 Task: Add an event with the title Second Monthly Sales Review and Goal Setting Session, date ''2023/10/27'', time 8:30 AM to 10:30 AMand add a description: The problem-solving activities will be designed with time constraints, simulating real-world pressure and the need for efficient decision-making. This encourages teams to prioritize tasks, manage their time effectively, and remain focused on achieving their goals.Select event color  Grape . Add location for the event as: 321 Ancient Agora of Athens, Athens, Greece, logged in from the account softage.10@softage.netand send the event invitation to softage.5@softage.net and softage.6@softage.net. Set a reminder for the event Doesn''t repeat
Action: Mouse moved to (75, 106)
Screenshot: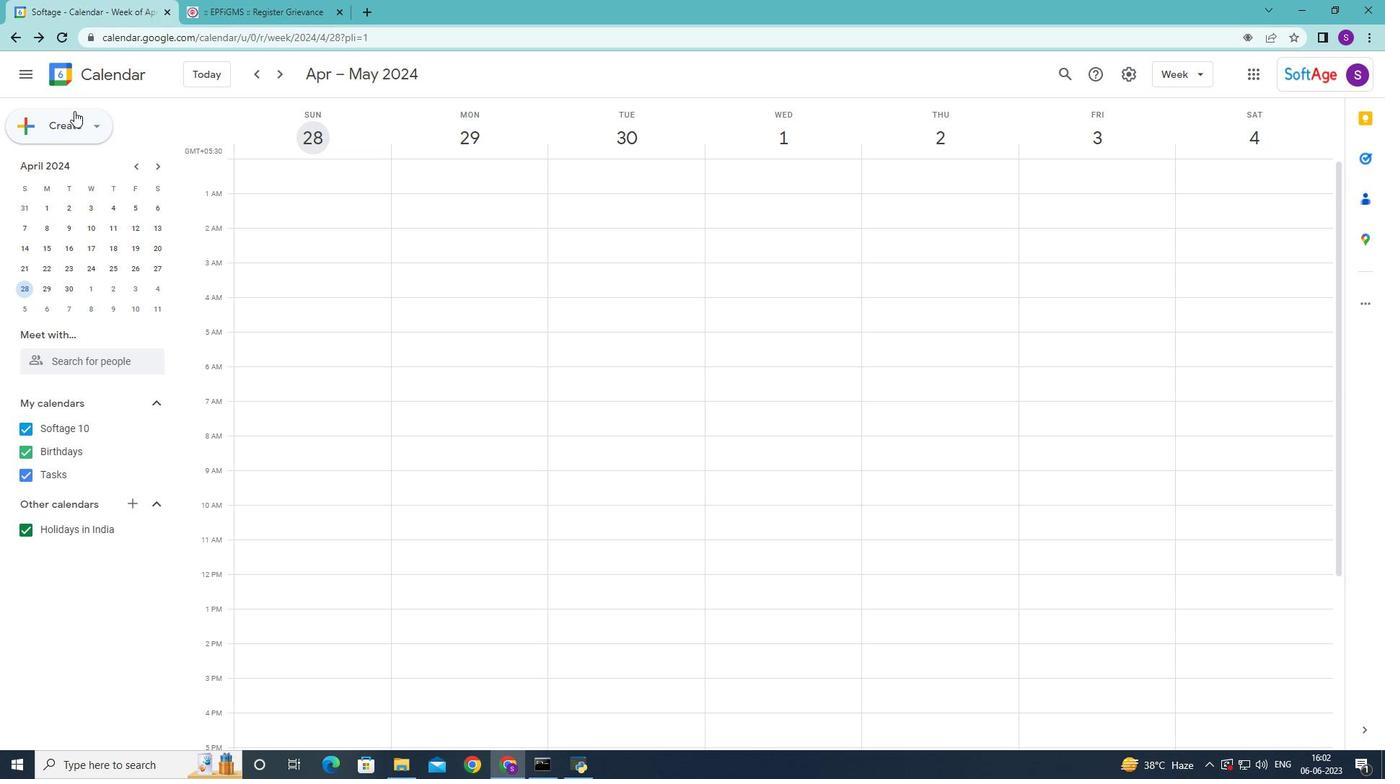 
Action: Mouse pressed left at (75, 106)
Screenshot: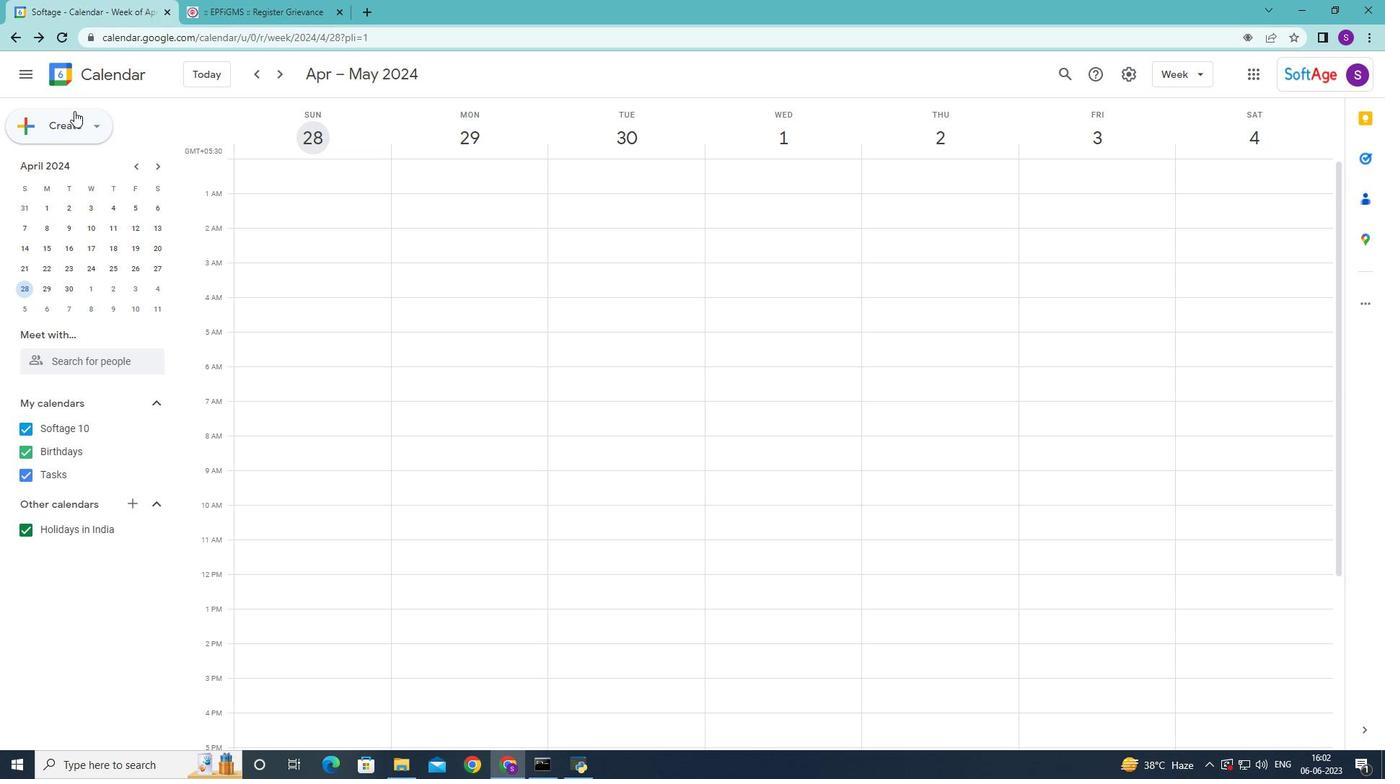 
Action: Mouse moved to (73, 119)
Screenshot: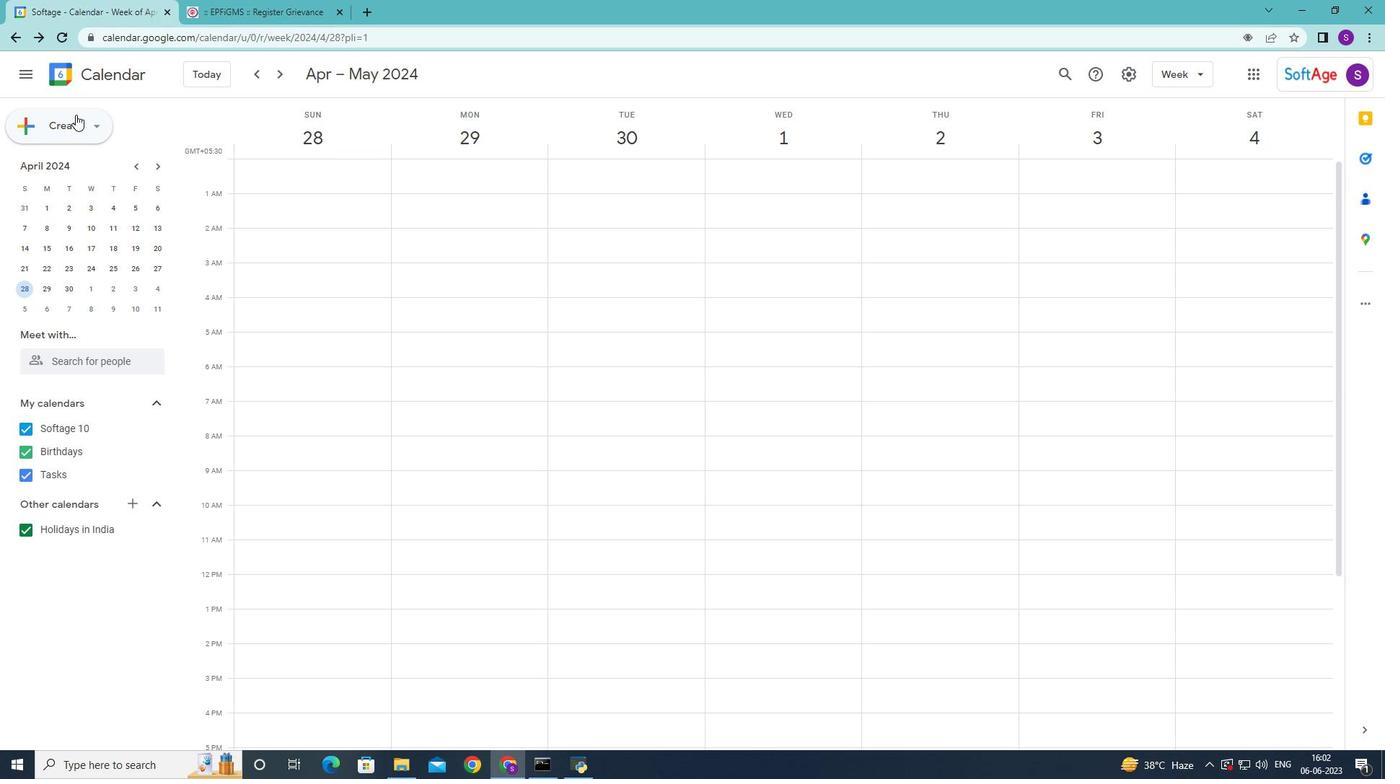 
Action: Mouse pressed left at (73, 119)
Screenshot: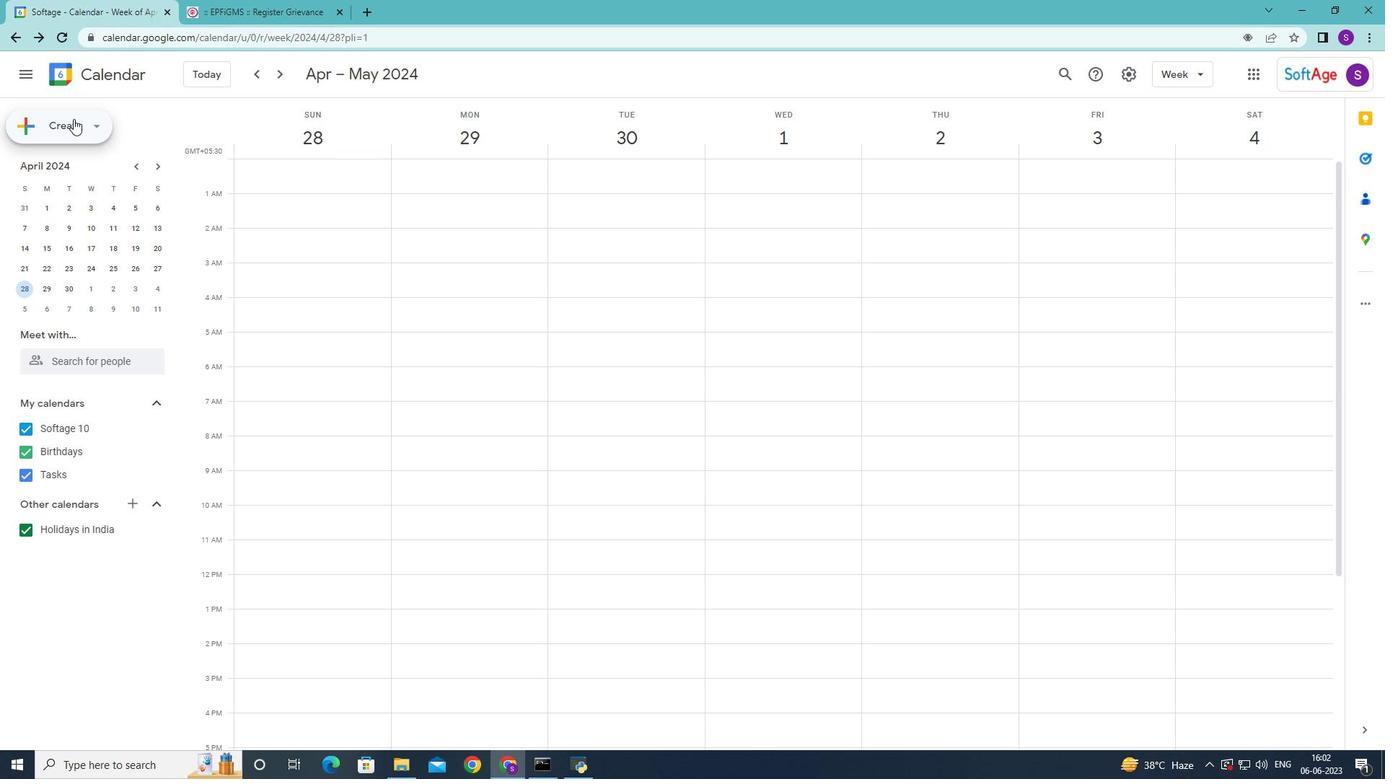 
Action: Mouse moved to (70, 155)
Screenshot: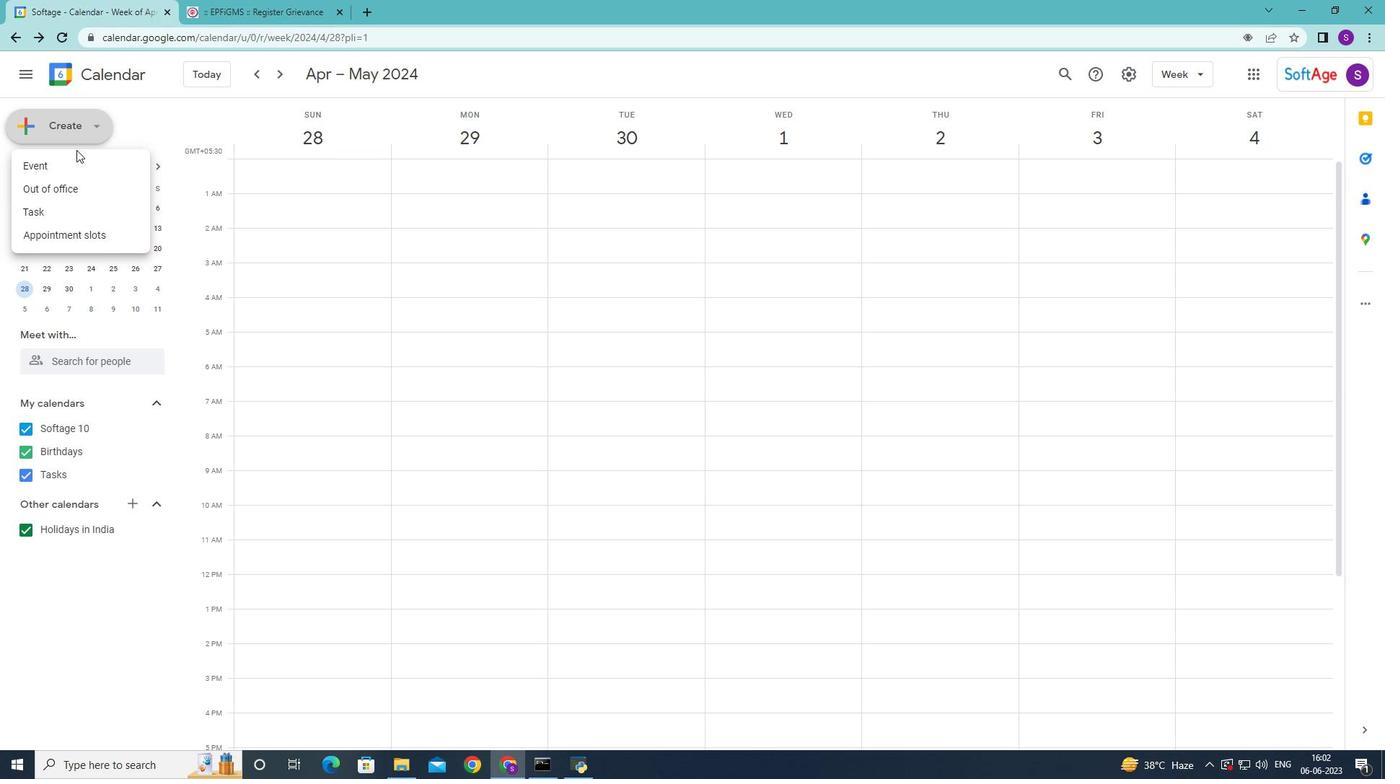 
Action: Mouse pressed left at (70, 155)
Screenshot: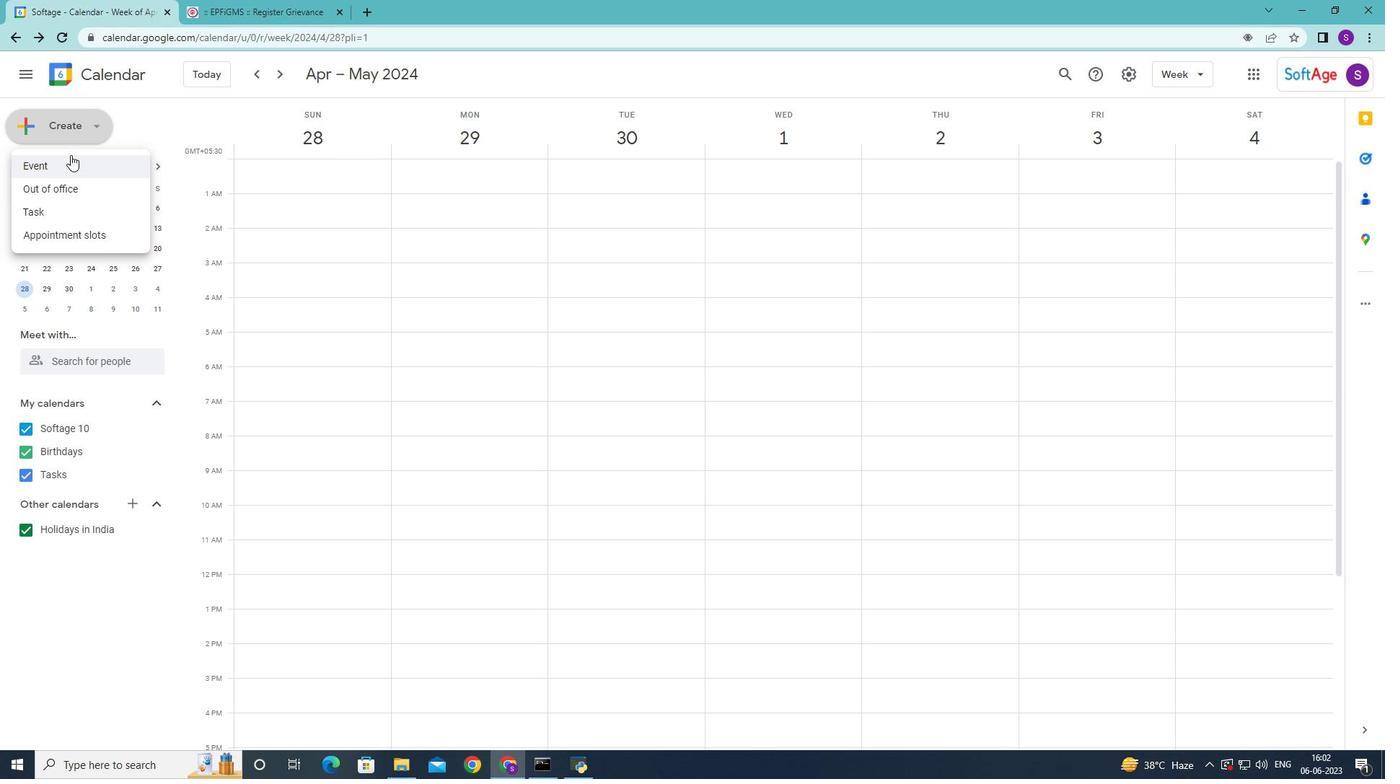 
Action: Mouse moved to (546, 390)
Screenshot: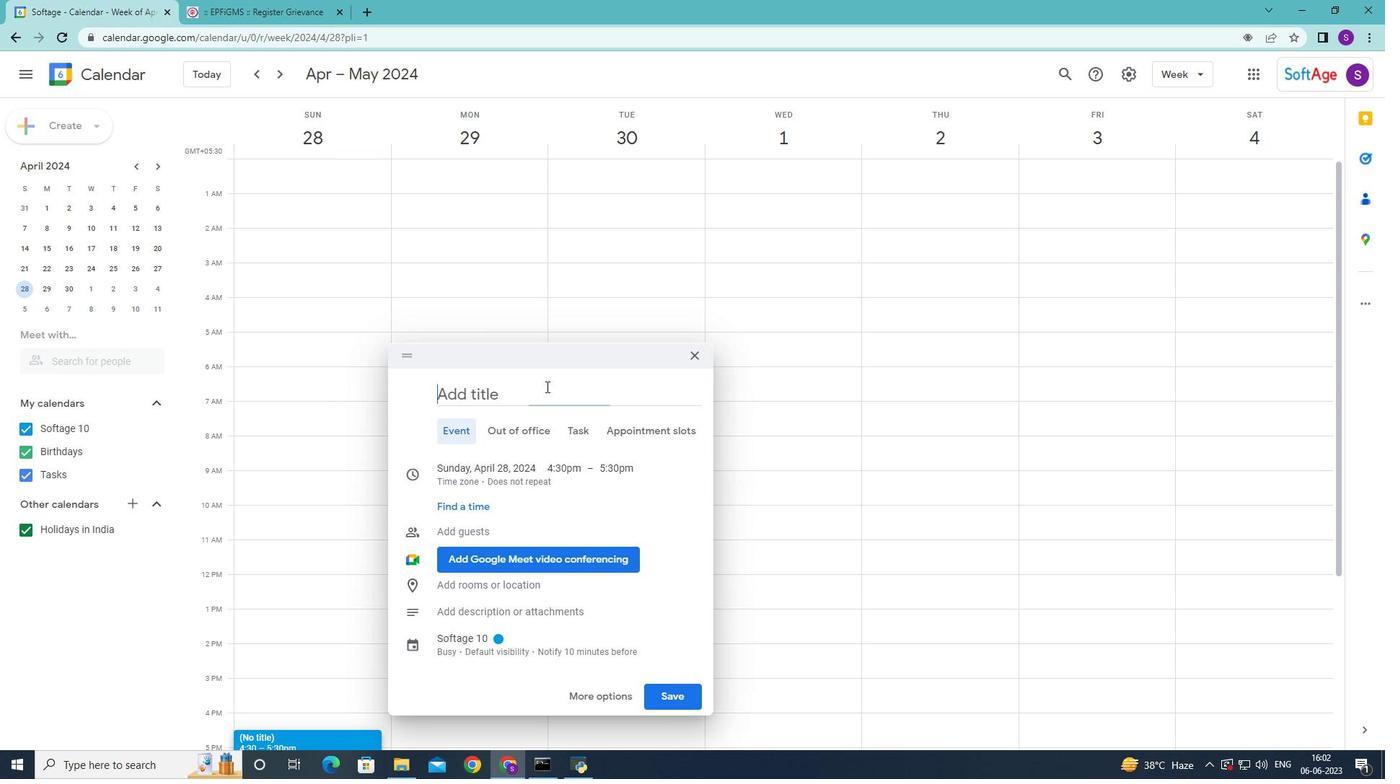 
Action: Mouse pressed left at (546, 390)
Screenshot: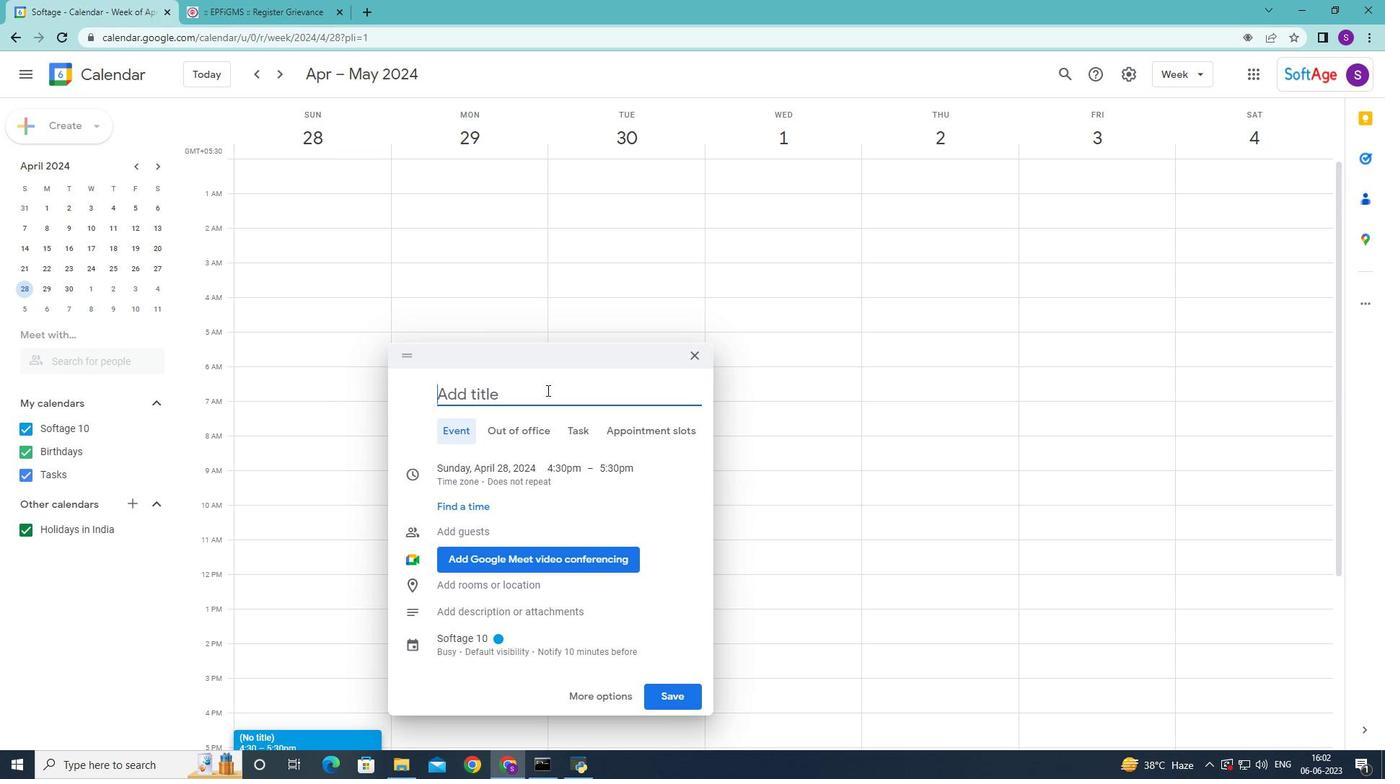 
Action: Mouse moved to (545, 390)
Screenshot: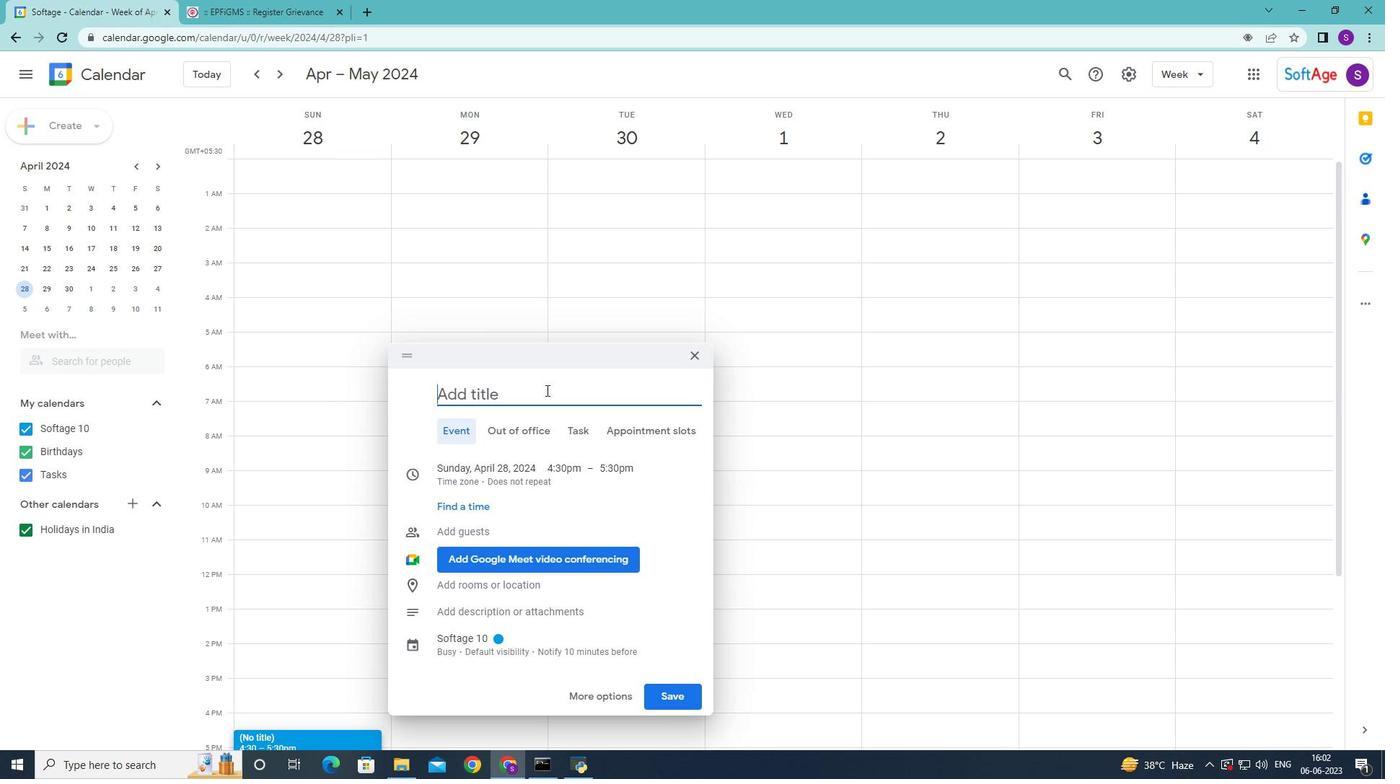 
Action: Key pressed <Key.shift>Second<Key.space><Key.shift>Monthly<Key.space><Key.shift>Sales<Key.space><Key.shift>review<Key.space>and<Key.space><Key.shift>goal<Key.space><Key.shift>setting<Key.space><Key.shift>Session<Key.space>
Screenshot: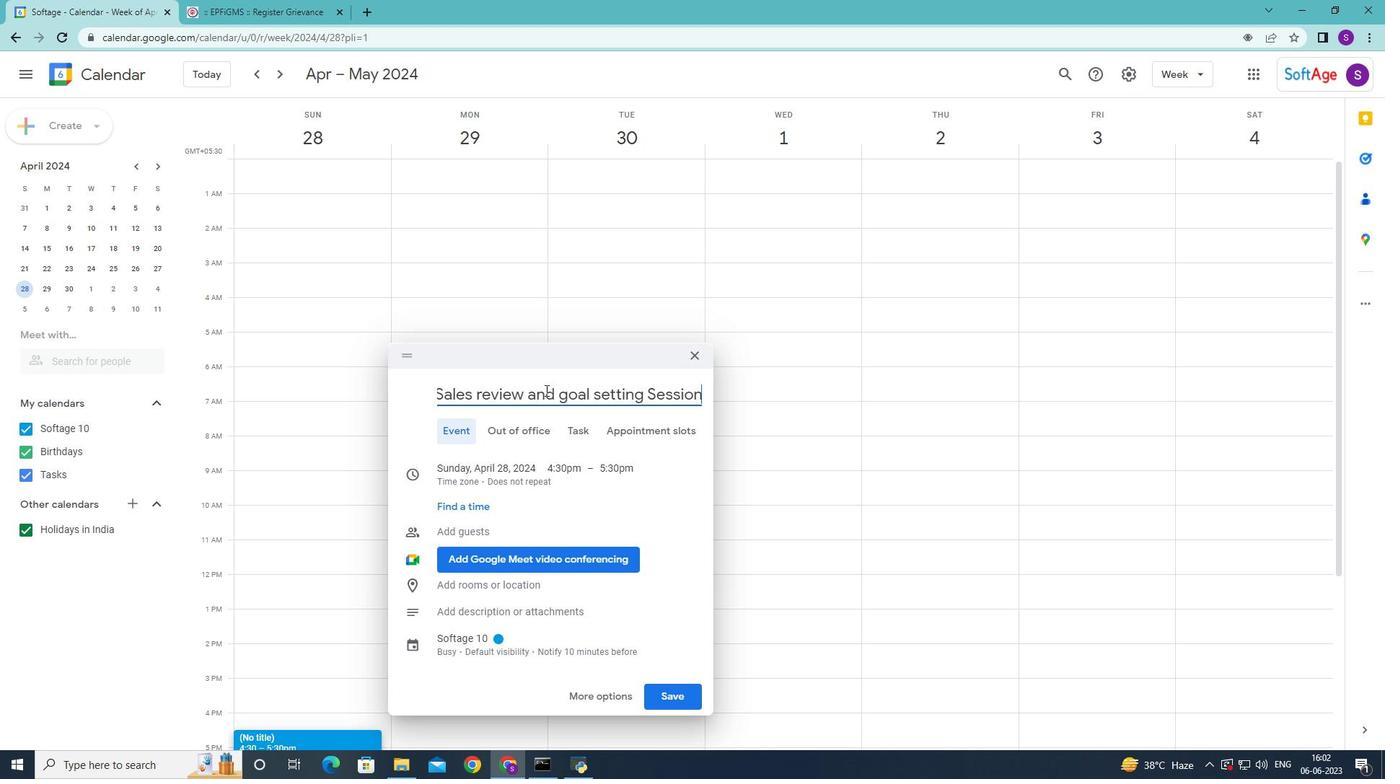 
Action: Mouse moved to (476, 477)
Screenshot: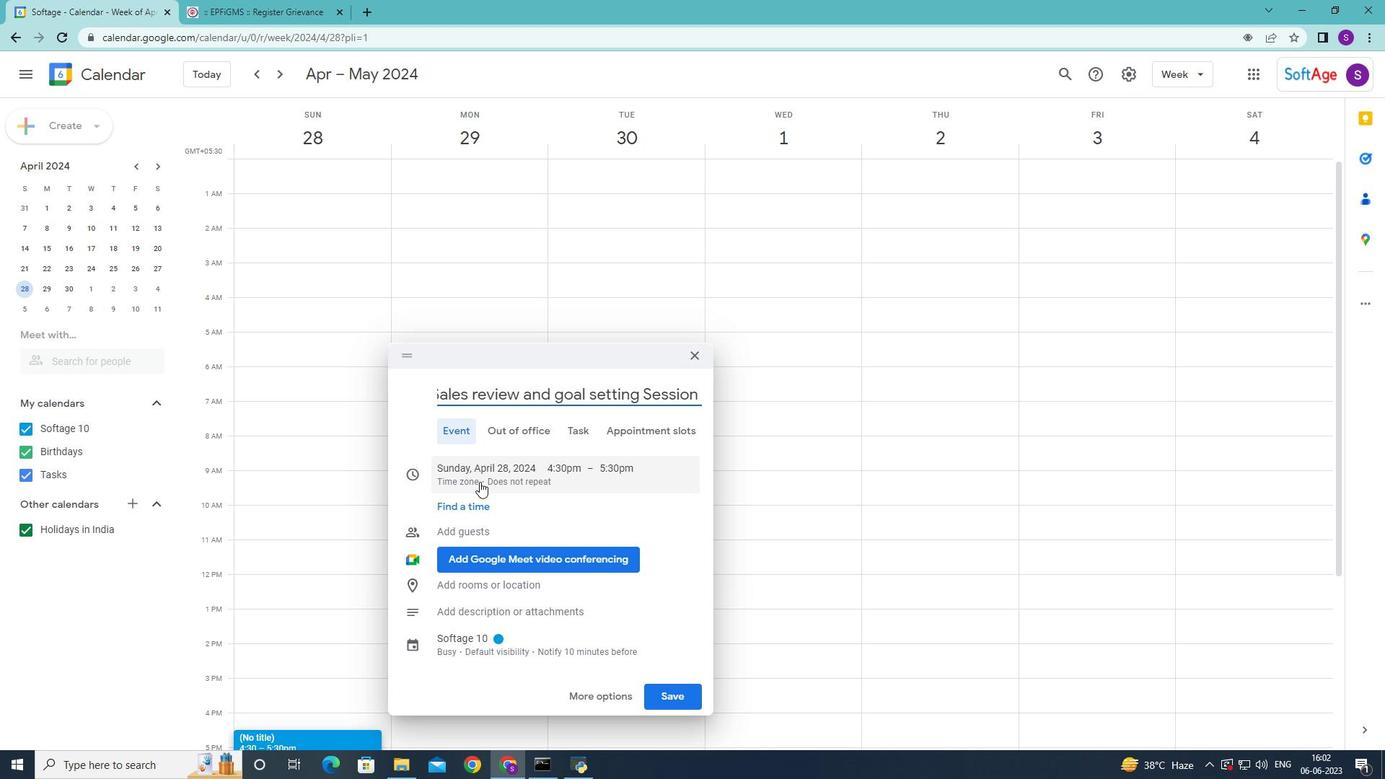 
Action: Mouse pressed left at (476, 477)
Screenshot: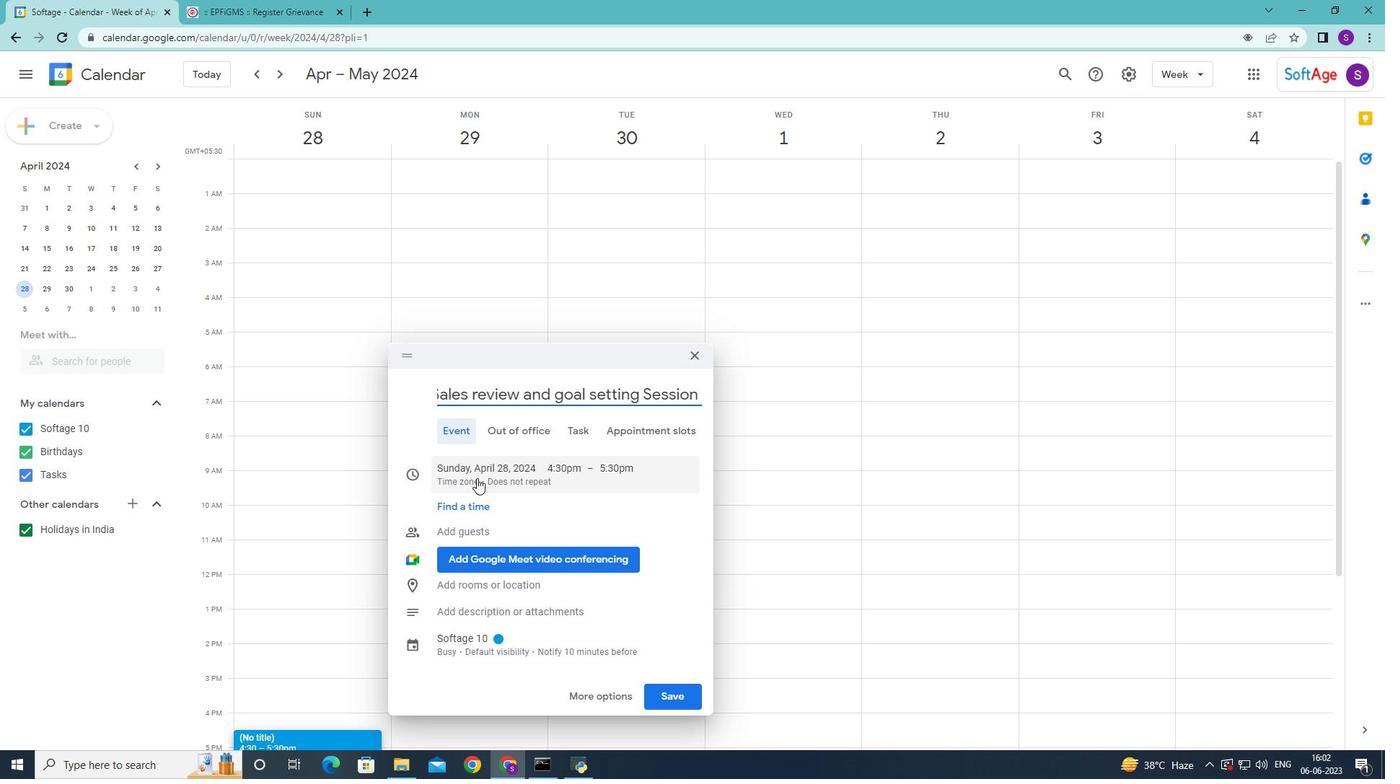 
Action: Mouse moved to (448, 428)
Screenshot: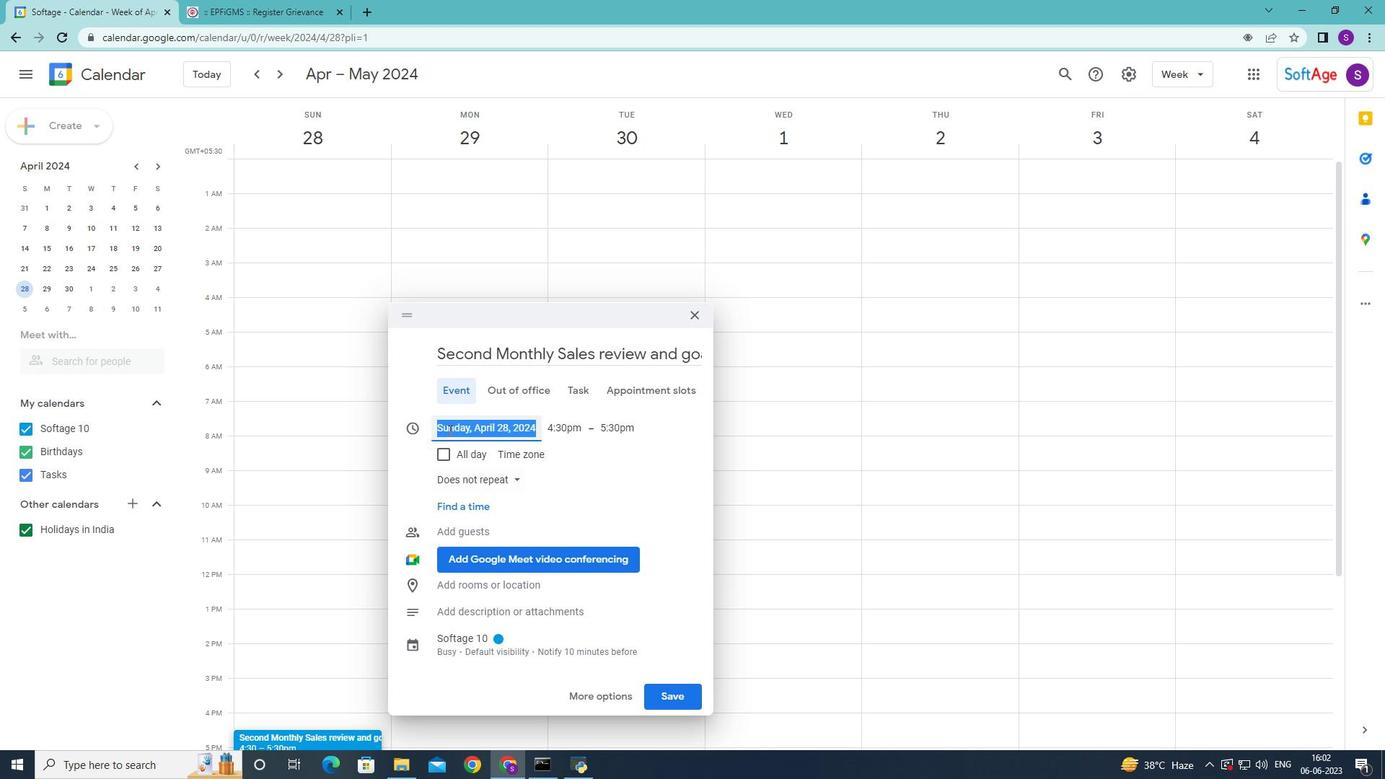 
Action: Mouse pressed left at (448, 428)
Screenshot: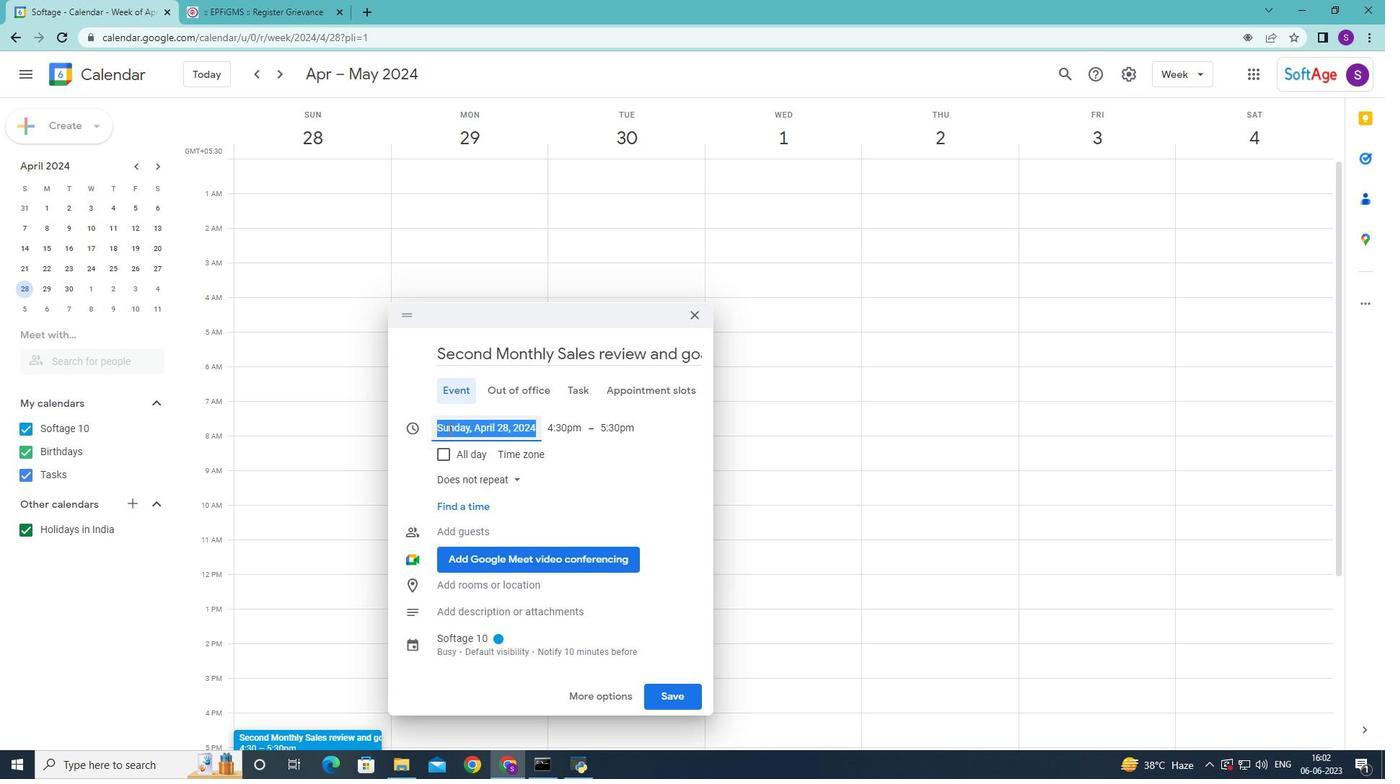 
Action: Mouse moved to (588, 455)
Screenshot: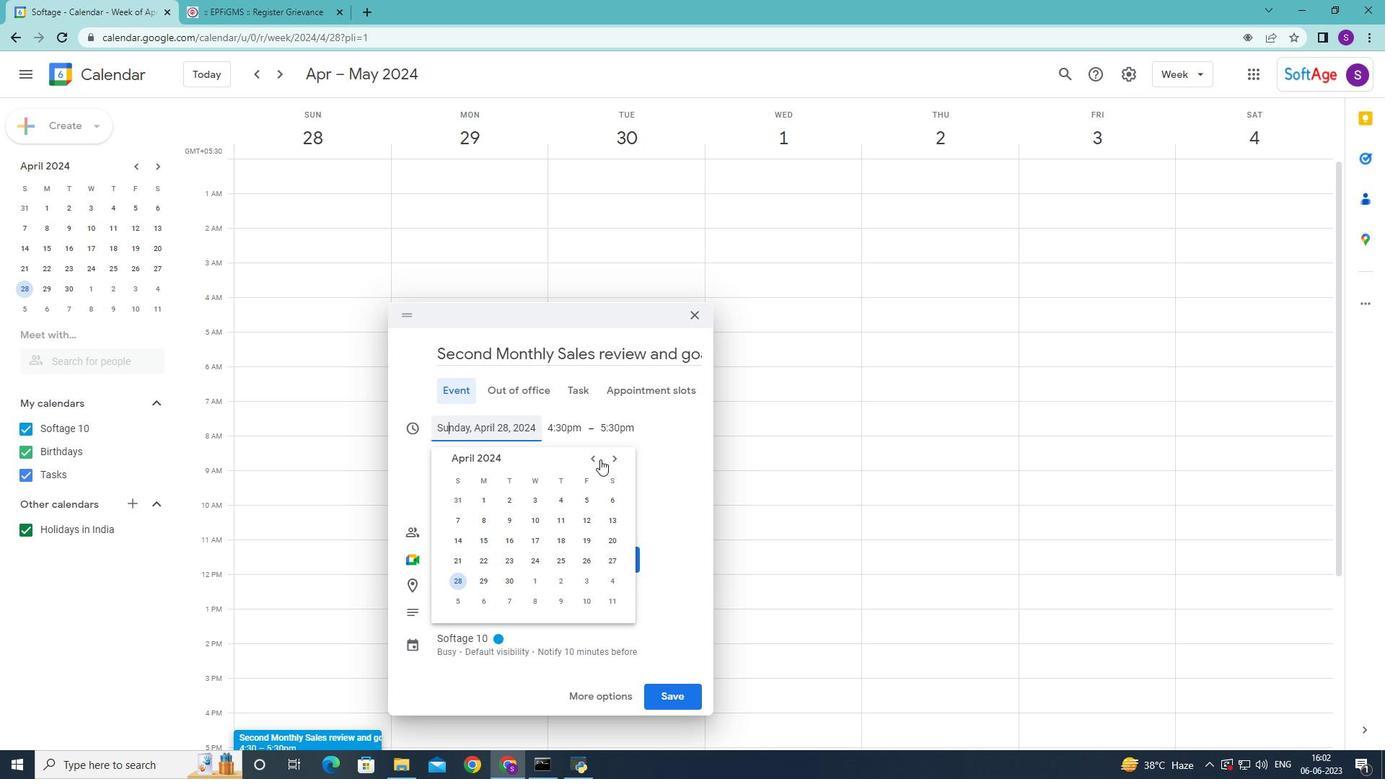 
Action: Mouse pressed left at (588, 455)
Screenshot: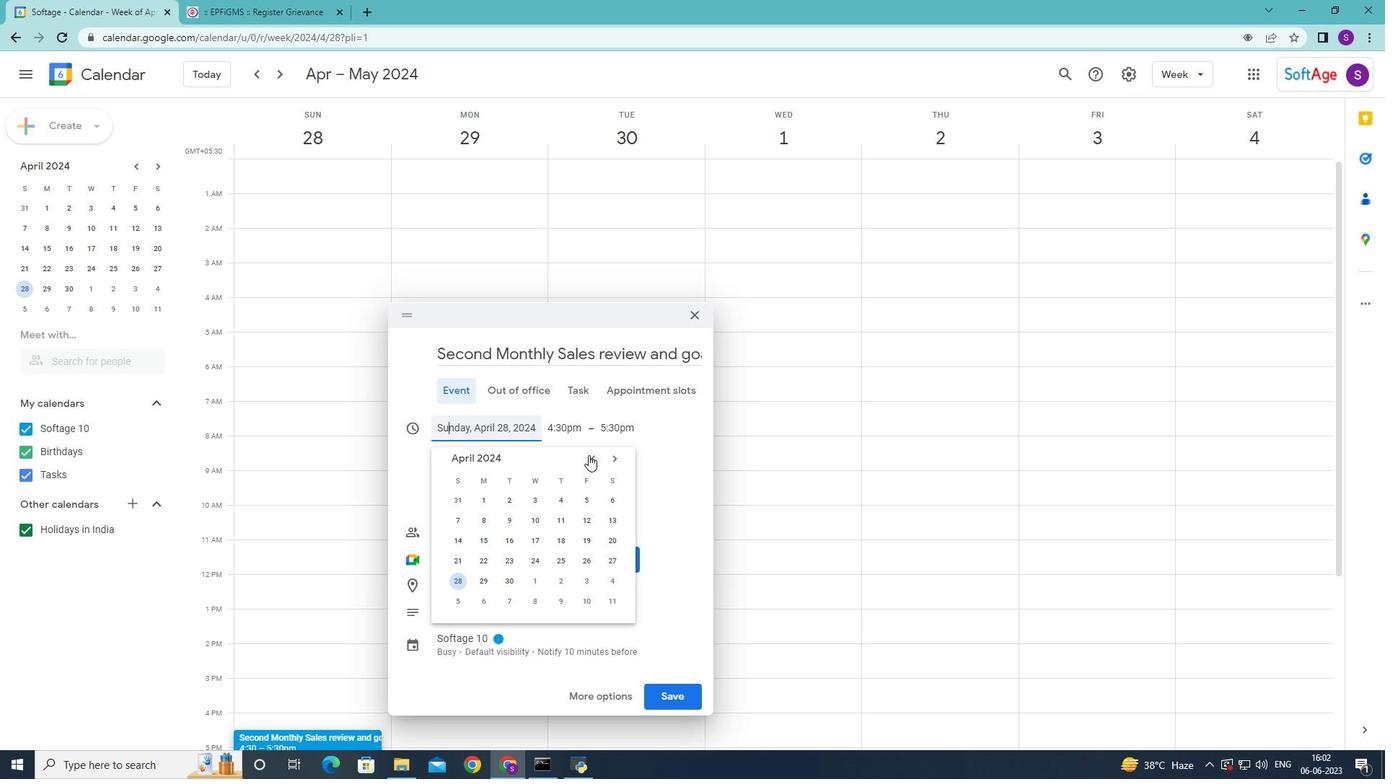 
Action: Mouse pressed left at (588, 455)
Screenshot: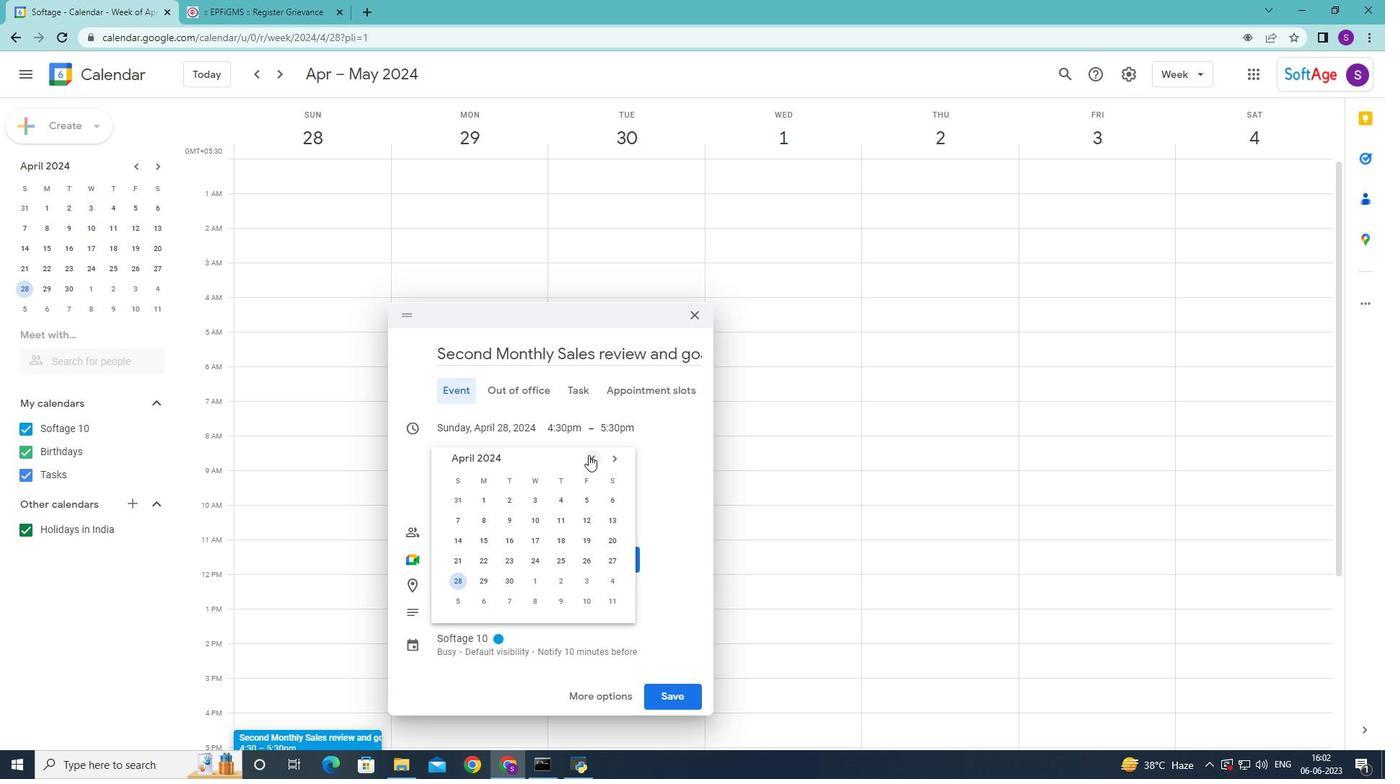 
Action: Mouse pressed left at (588, 455)
Screenshot: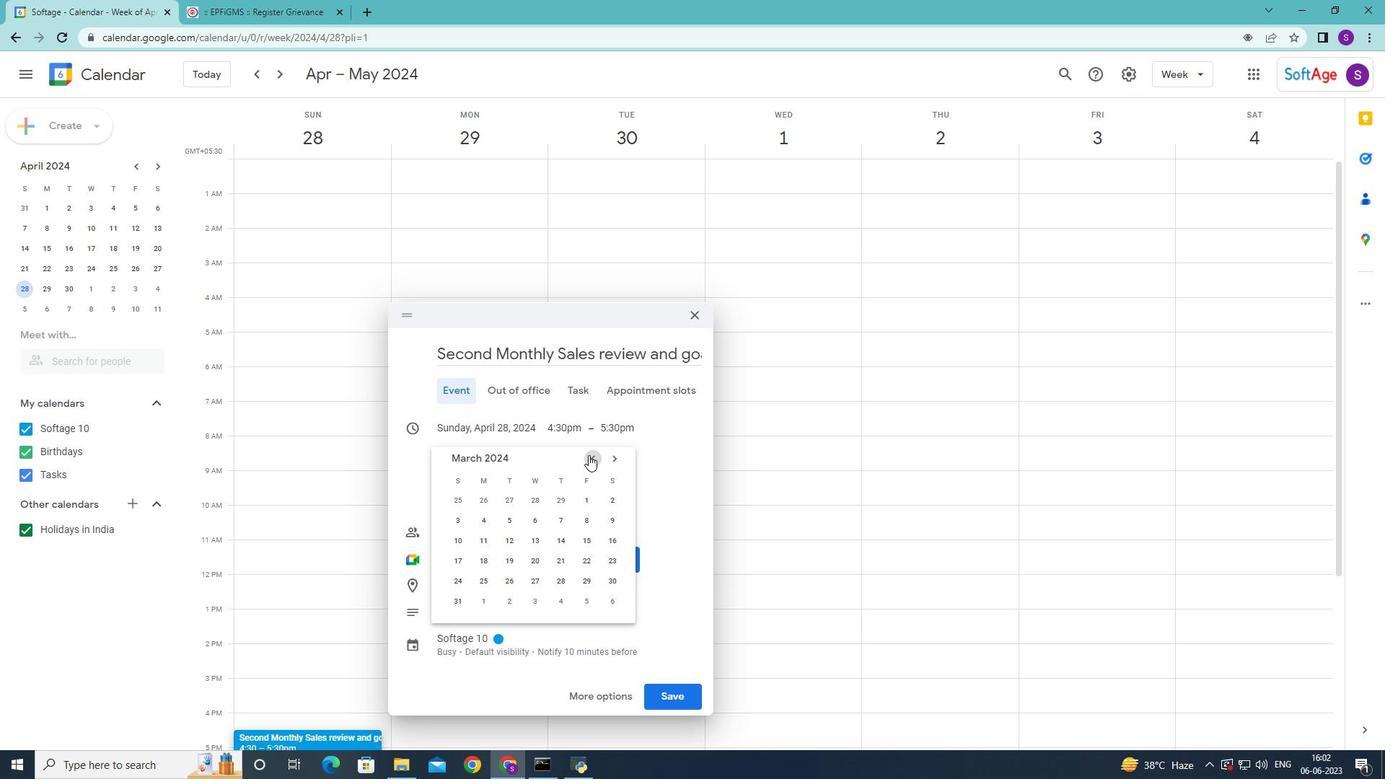 
Action: Mouse pressed left at (588, 455)
Screenshot: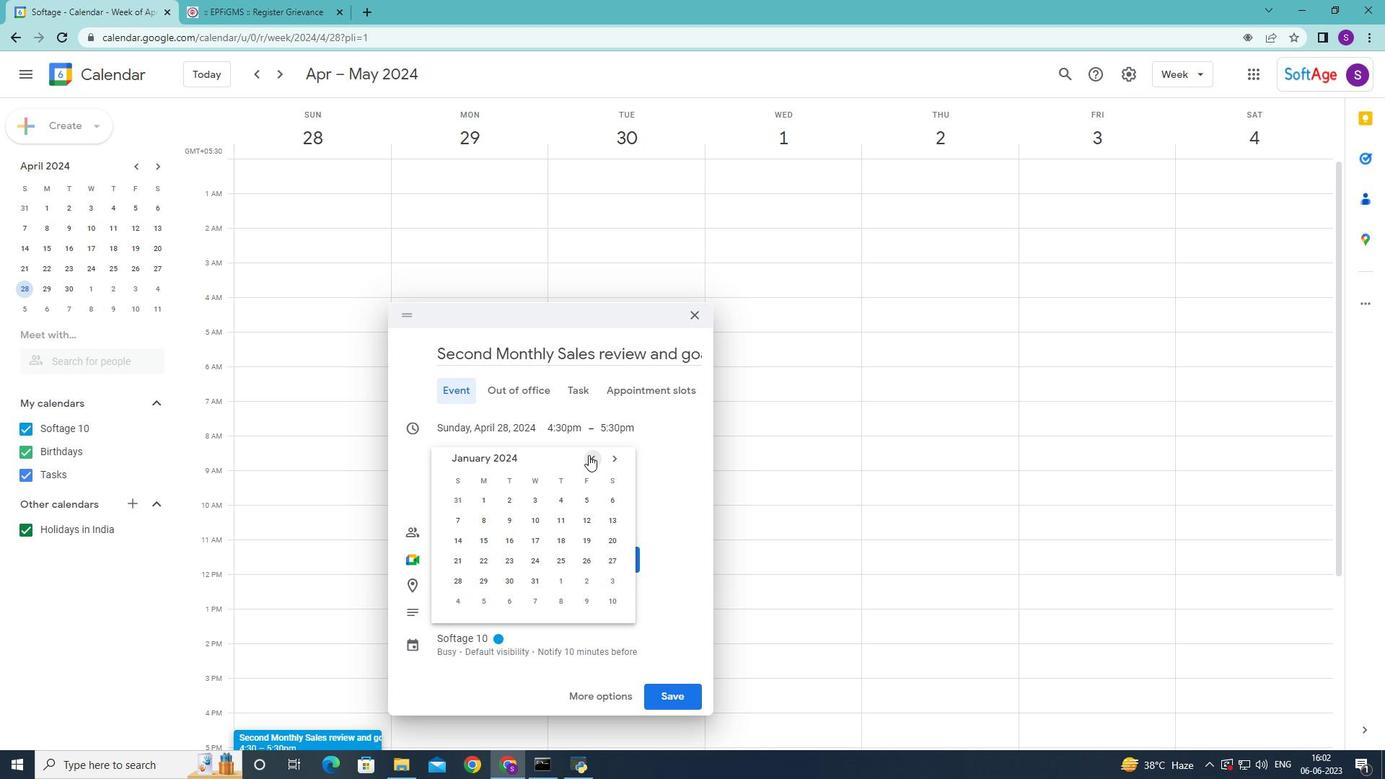 
Action: Mouse pressed left at (588, 455)
Screenshot: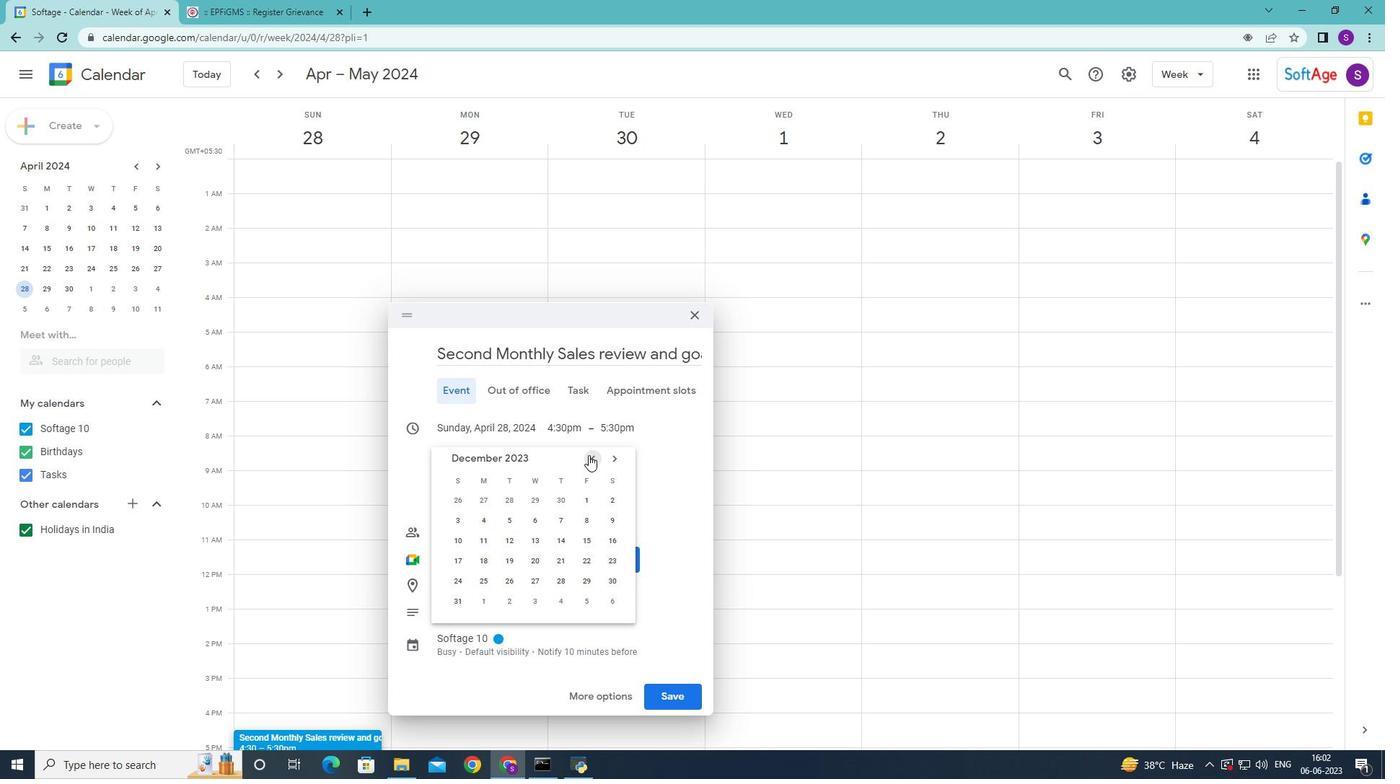 
Action: Mouse moved to (588, 454)
Screenshot: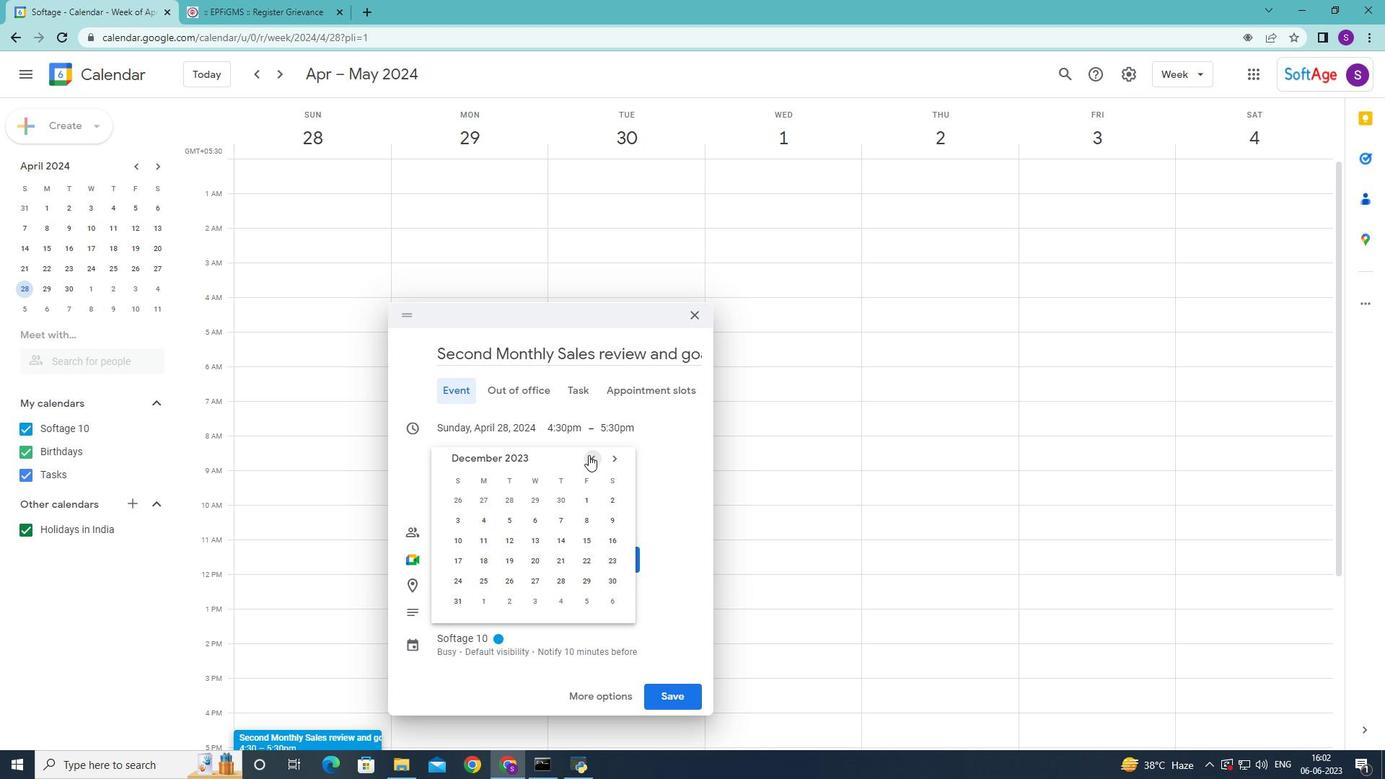 
Action: Mouse pressed left at (588, 454)
Screenshot: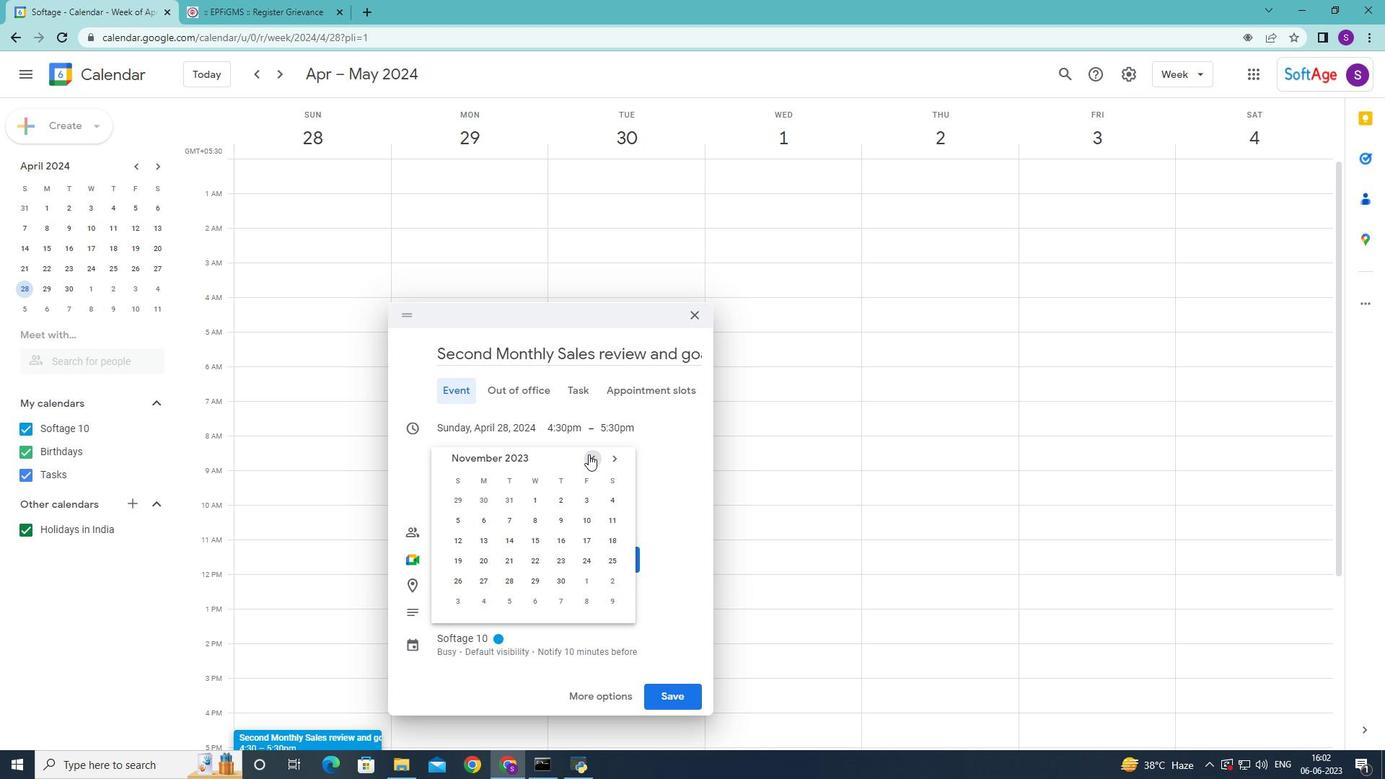 
Action: Mouse moved to (588, 561)
Screenshot: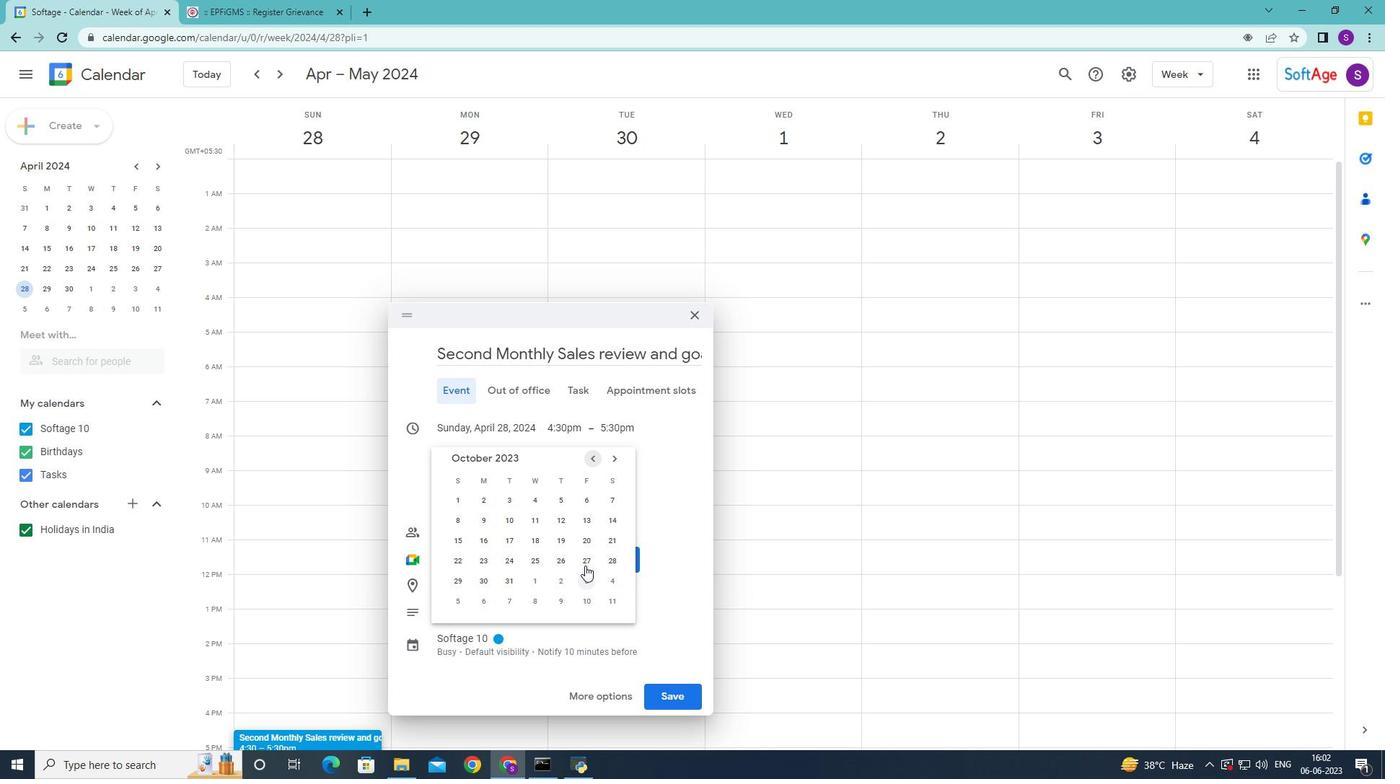 
Action: Mouse pressed left at (588, 561)
Screenshot: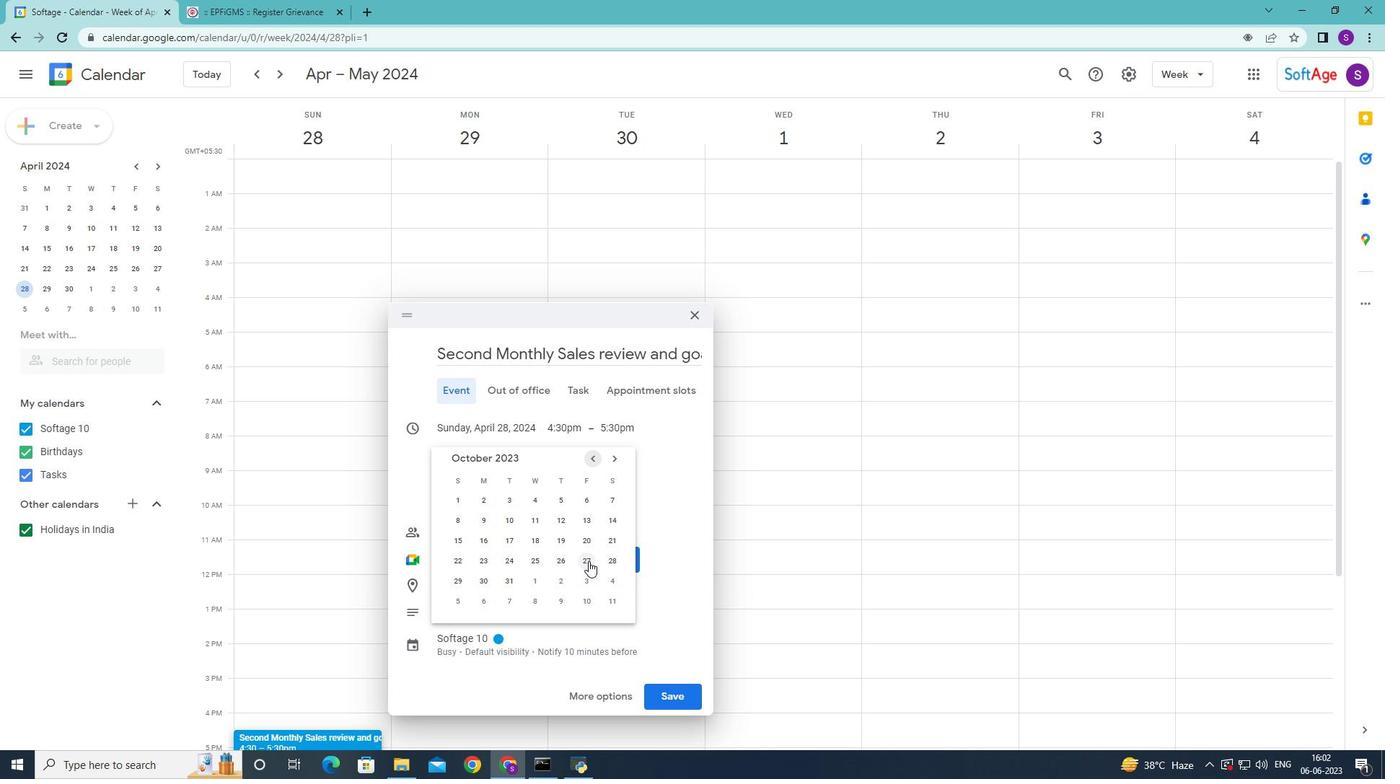 
Action: Mouse moved to (839, 429)
Screenshot: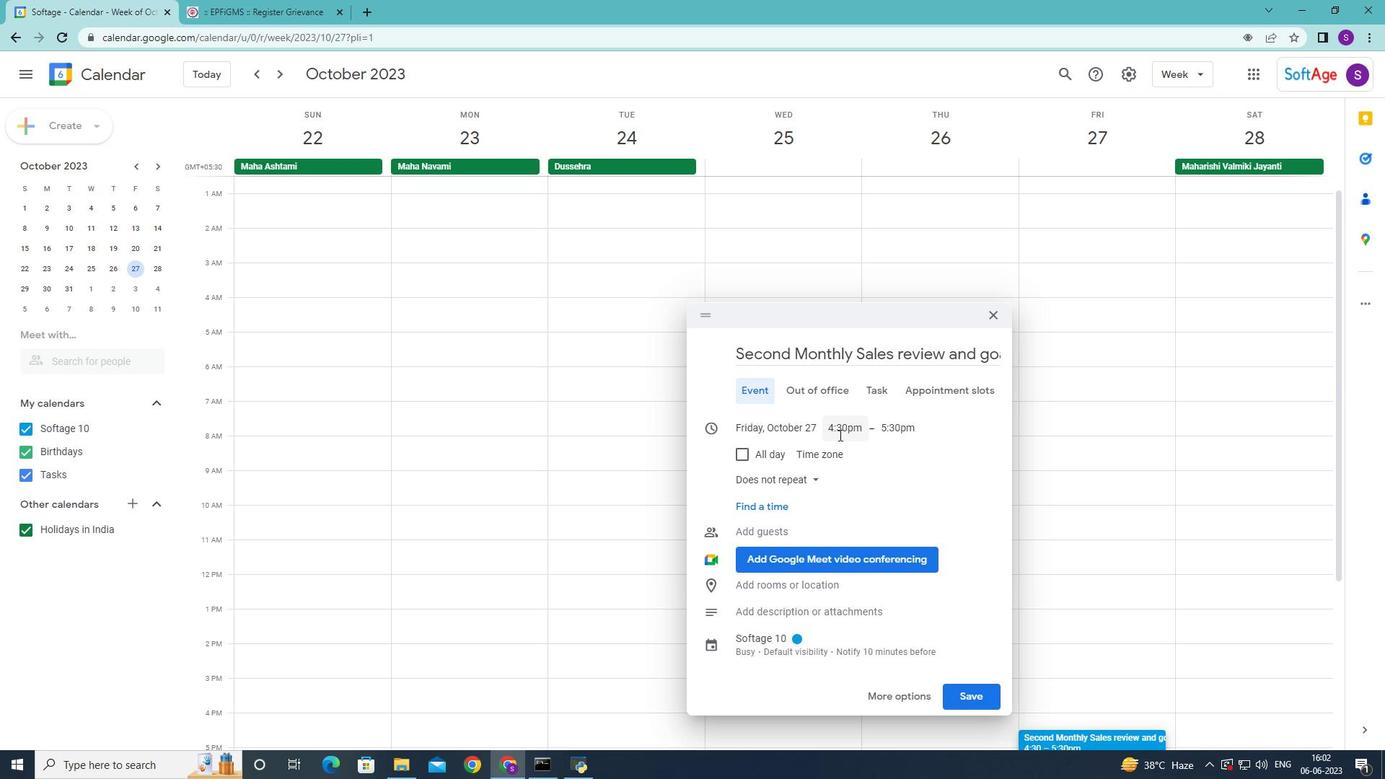 
Action: Mouse pressed left at (839, 429)
Screenshot: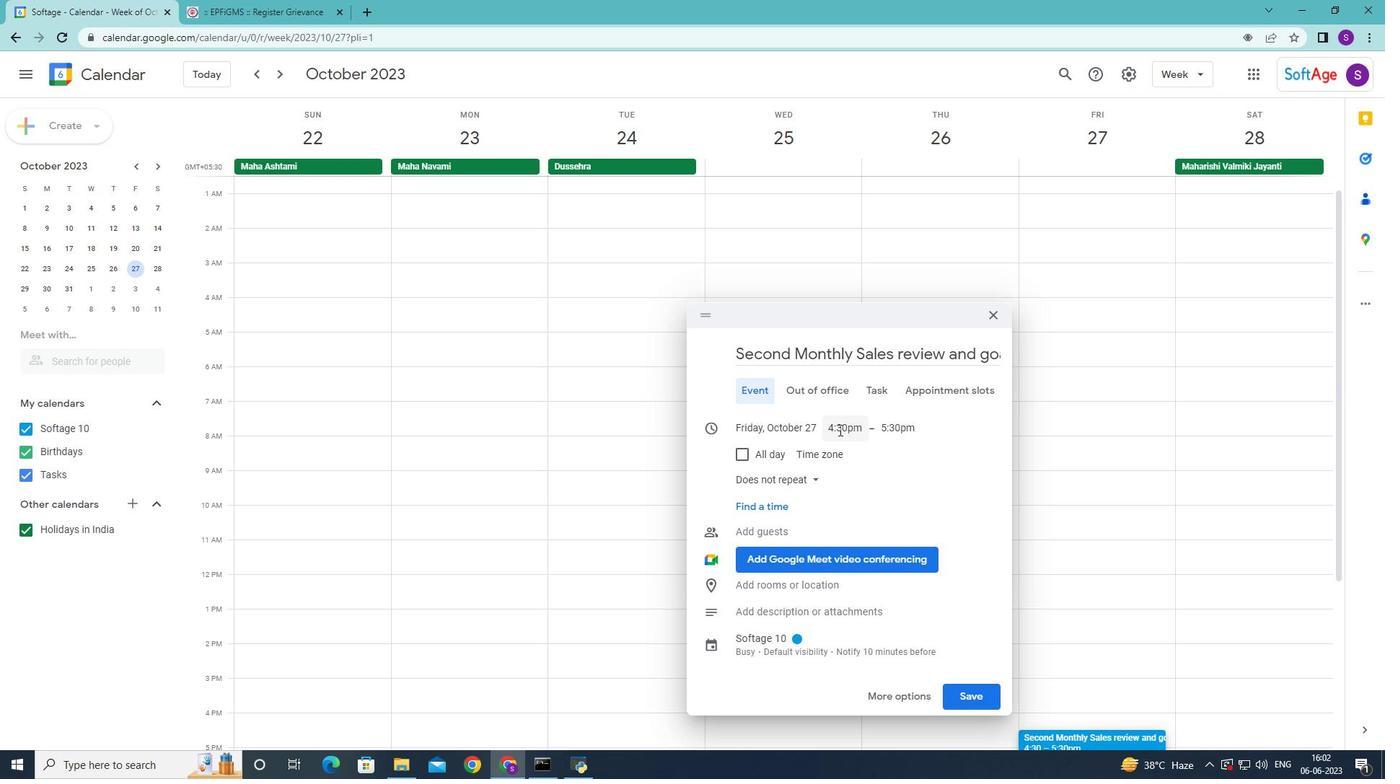 
Action: Mouse moved to (874, 536)
Screenshot: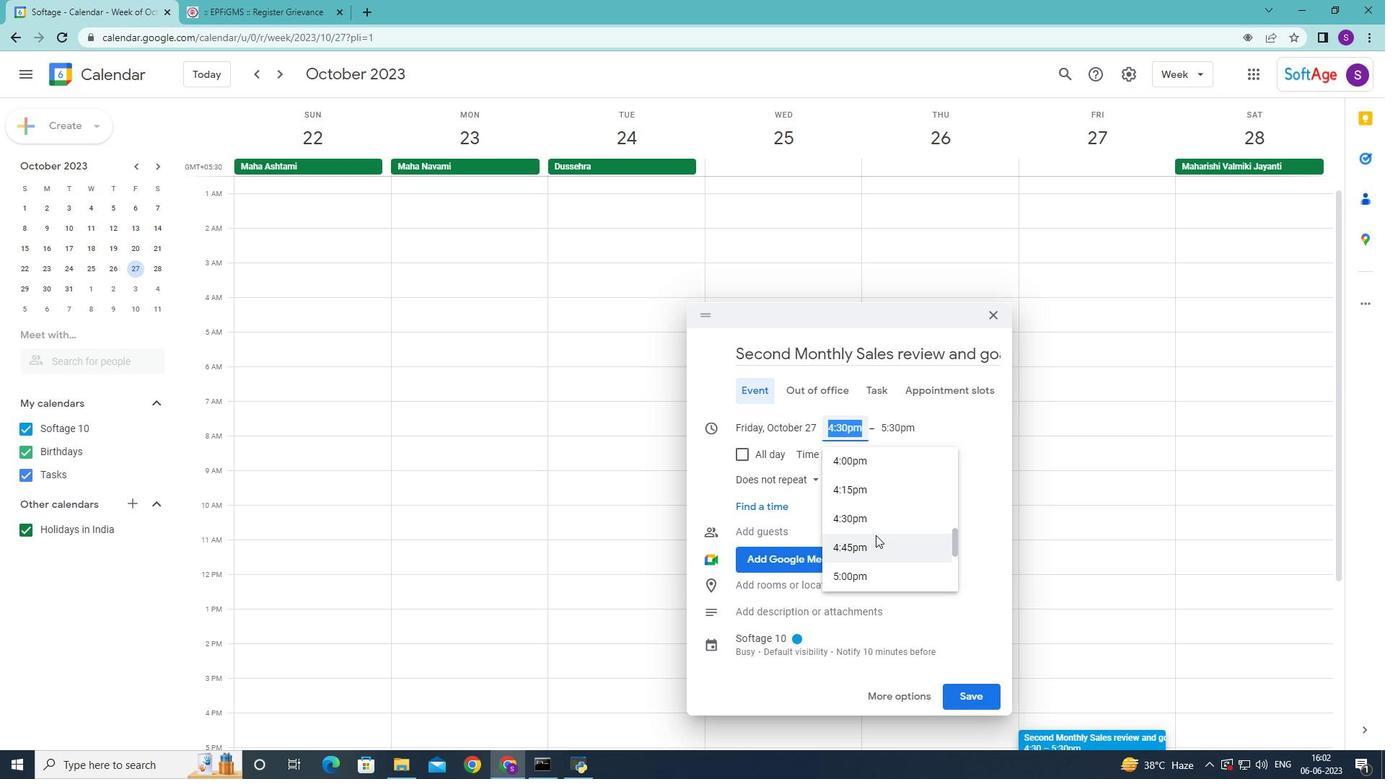 
Action: Mouse scrolled (874, 536) with delta (0, 0)
Screenshot: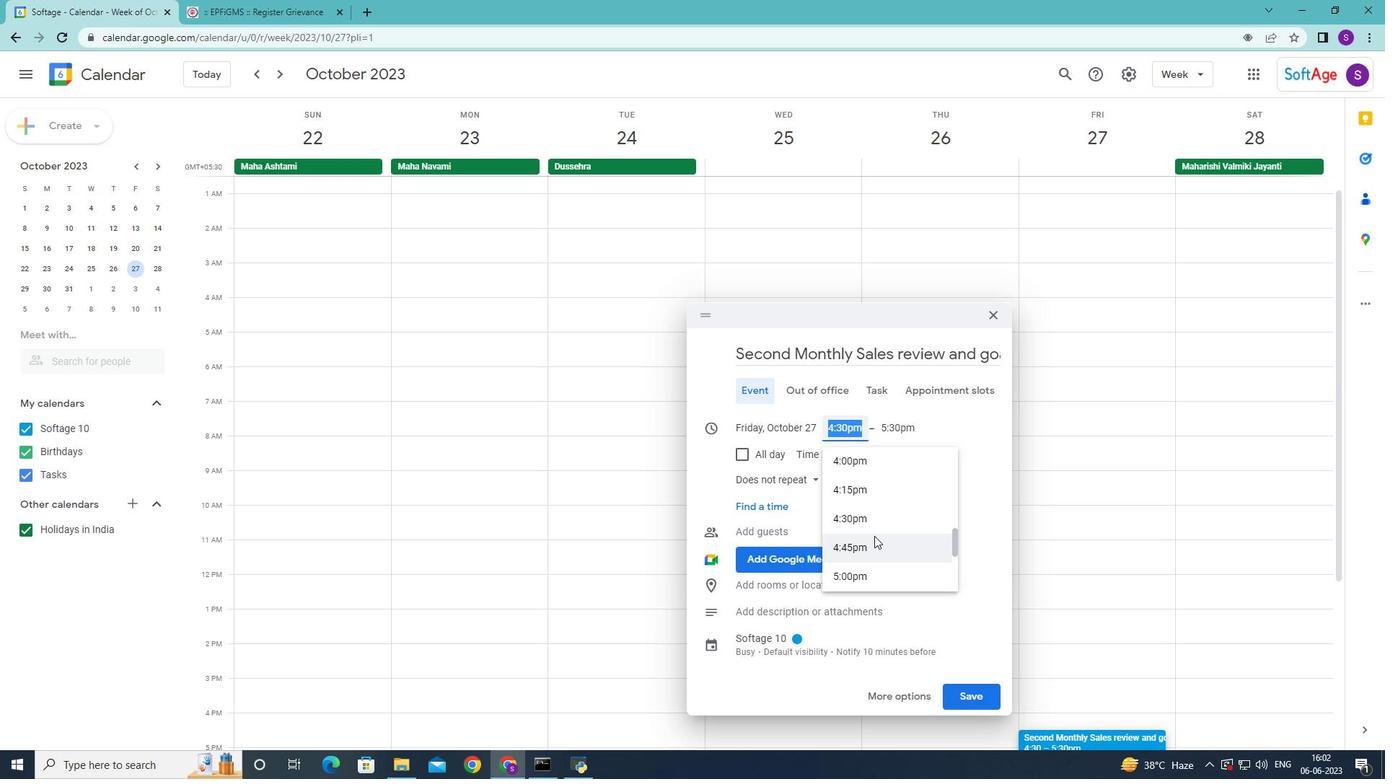 
Action: Mouse scrolled (874, 536) with delta (0, 0)
Screenshot: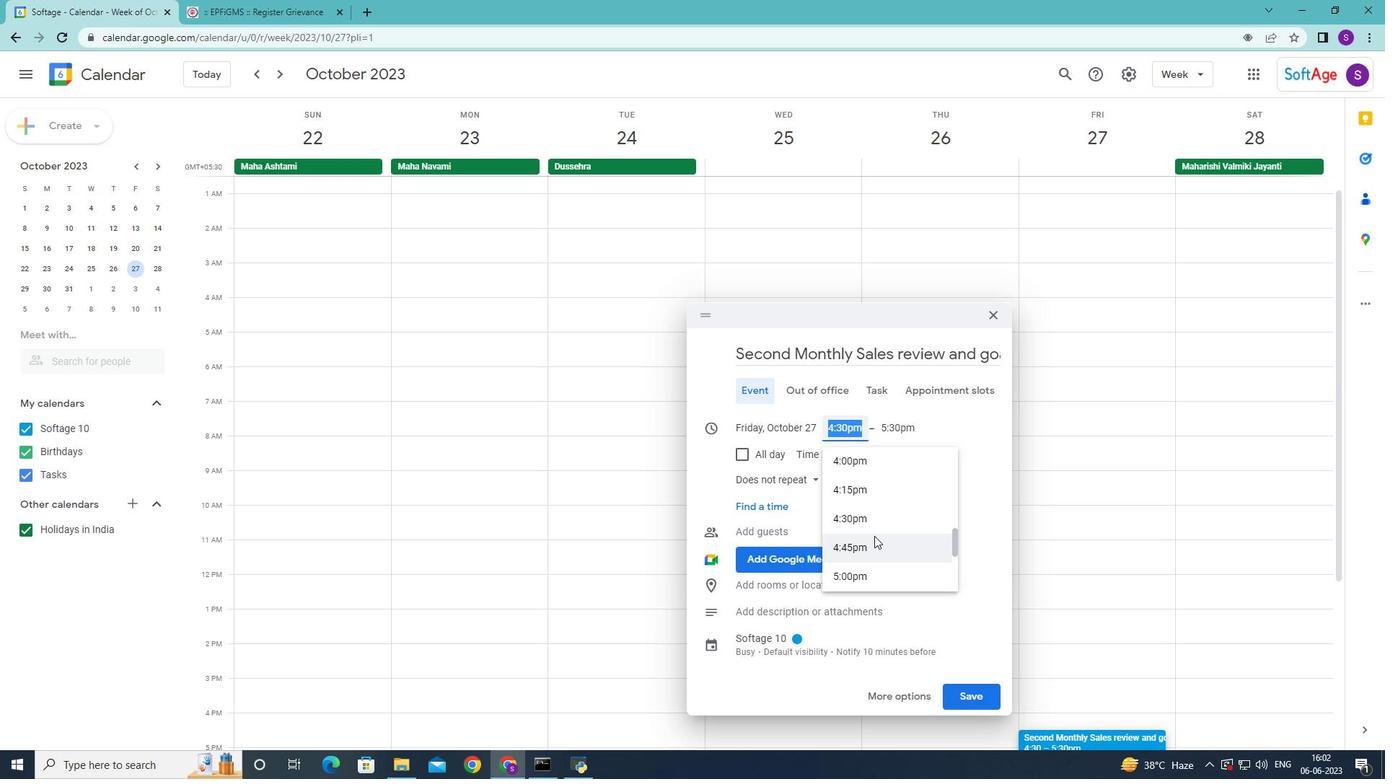 
Action: Mouse scrolled (874, 536) with delta (0, 0)
Screenshot: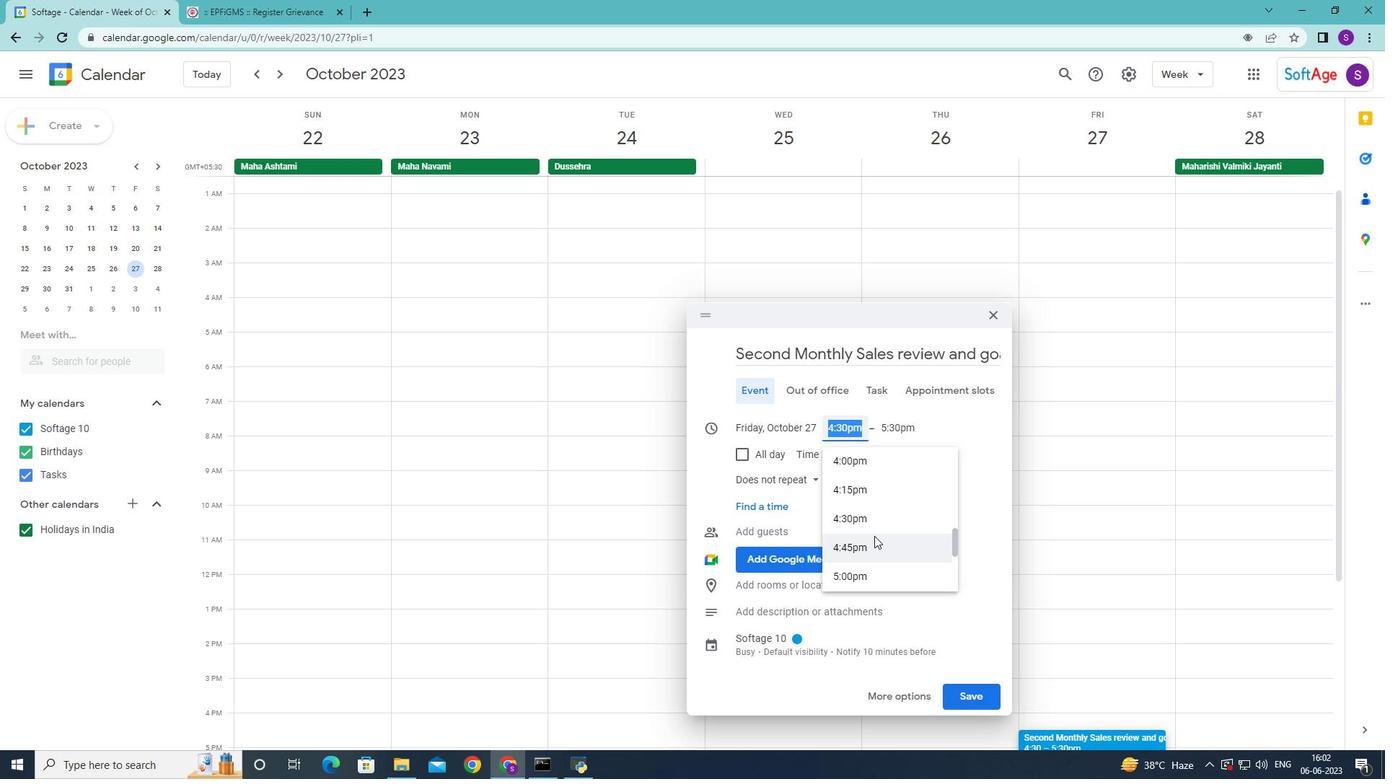 
Action: Mouse moved to (874, 536)
Screenshot: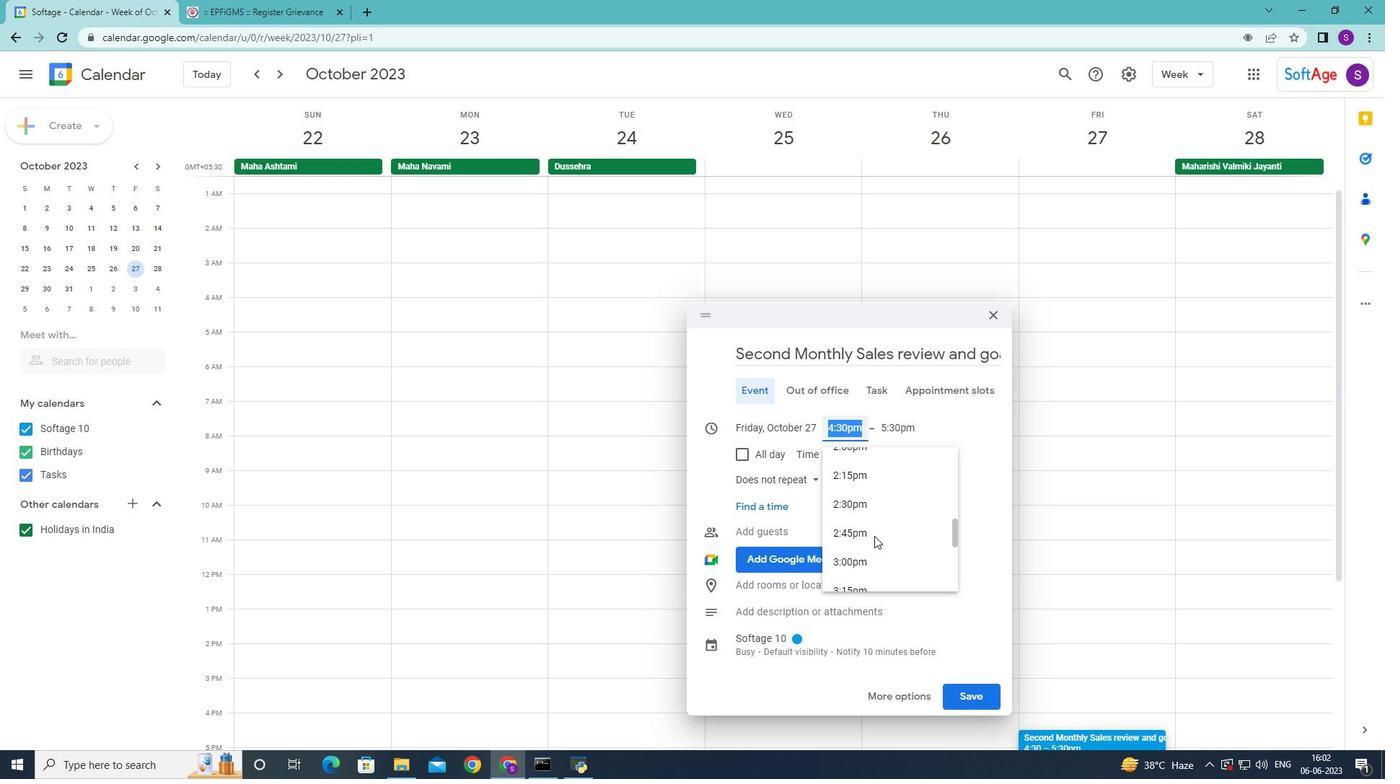 
Action: Mouse scrolled (874, 536) with delta (0, 0)
Screenshot: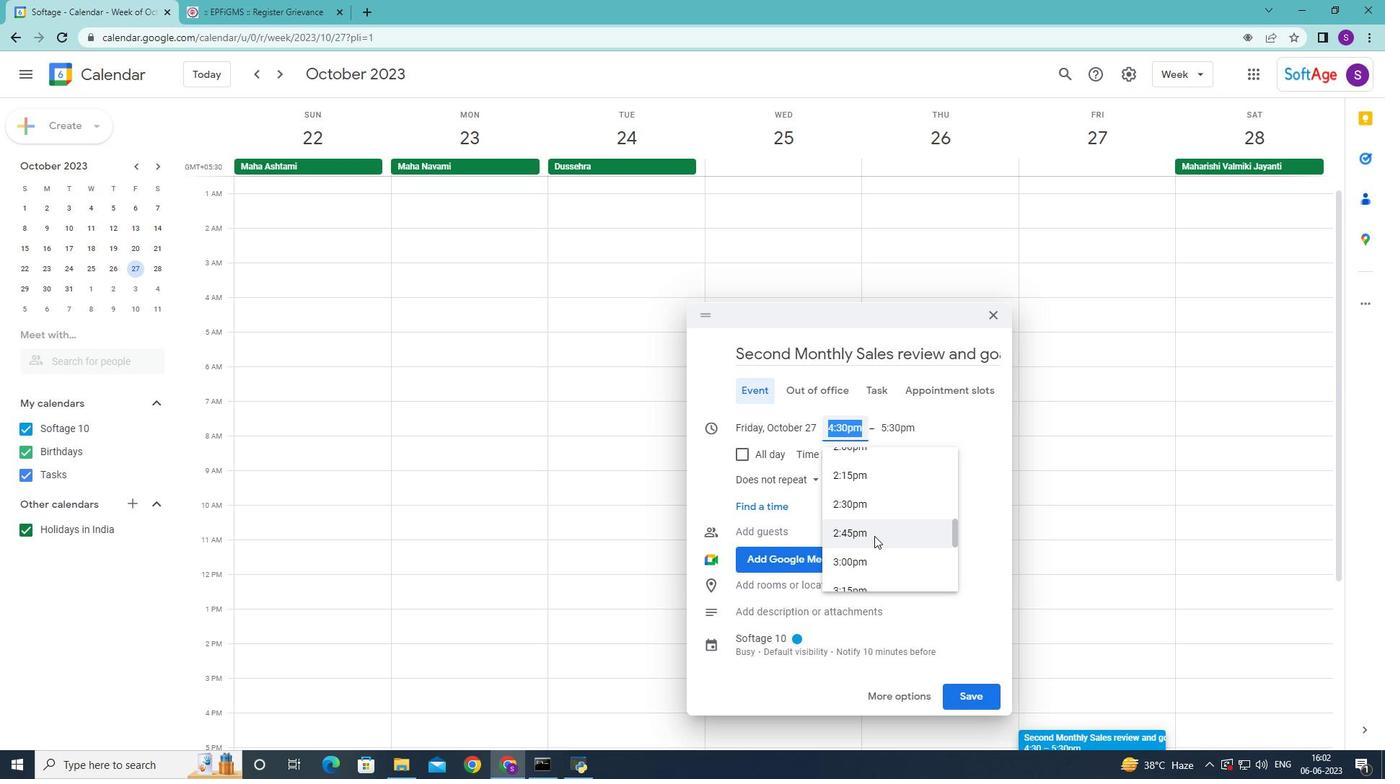
Action: Mouse scrolled (874, 536) with delta (0, 0)
Screenshot: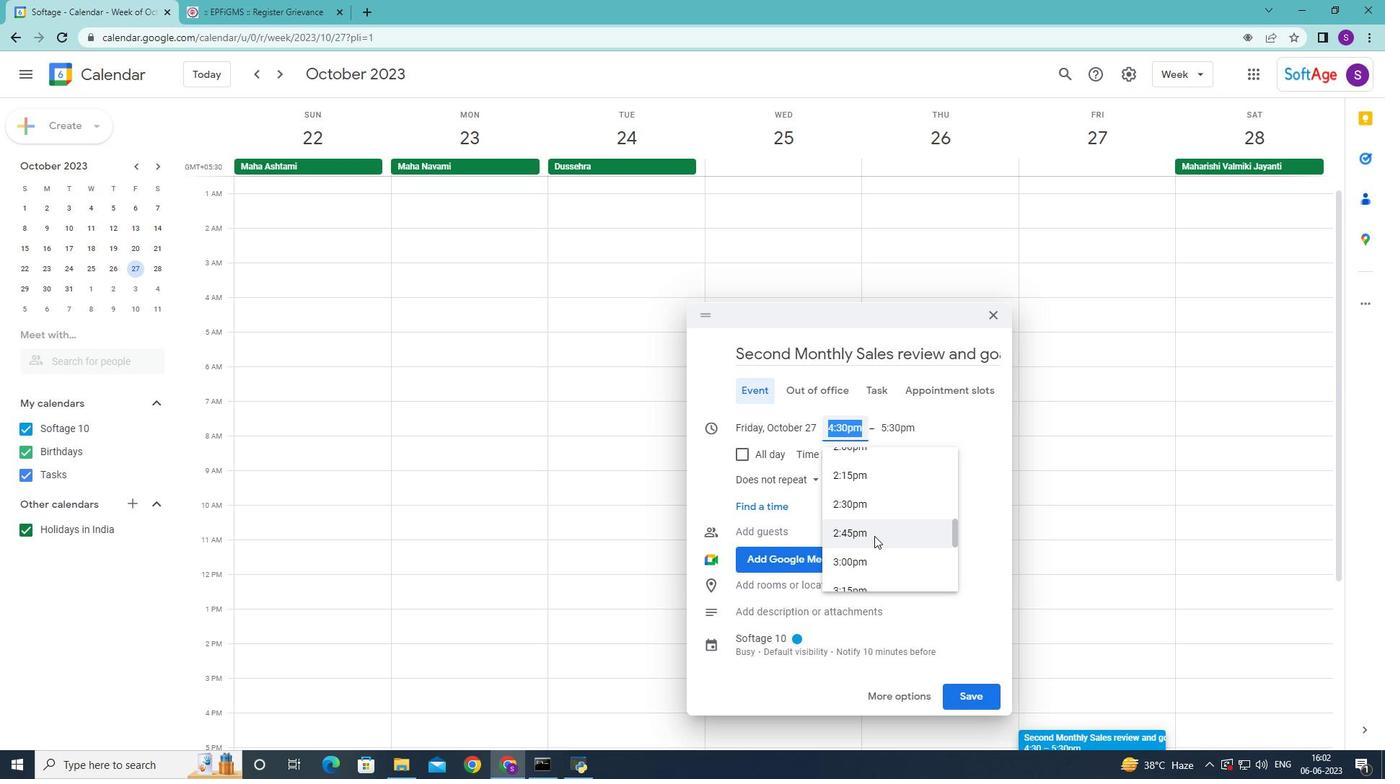 
Action: Mouse moved to (874, 536)
Screenshot: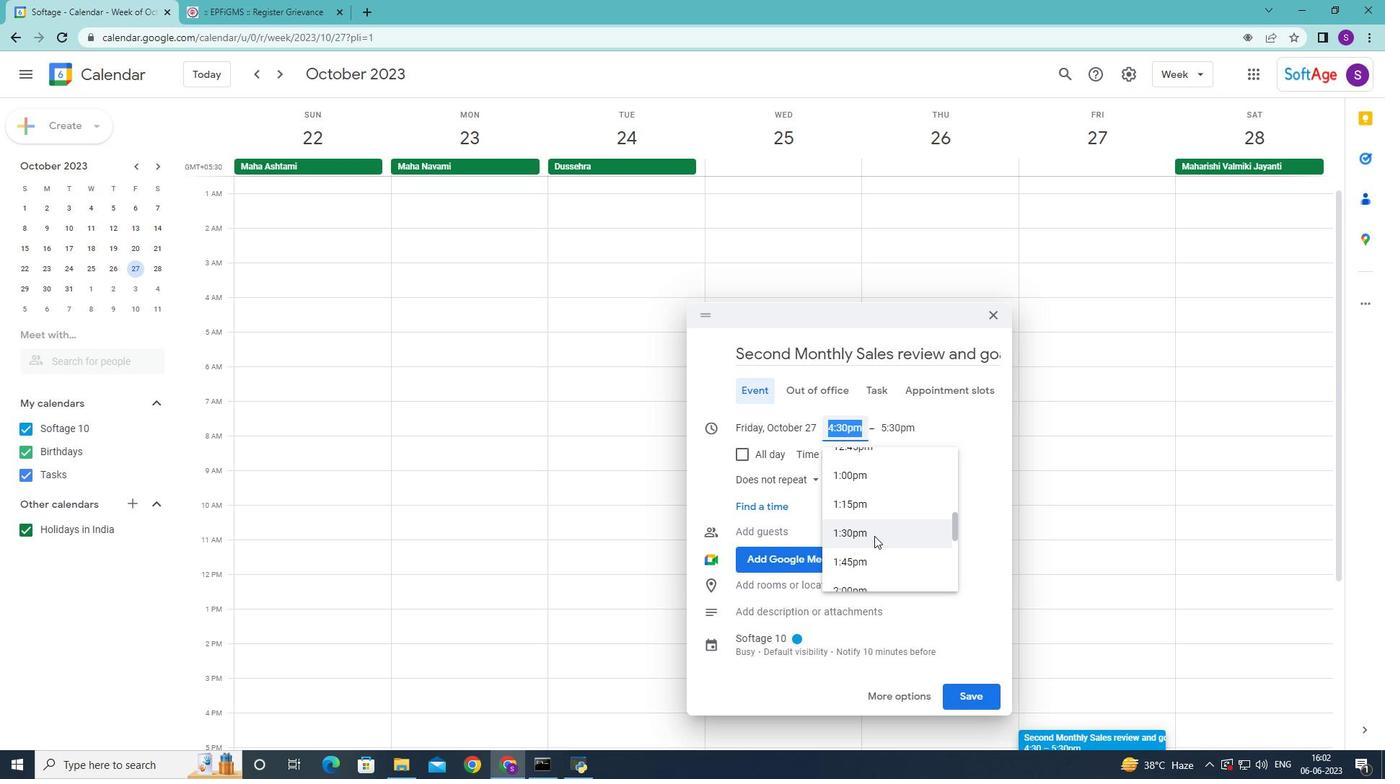 
Action: Mouse scrolled (874, 536) with delta (0, 0)
Screenshot: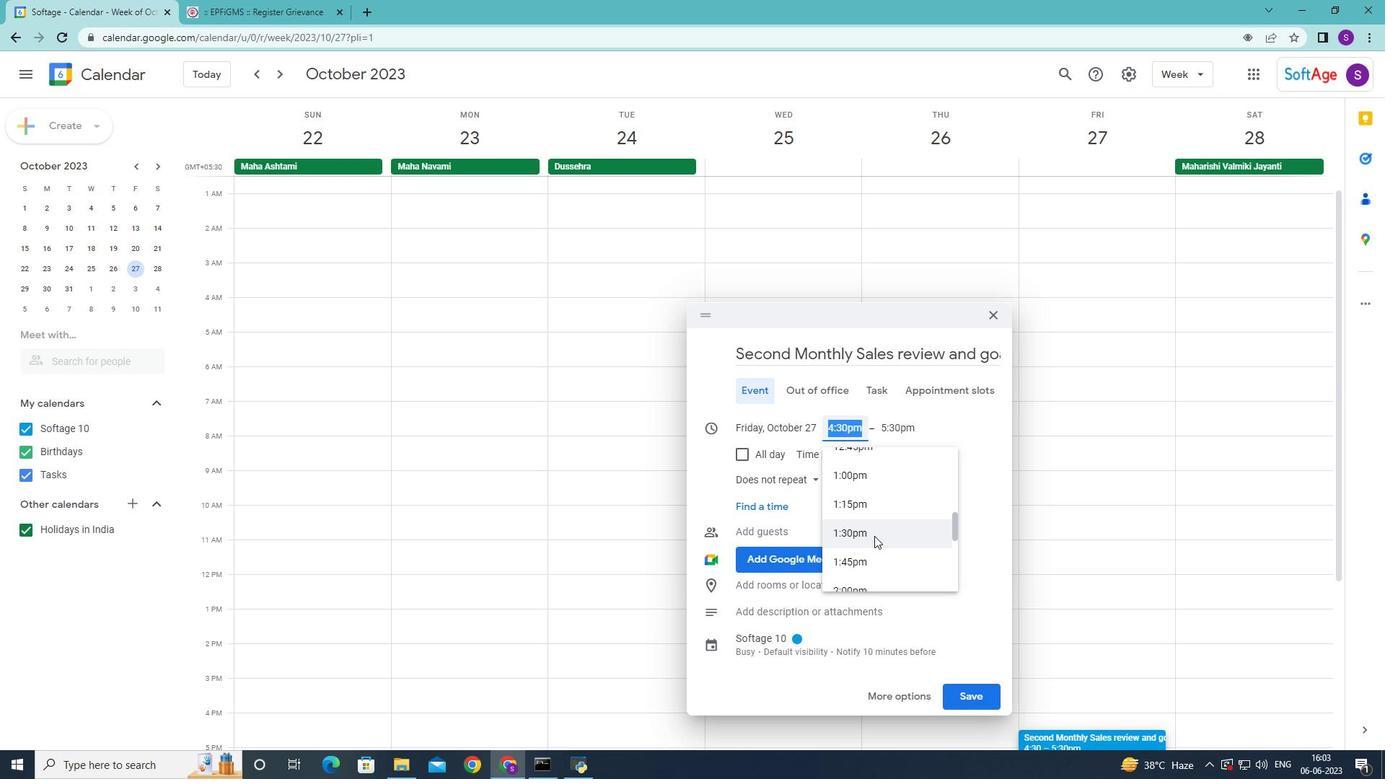 
Action: Mouse moved to (874, 536)
Screenshot: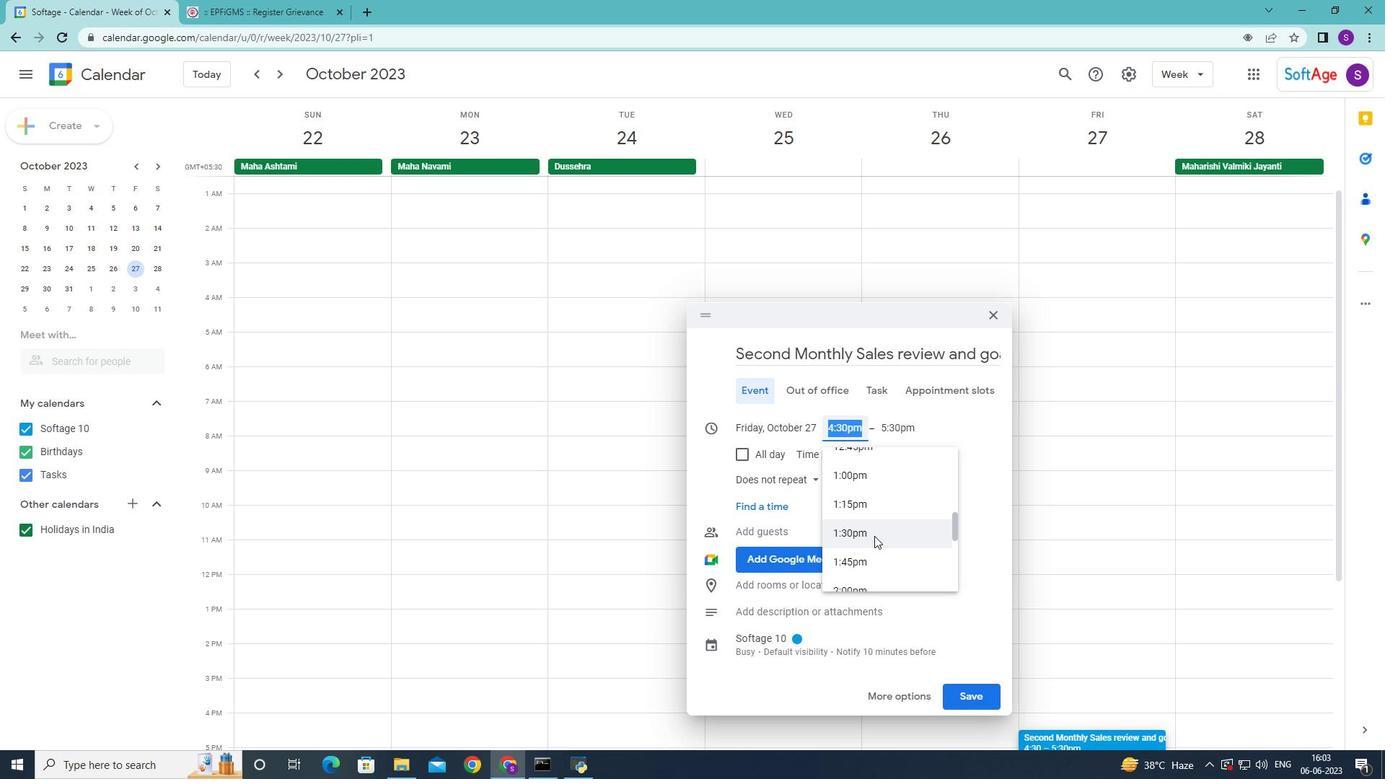 
Action: Mouse scrolled (874, 536) with delta (0, 0)
Screenshot: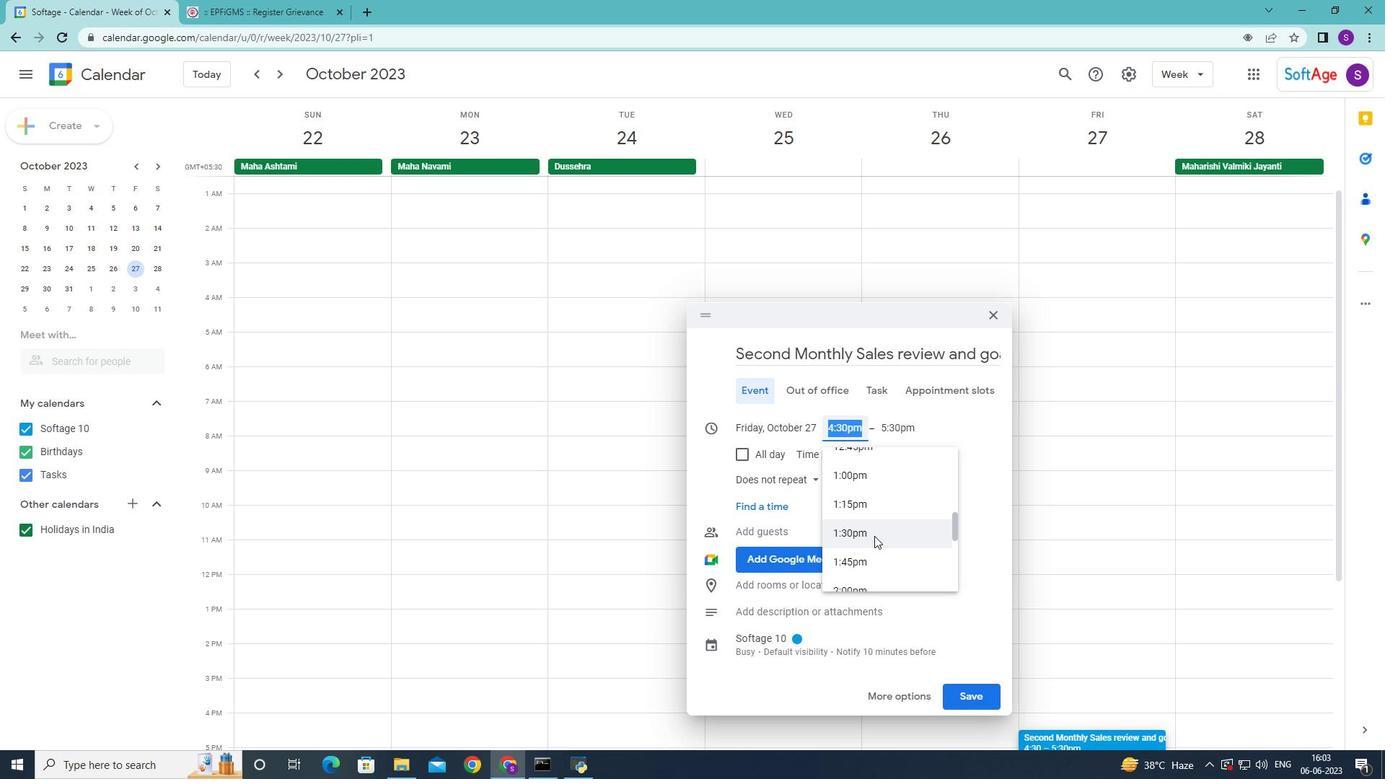 
Action: Mouse scrolled (874, 536) with delta (0, 0)
Screenshot: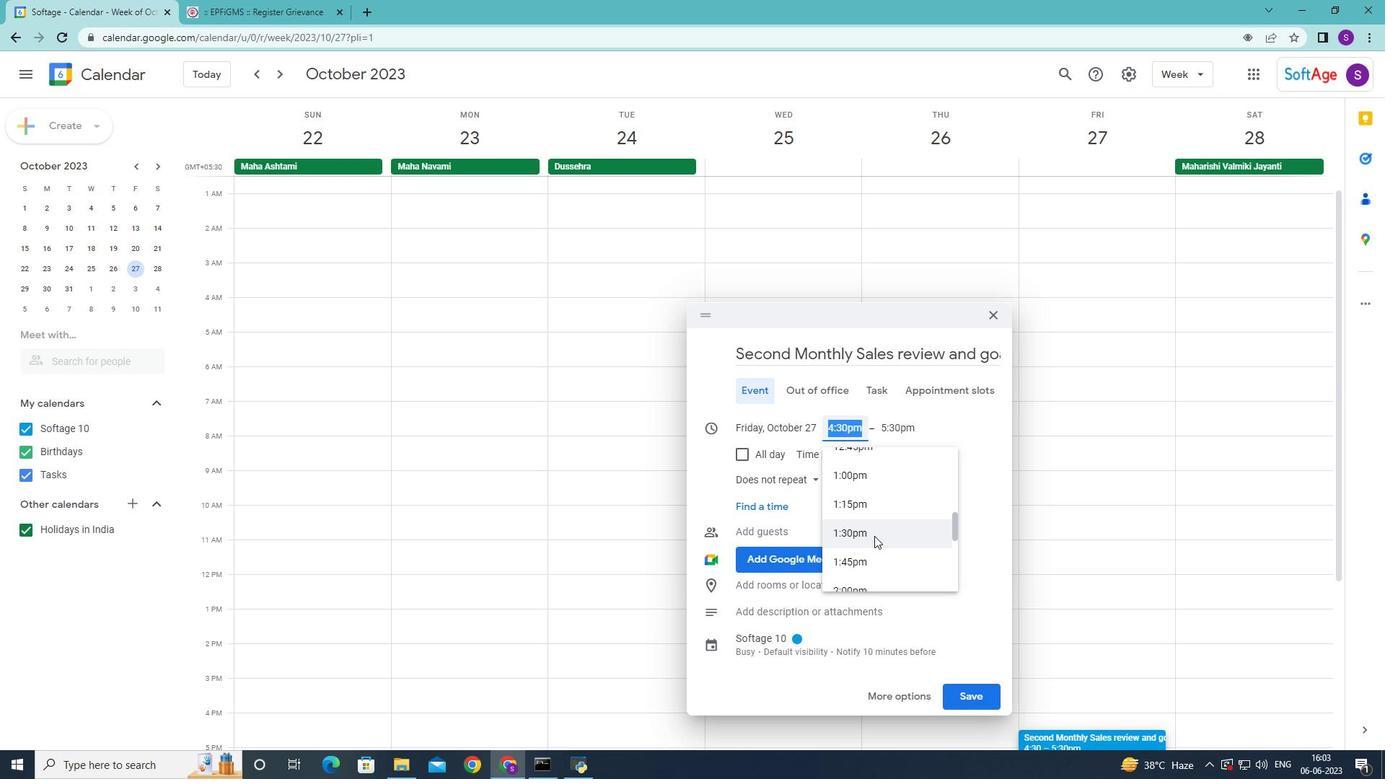 
Action: Mouse scrolled (874, 536) with delta (0, 0)
Screenshot: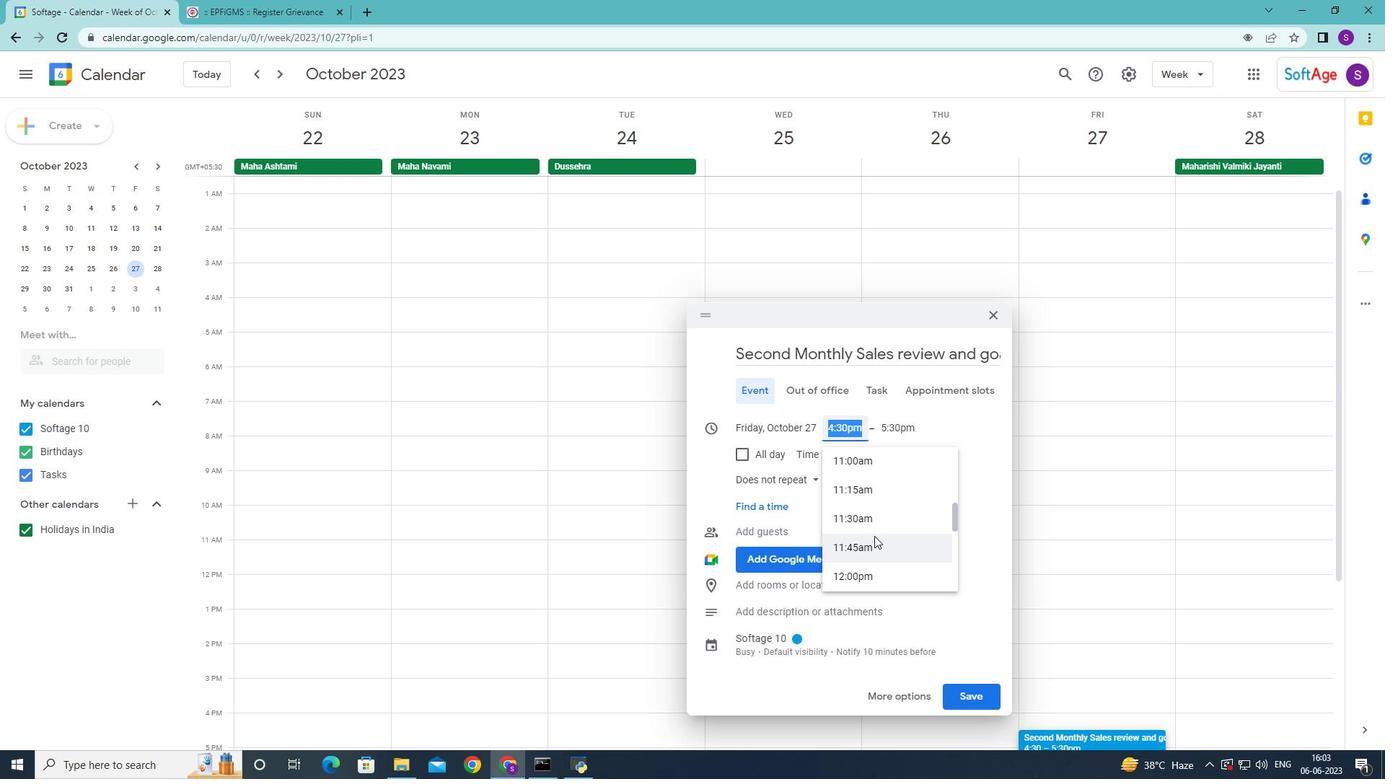 
Action: Mouse scrolled (874, 536) with delta (0, 0)
Screenshot: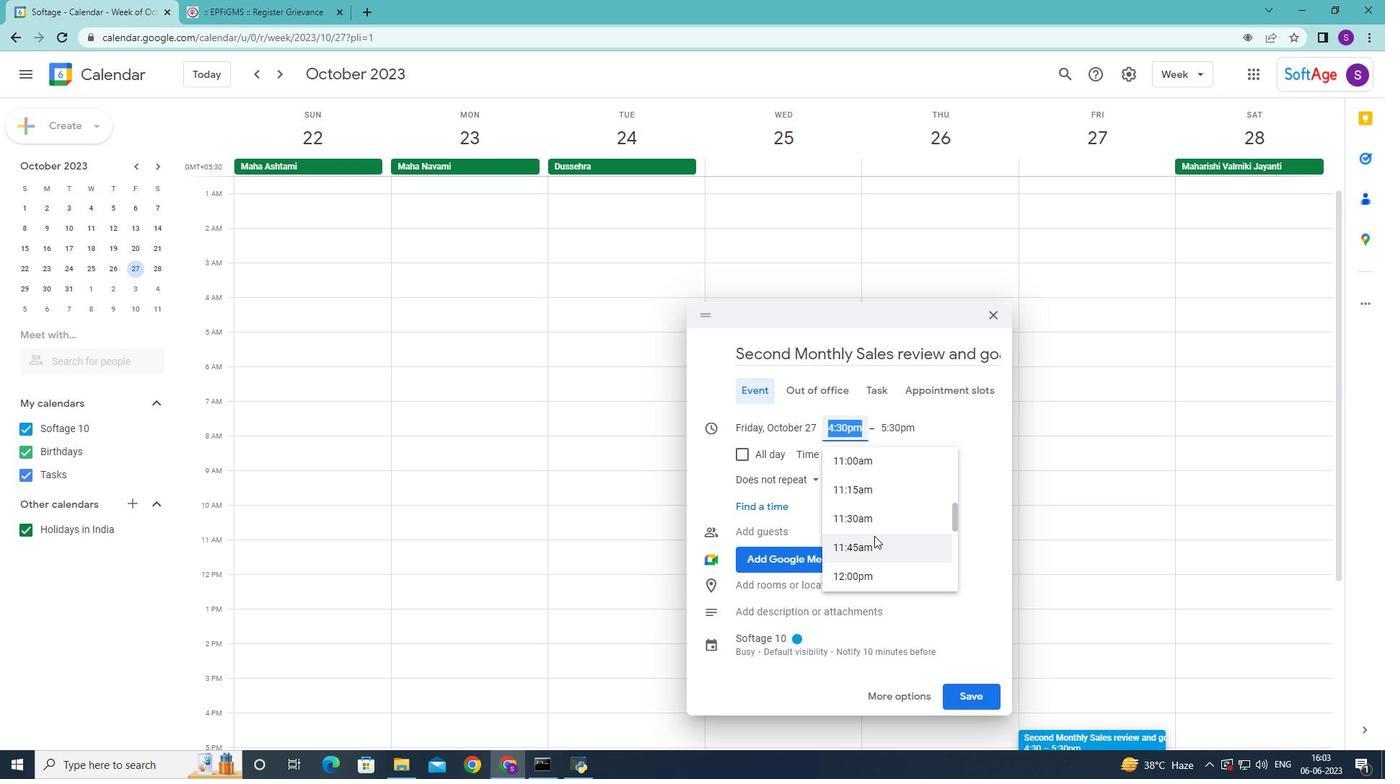 
Action: Mouse scrolled (874, 536) with delta (0, 0)
Screenshot: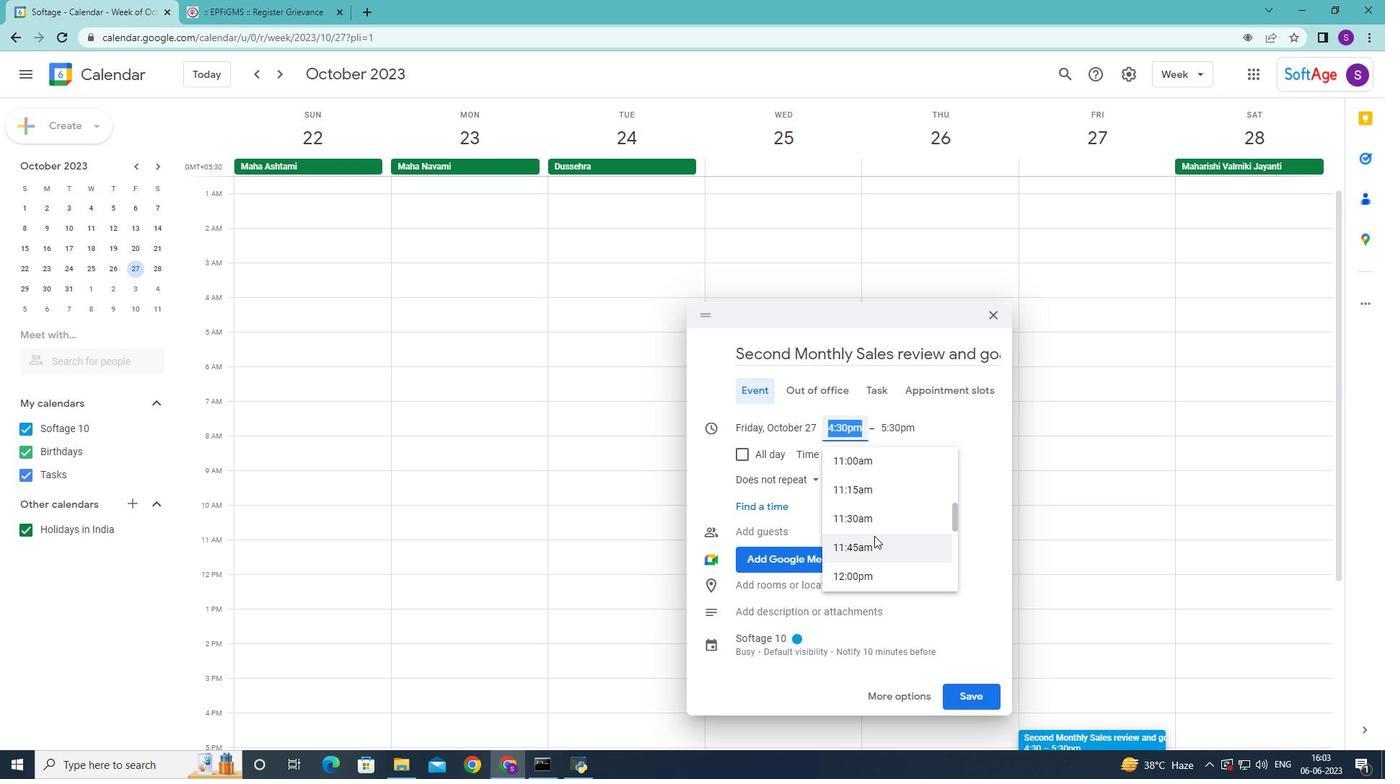 
Action: Mouse scrolled (874, 536) with delta (0, 0)
Screenshot: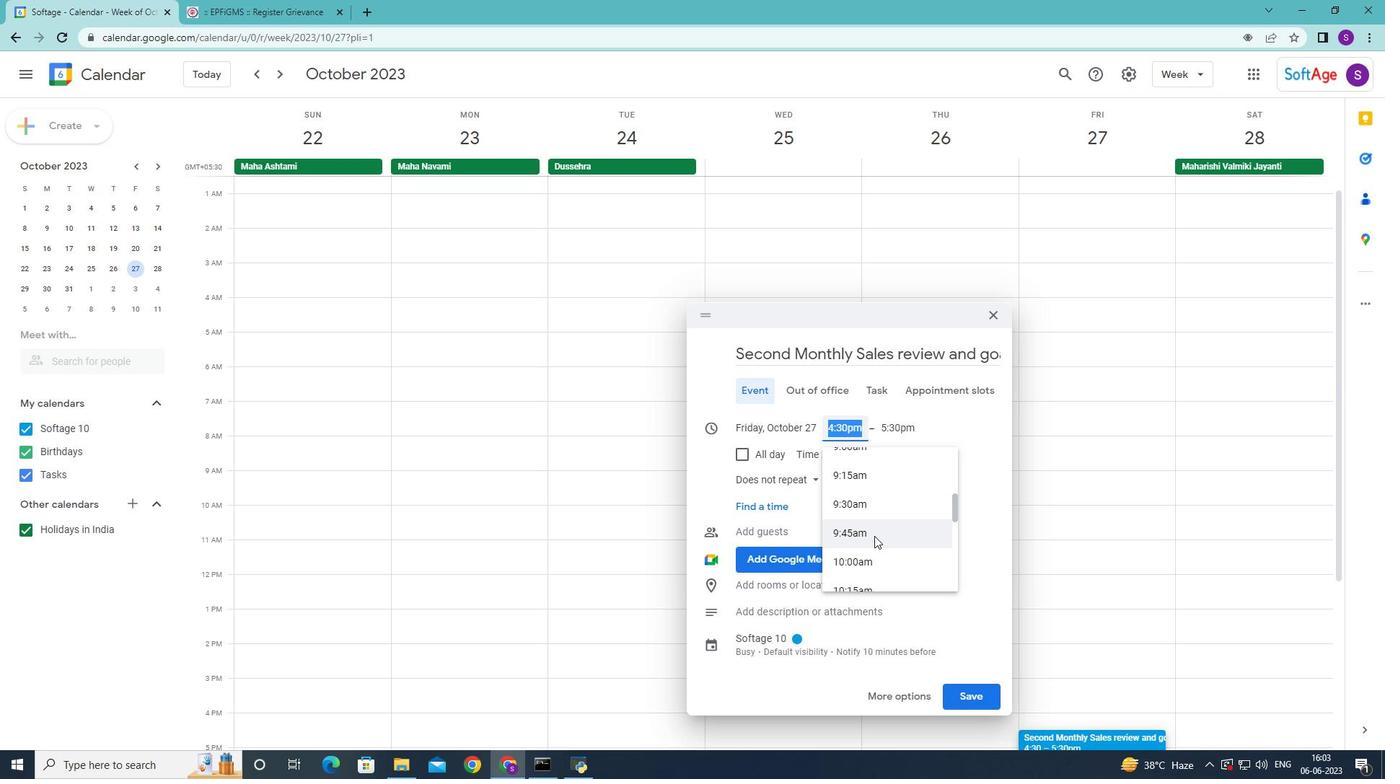 
Action: Mouse moved to (861, 467)
Screenshot: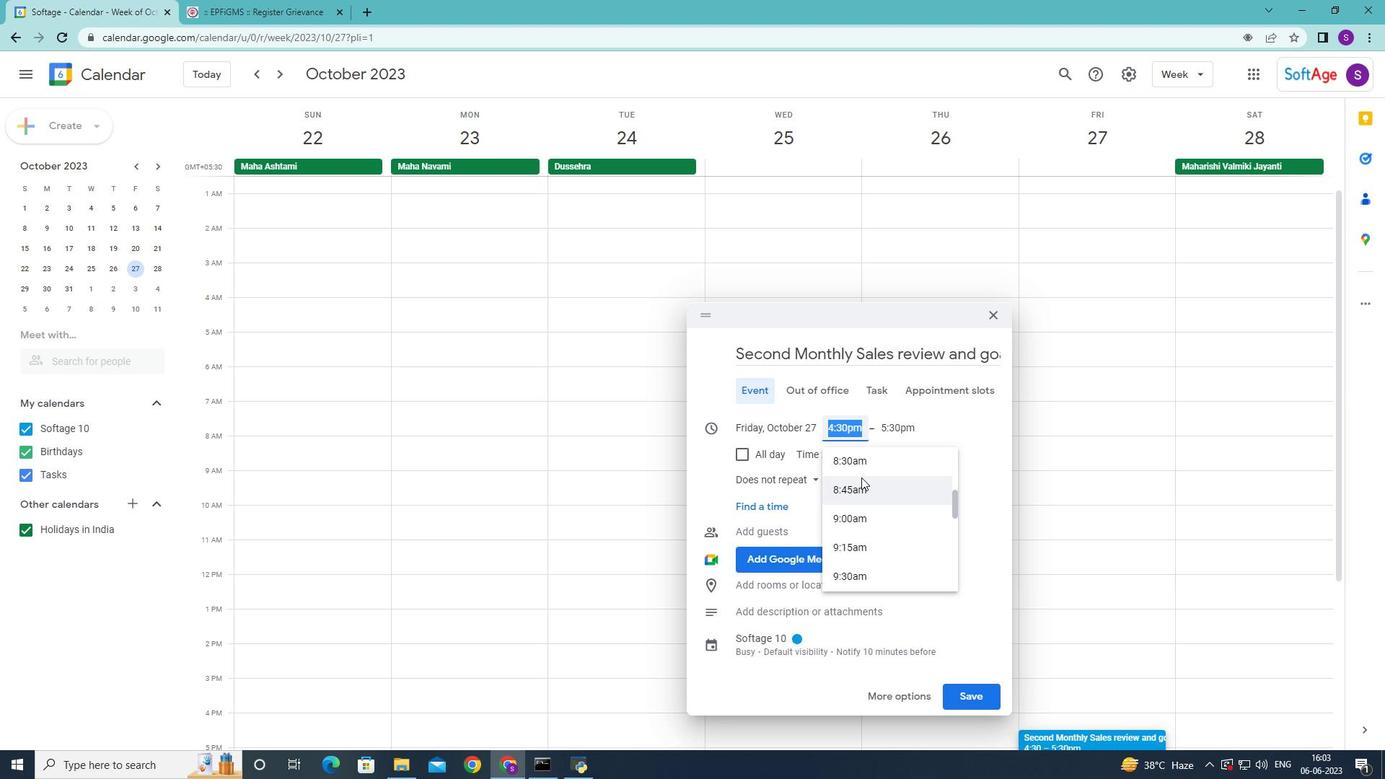
Action: Mouse pressed left at (861, 467)
Screenshot: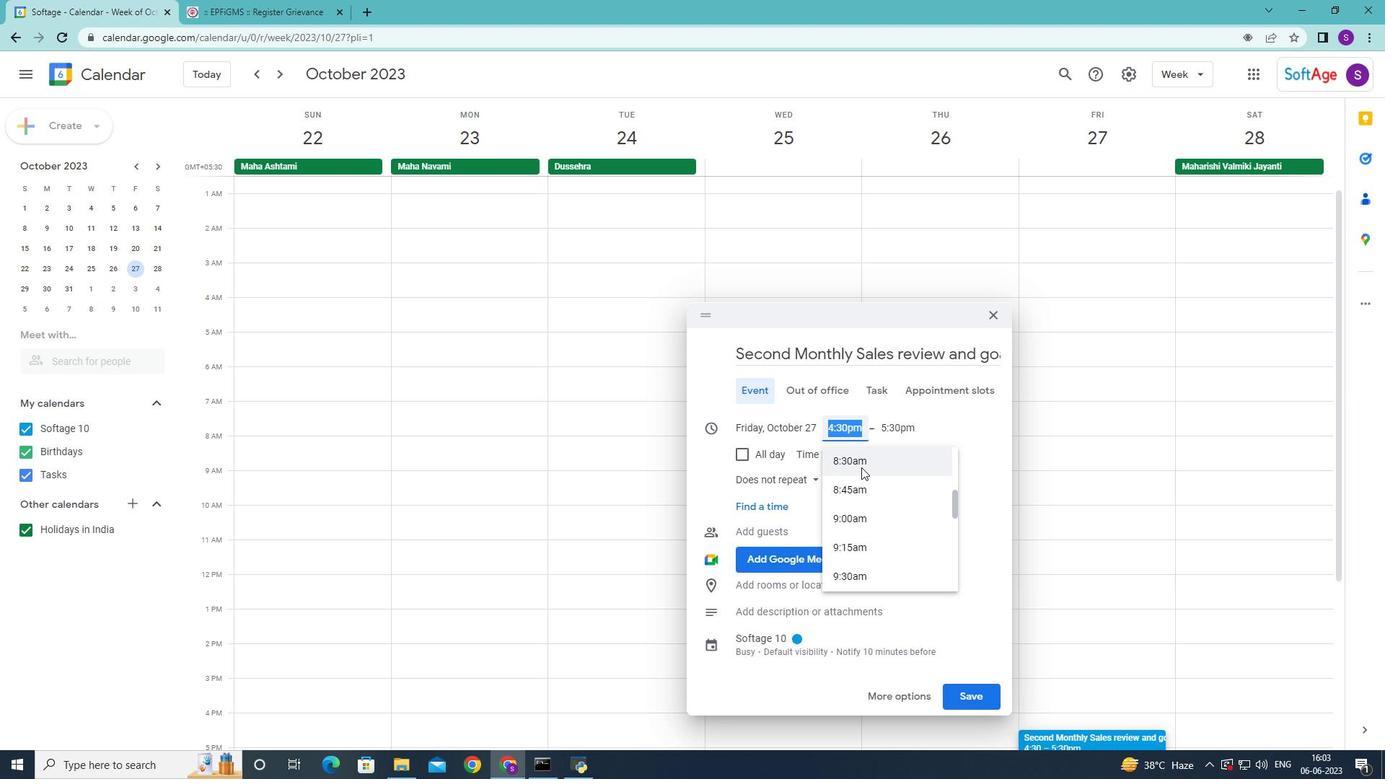 
Action: Mouse moved to (899, 341)
Screenshot: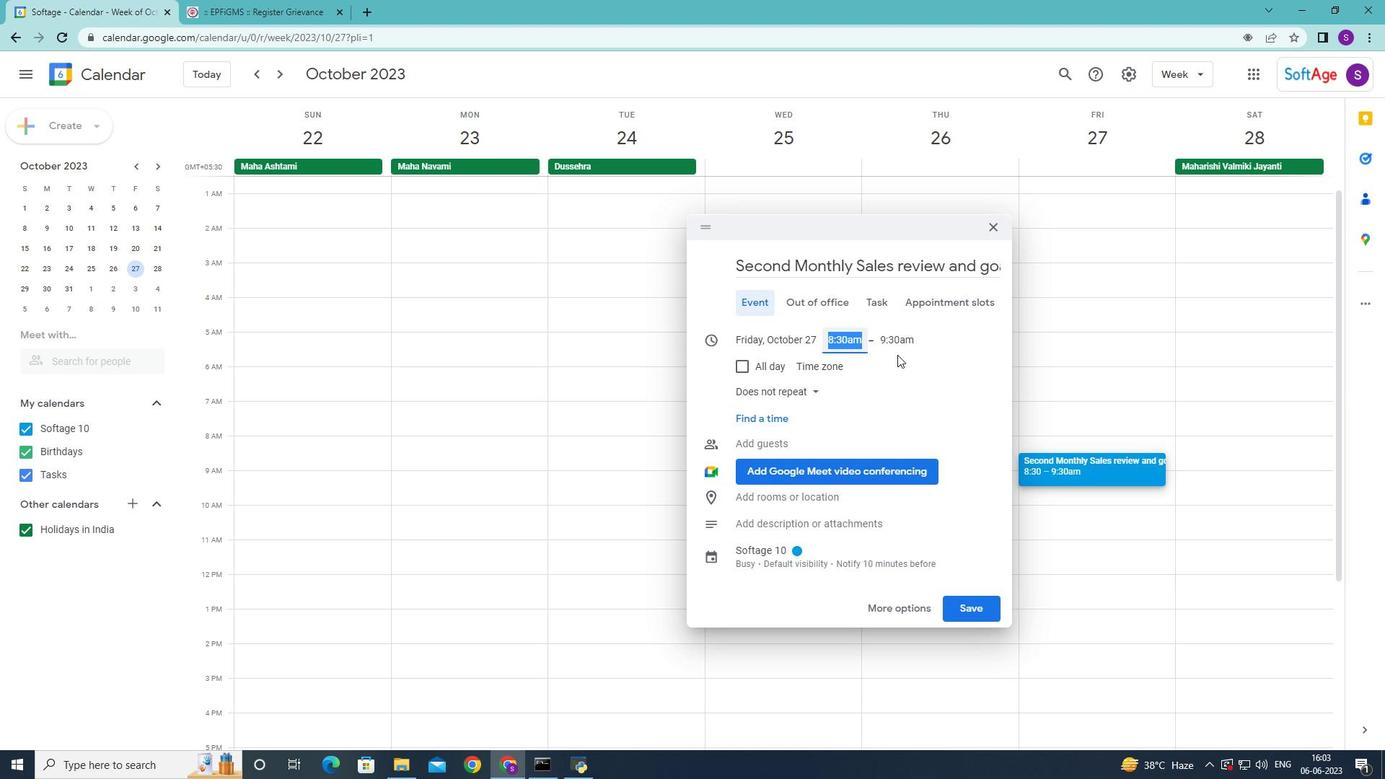 
Action: Mouse pressed left at (899, 341)
Screenshot: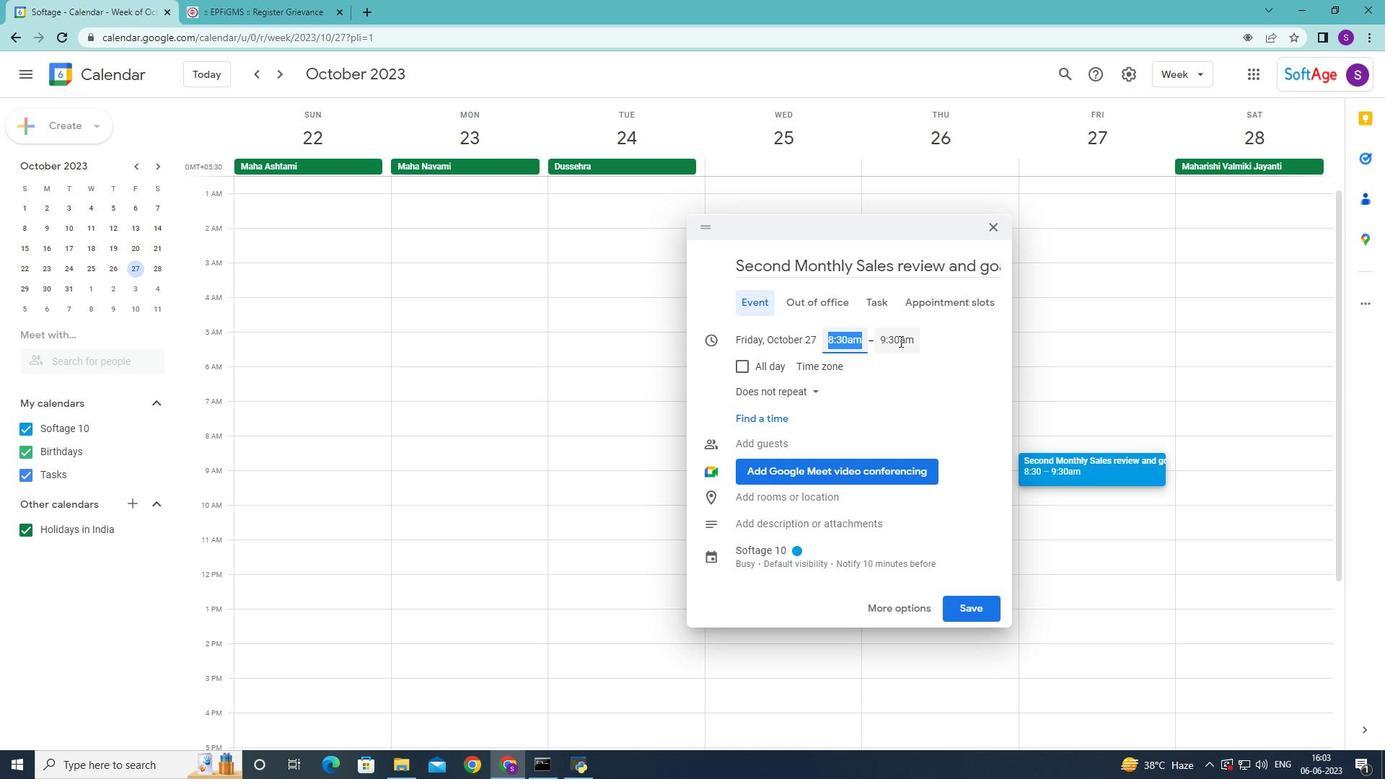 
Action: Mouse moved to (917, 487)
Screenshot: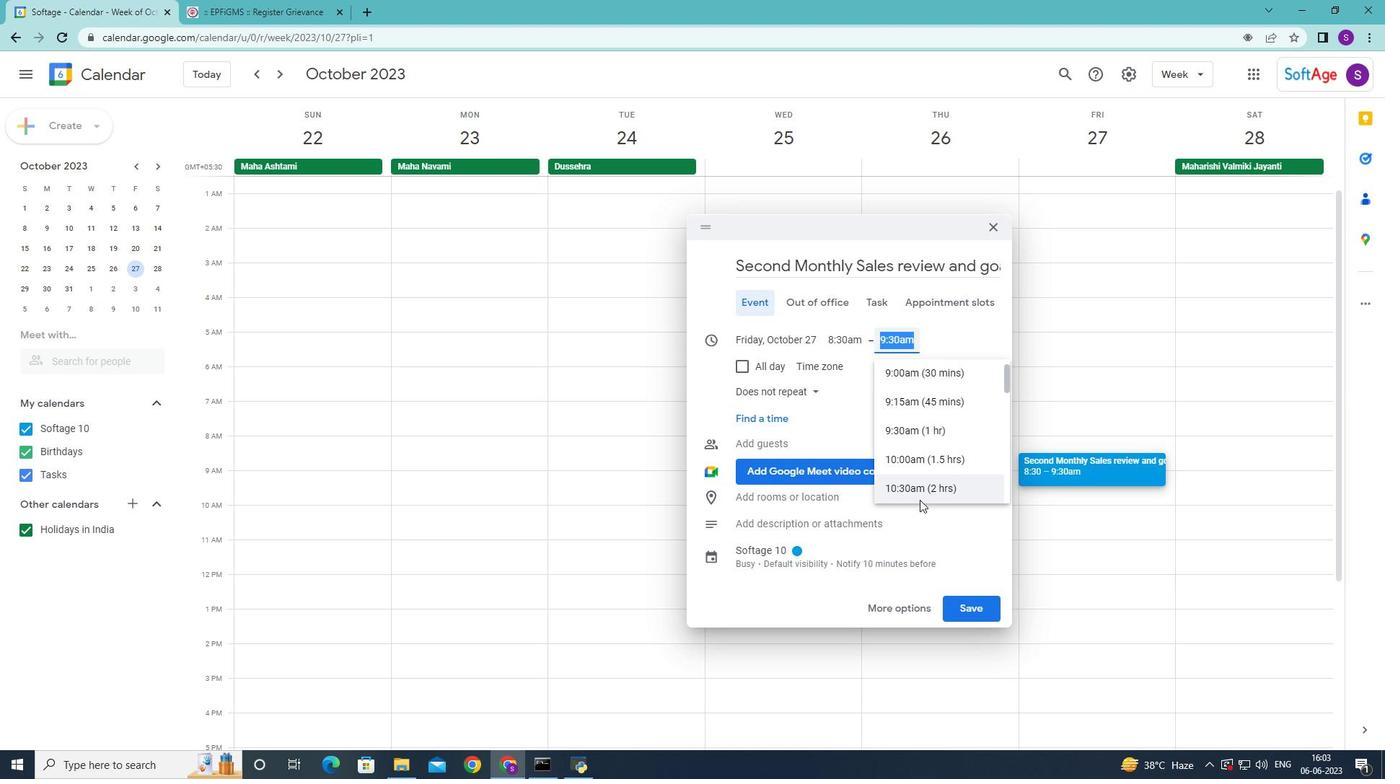 
Action: Mouse pressed left at (917, 487)
Screenshot: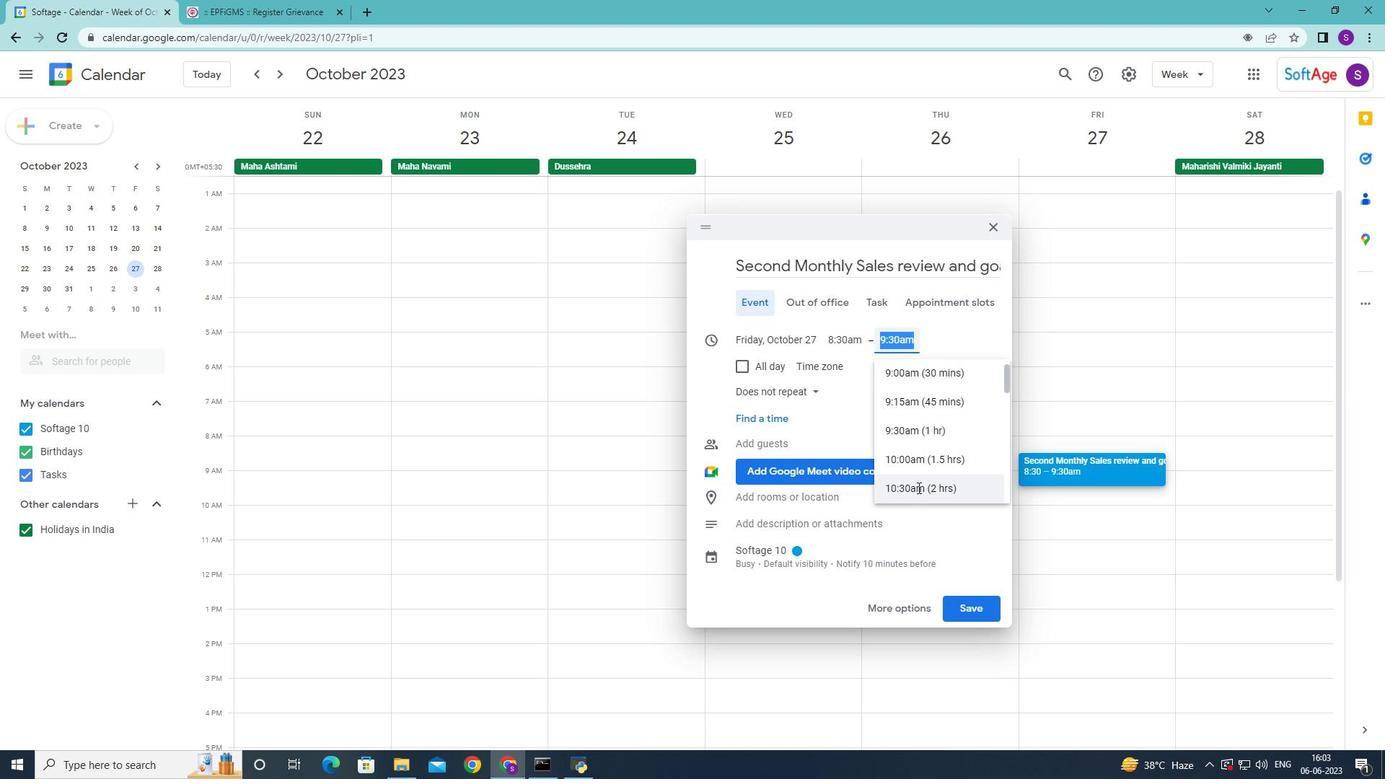
Action: Mouse moved to (891, 611)
Screenshot: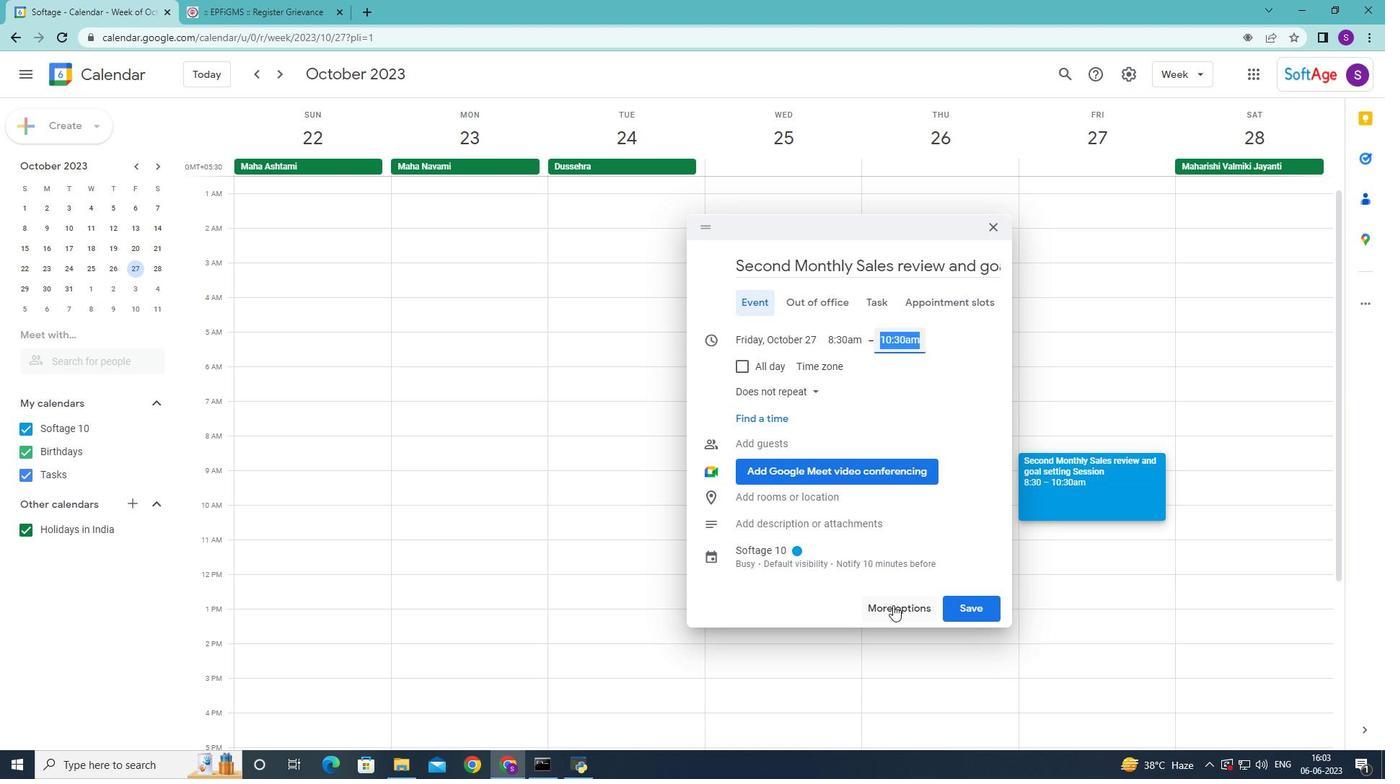 
Action: Mouse pressed left at (891, 611)
Screenshot: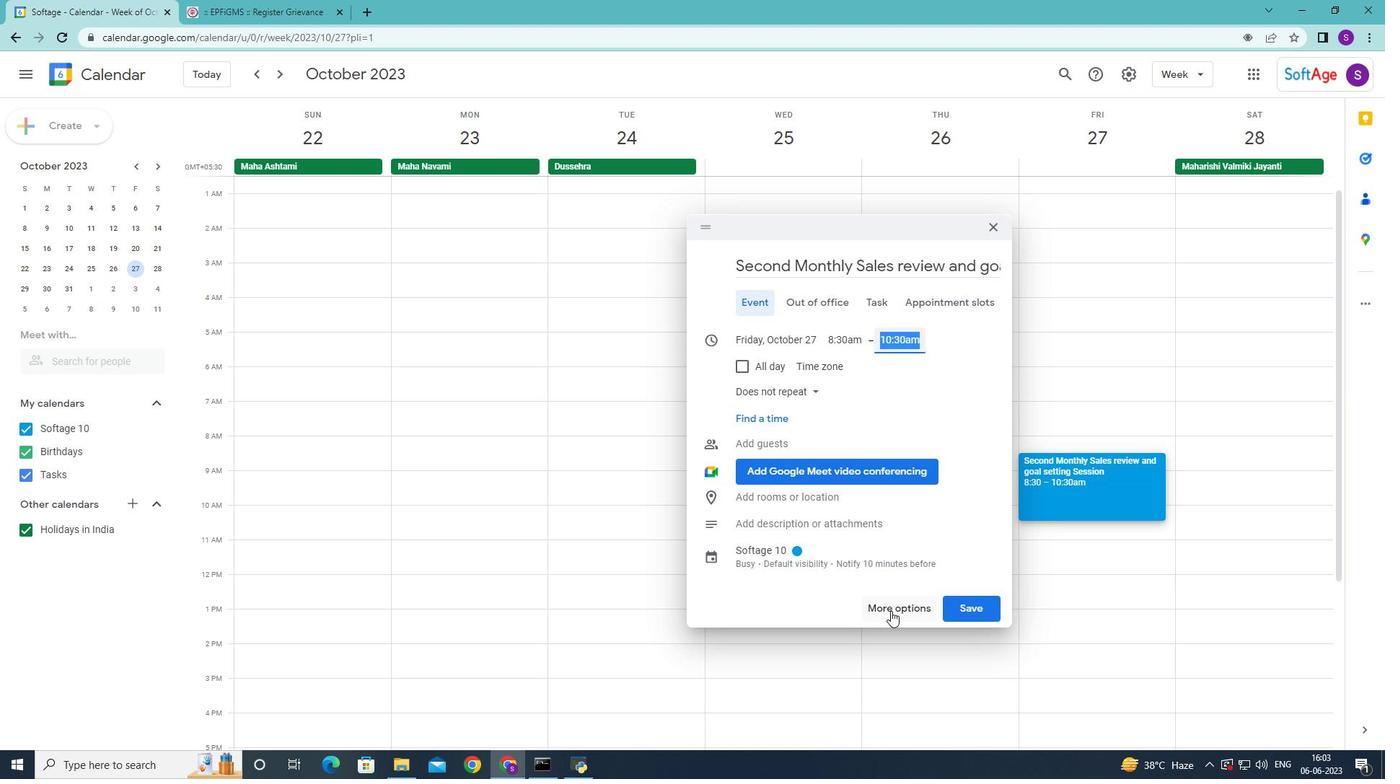 
Action: Mouse moved to (246, 511)
Screenshot: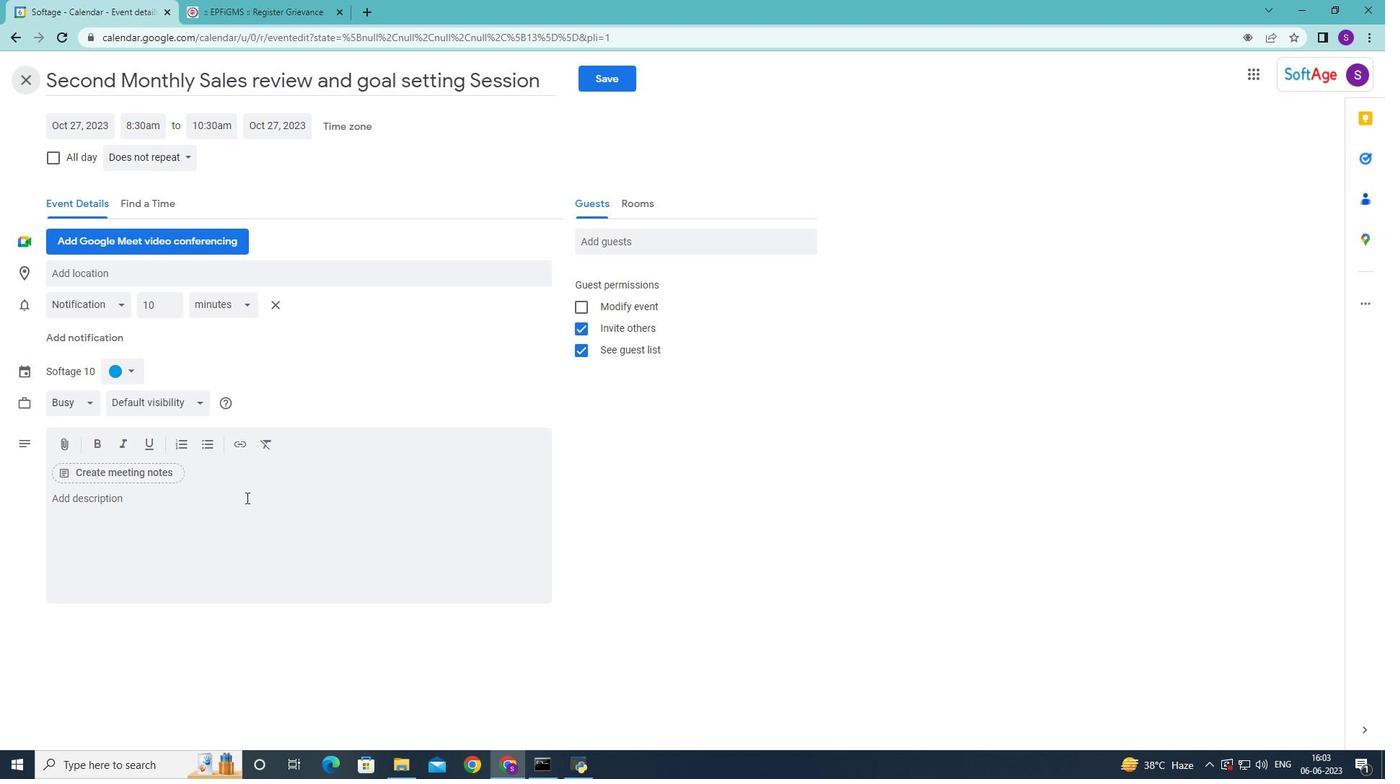
Action: Mouse pressed left at (246, 511)
Screenshot: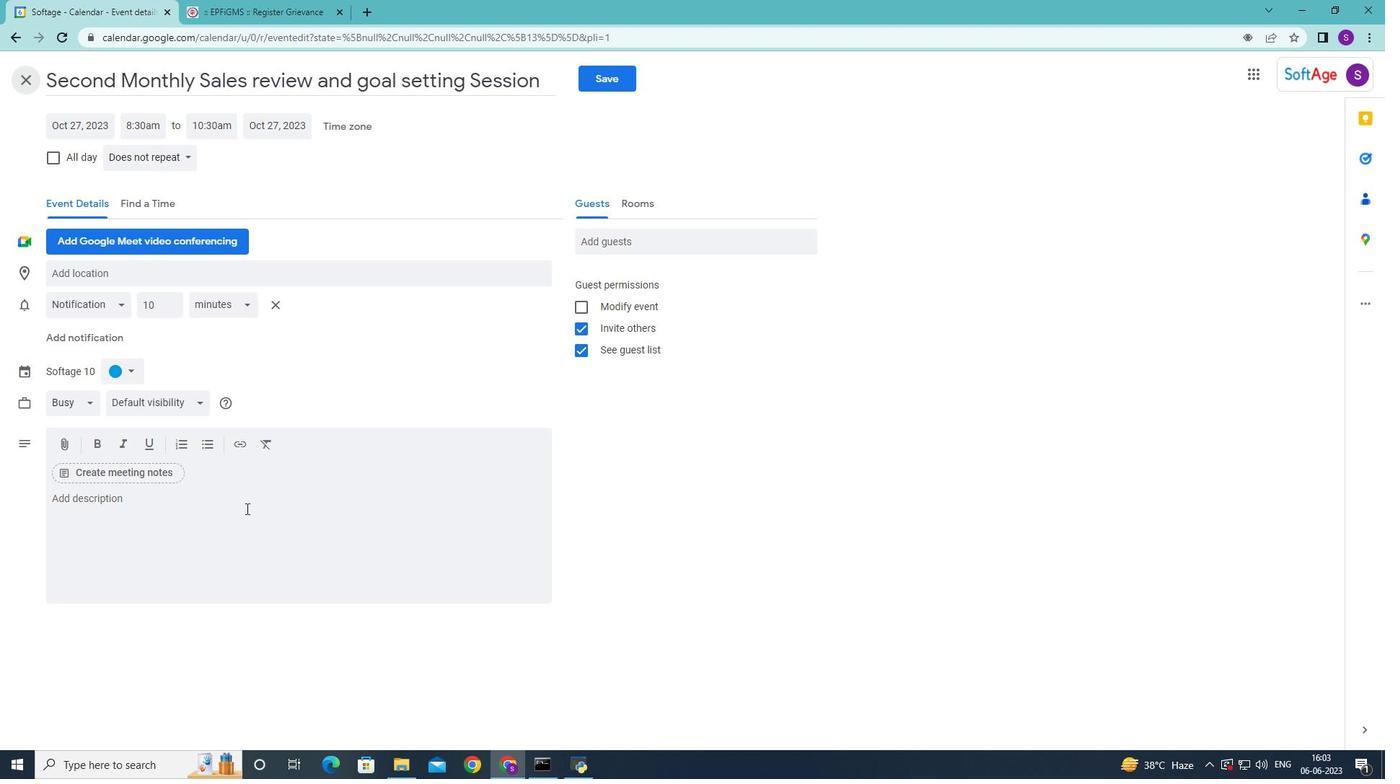 
Action: Key pressed <Key.shift>The<Key.space><Key.shift>Problem<Key.space><Key.backspace>-<Key.space>solving<Key.space>activities
Screenshot: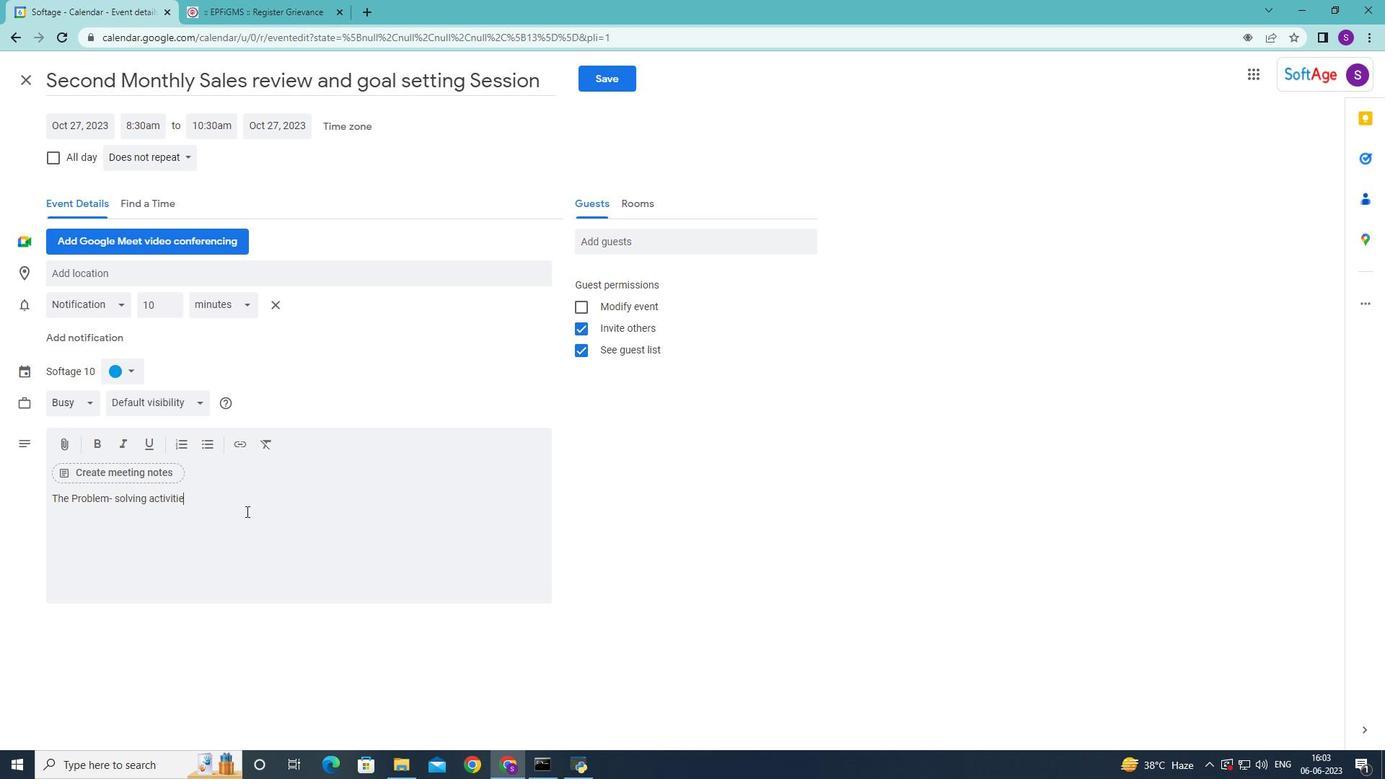 
Action: Mouse moved to (246, 511)
Screenshot: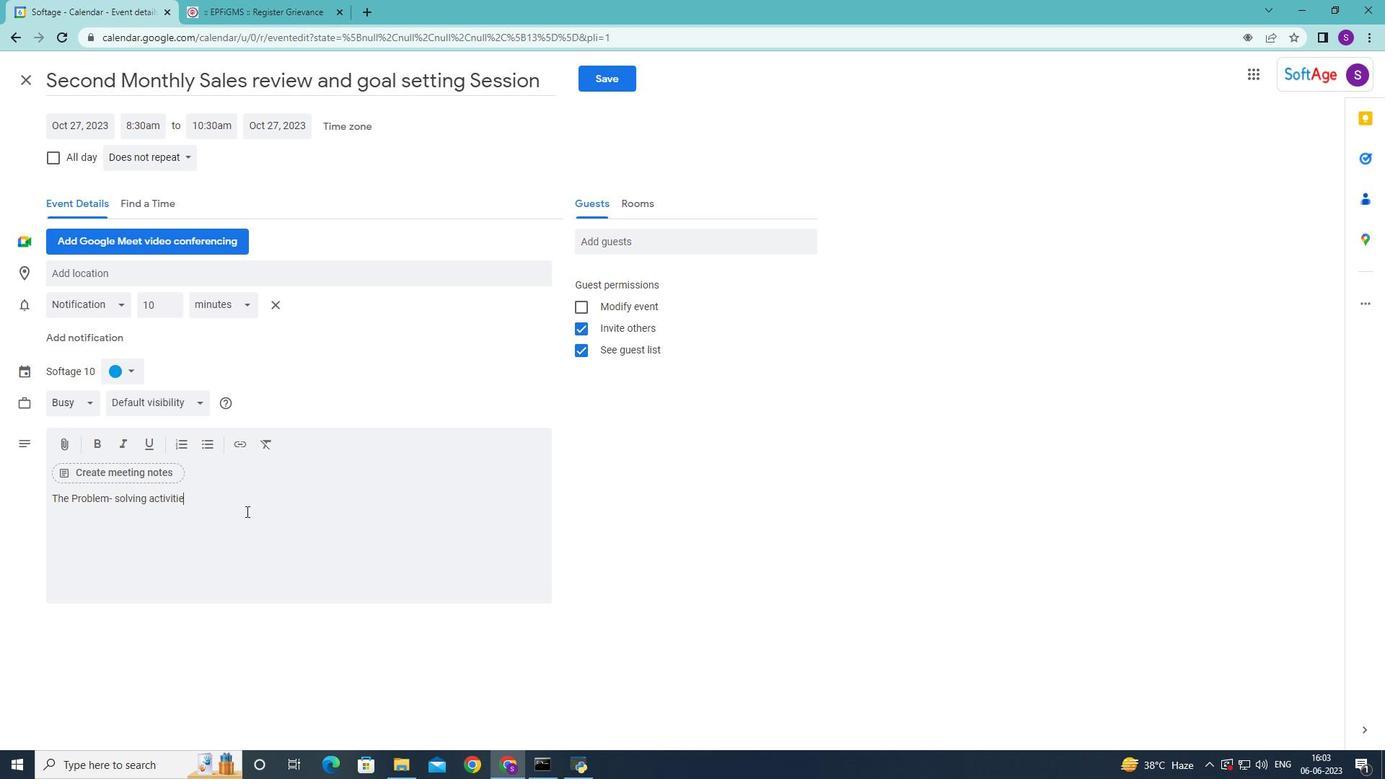 
Action: Key pressed <Key.space>will<Key.space>be<Key.space>designed<Key.space>with<Key.space>ime<Key.space><Key.backspace><Key.backspace><Key.backspace><Key.backspace>time<Key.space>constraints,<Key.space>simulating<Key.space>realo<Key.backspace>-world<Key.space>pressure<Key.space>and<Key.space>the<Key.space>need<Key.space>for<Key.space>effiv<Key.backspace>cient<Key.space>decision-making<Key.space><Key.backspace>.<Key.space><Key.shift>This<Key.space>encourages<Key.space>team<Key.space>to<Key.space>priortize<Key.space>tasks<Key.space>=<Key.backspace>
Screenshot: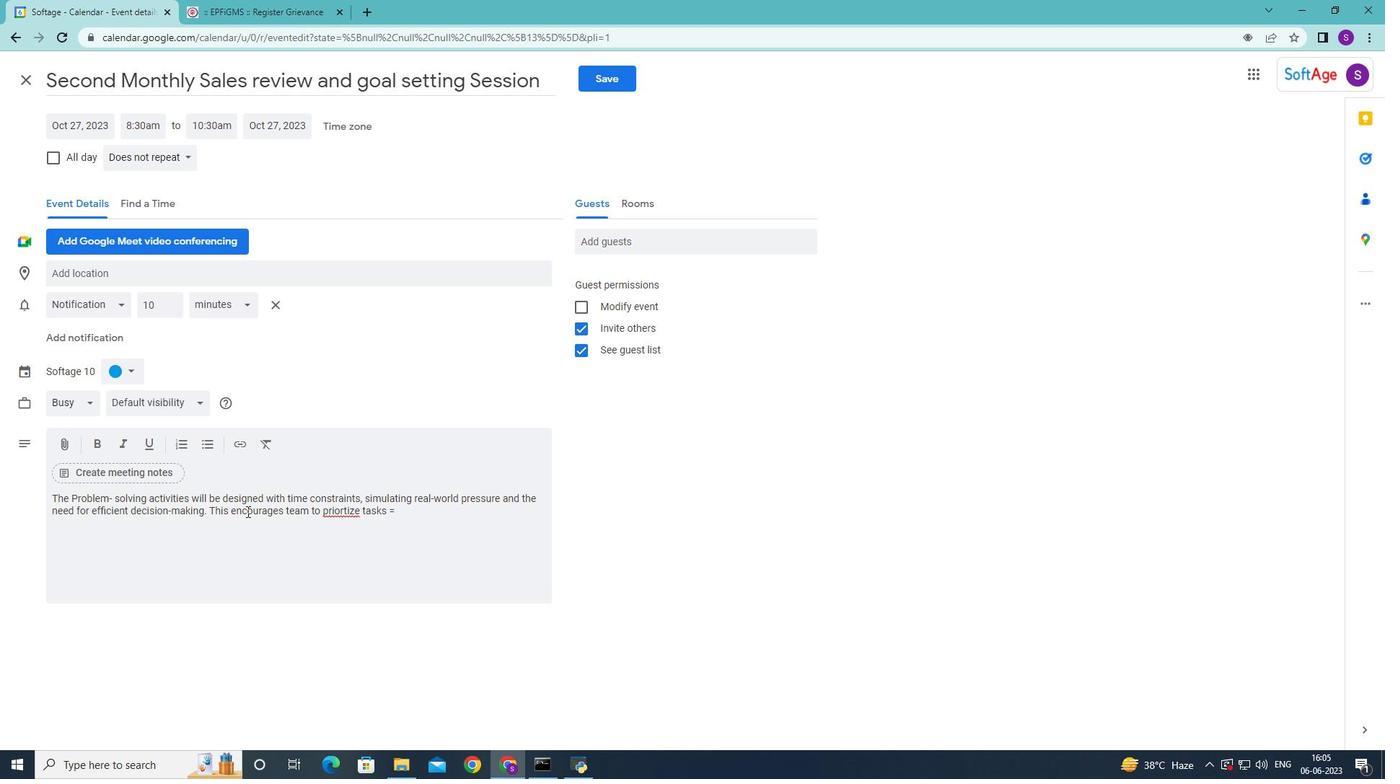 
Action: Mouse moved to (344, 517)
Screenshot: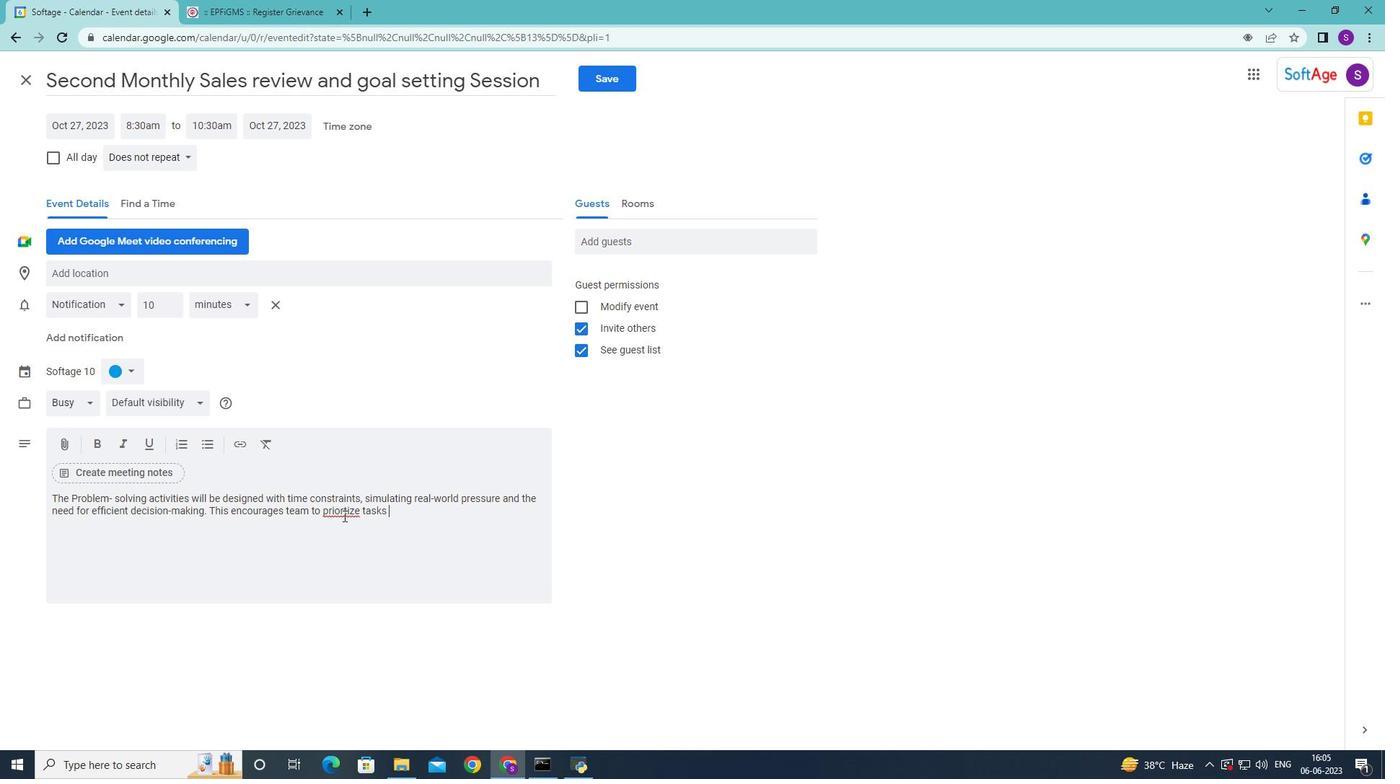
Action: Mouse pressed left at (344, 517)
Screenshot: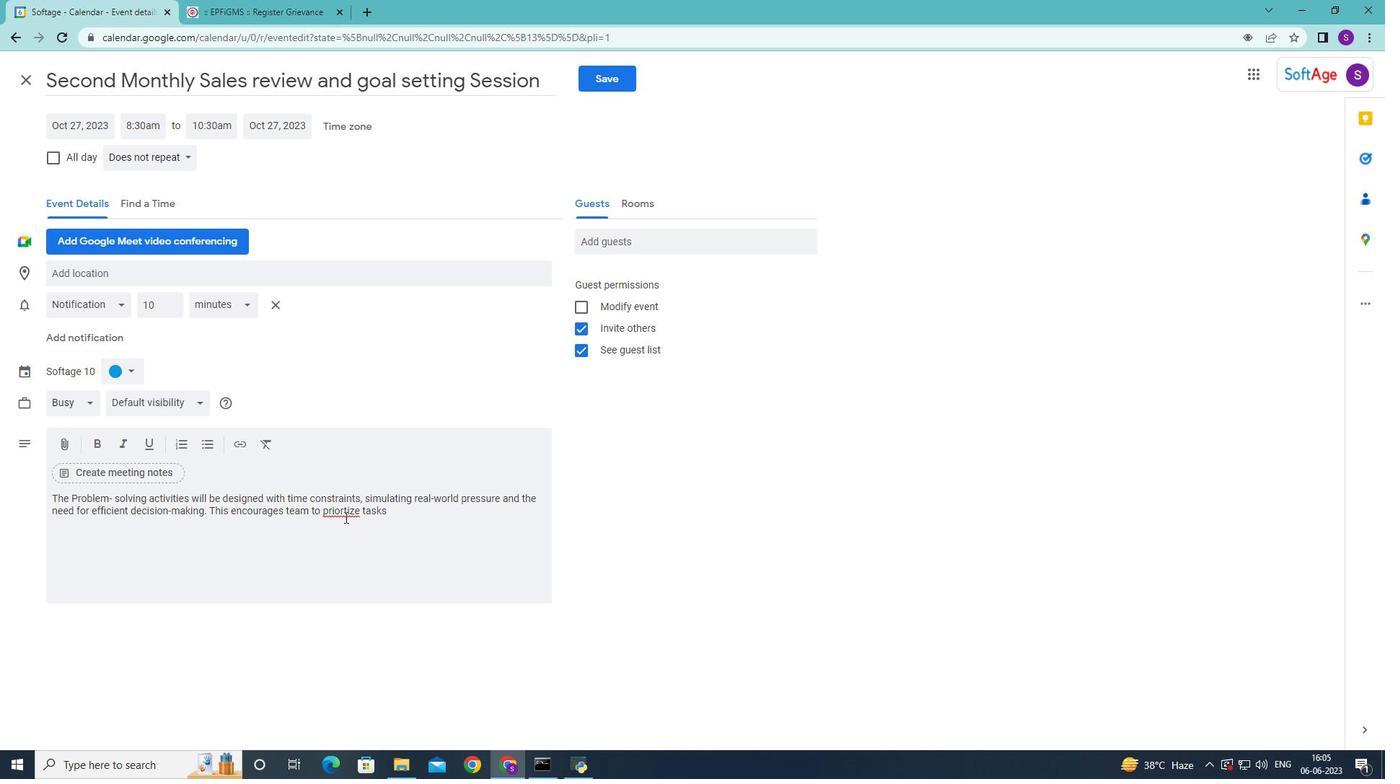 
Action: Mouse moved to (350, 527)
Screenshot: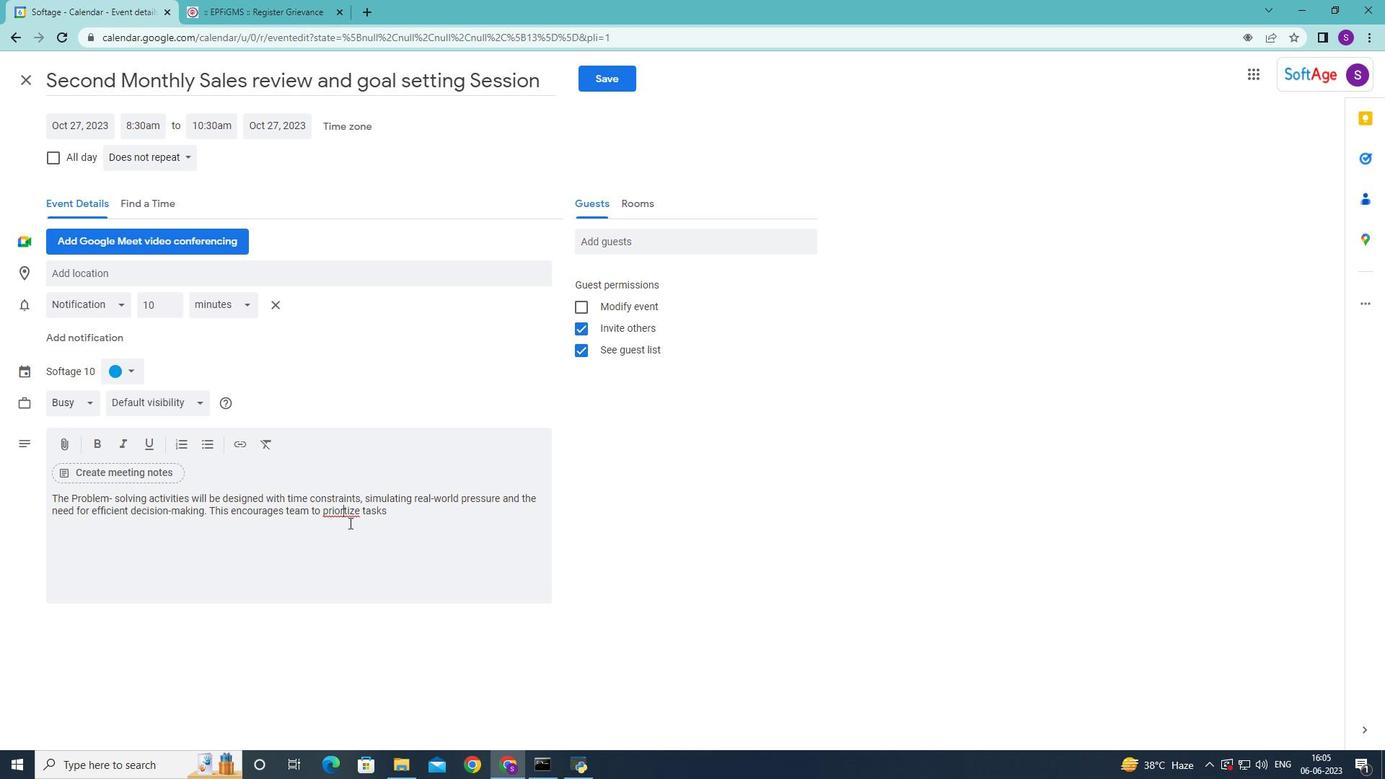 
Action: Key pressed i
Screenshot: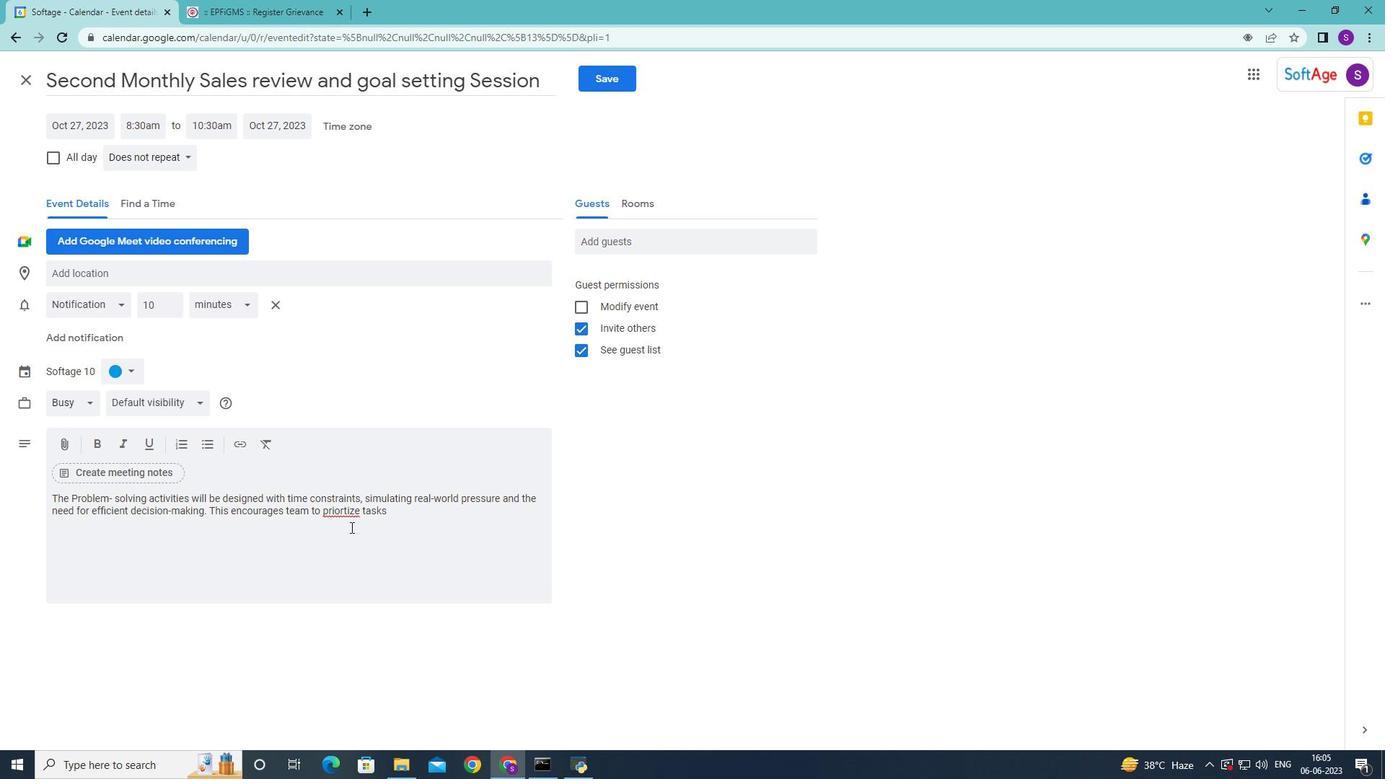 
Action: Mouse moved to (388, 510)
Screenshot: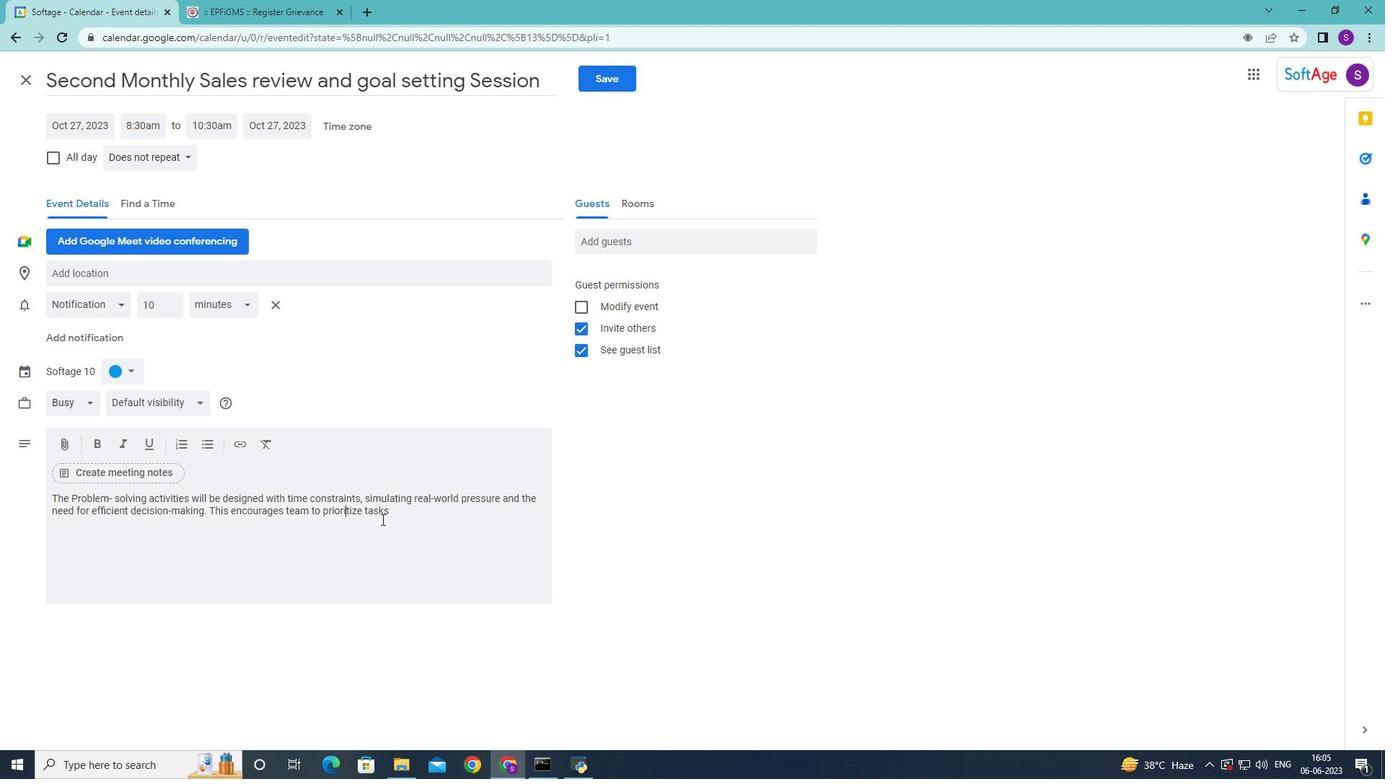 
Action: Mouse pressed left at (388, 510)
Screenshot: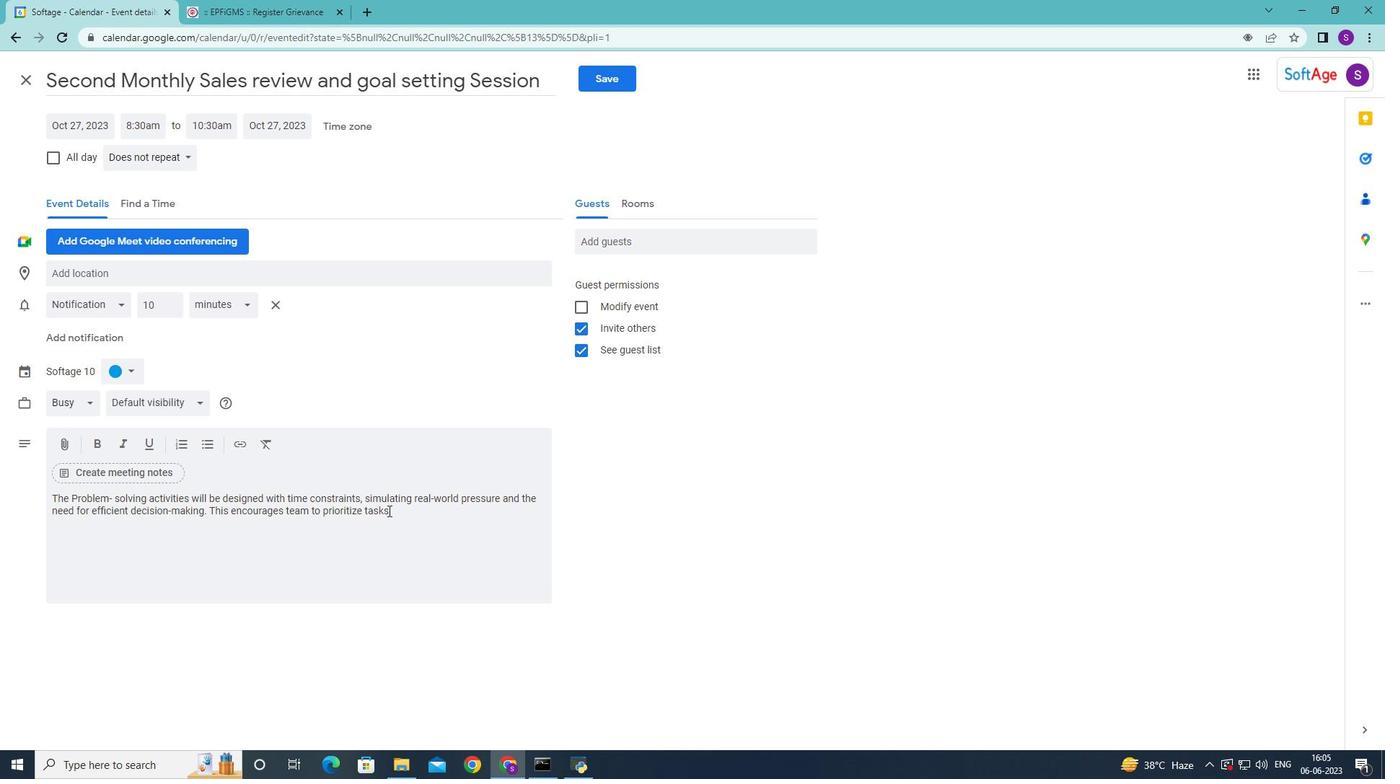 
Action: Mouse moved to (397, 513)
Screenshot: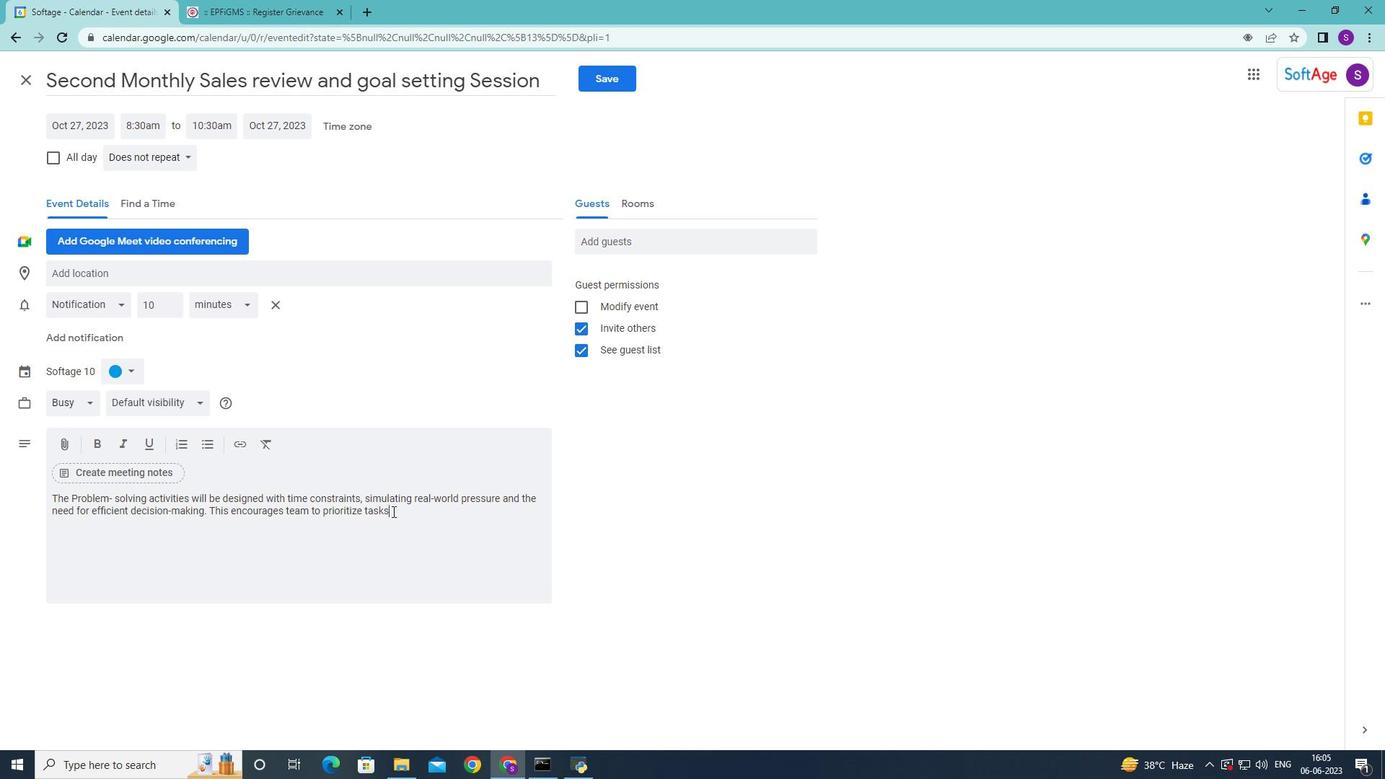 
Action: Mouse pressed left at (397, 513)
Screenshot: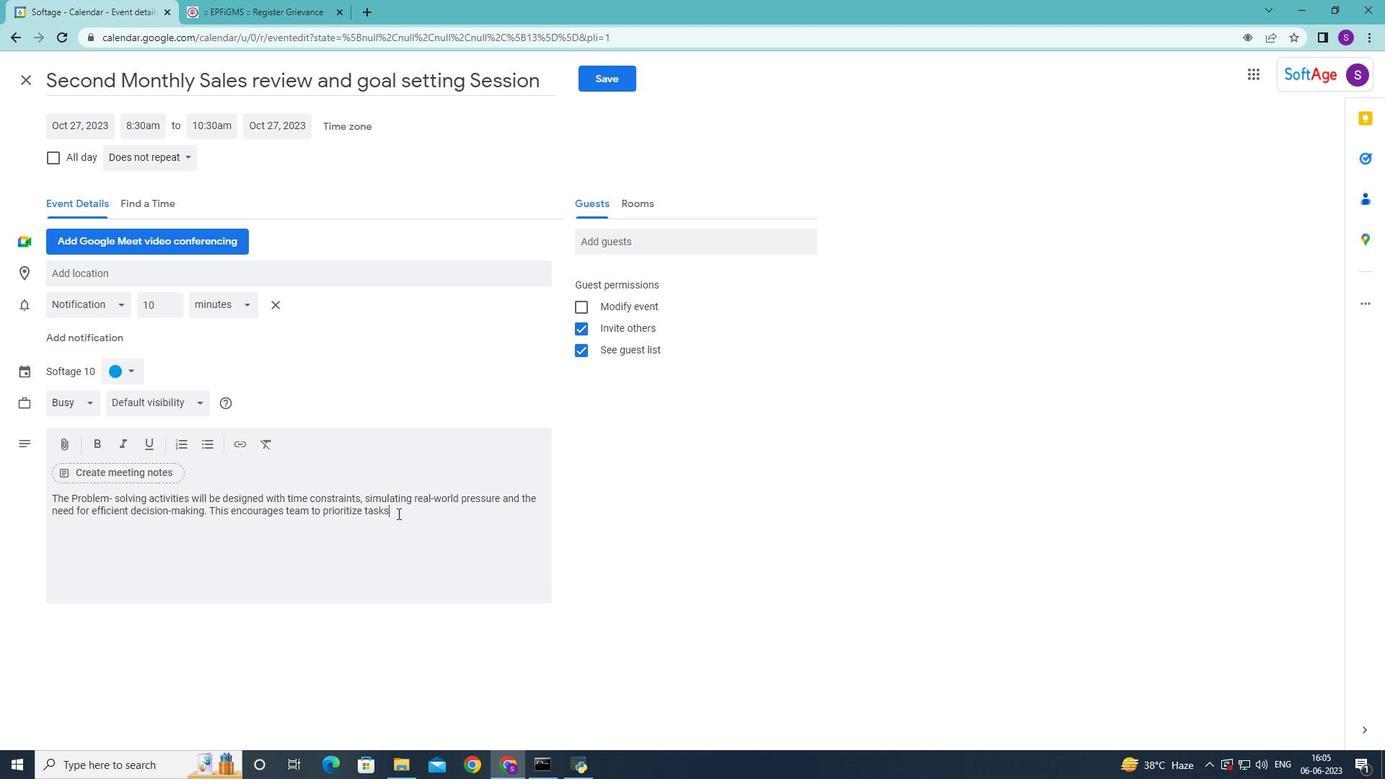 
Action: Mouse moved to (399, 513)
Screenshot: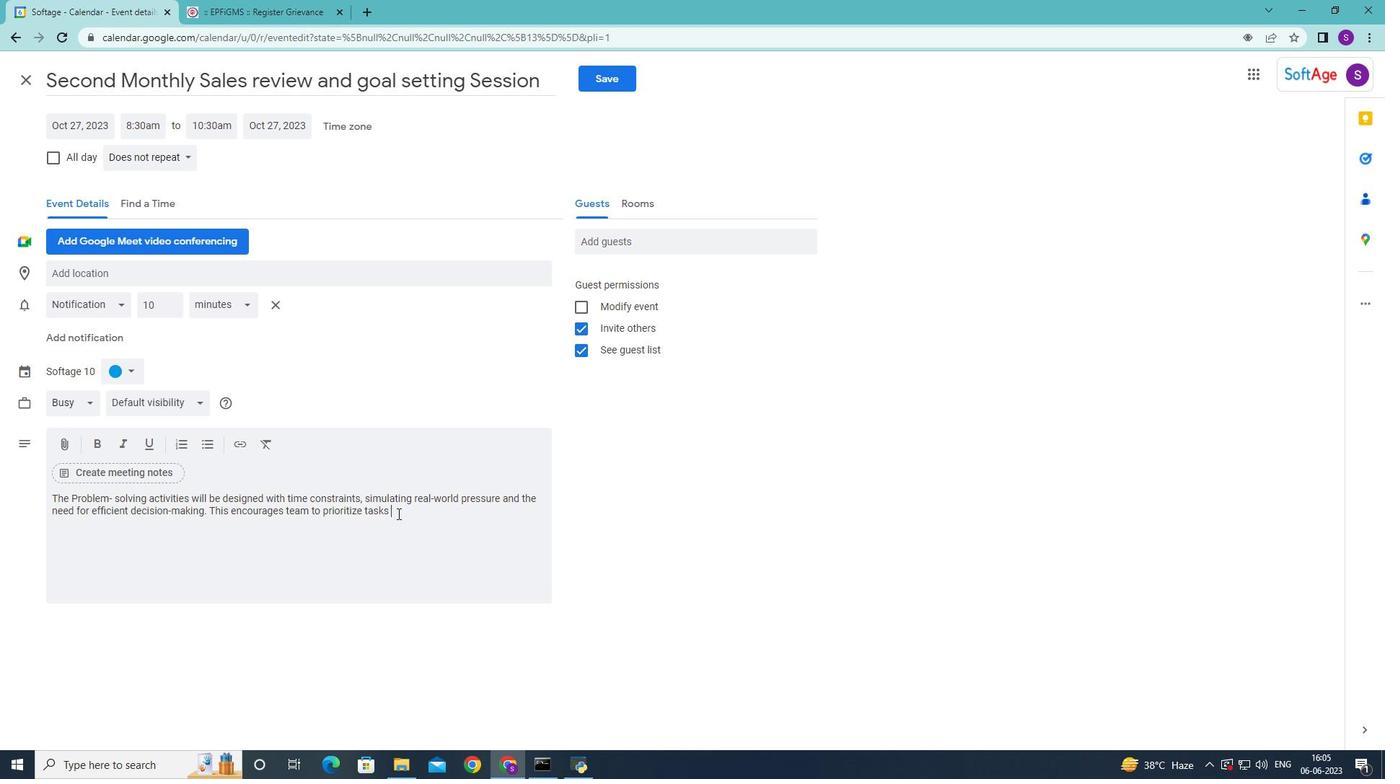 
Action: Key pressed ,<Key.space>n<Key.backspace>manage<Key.space>their<Key.space>time<Key.space>effectively.<Key.backspace>,<Key.space>and<Key.space>remain<Key.space>focusd<Key.space><Key.backspace><Key.backspace>ed<Key.space>on<Key.space>achieving<Key.space>their<Key.space>goals<Key.space><Key.backspace>.<Key.space>
Screenshot: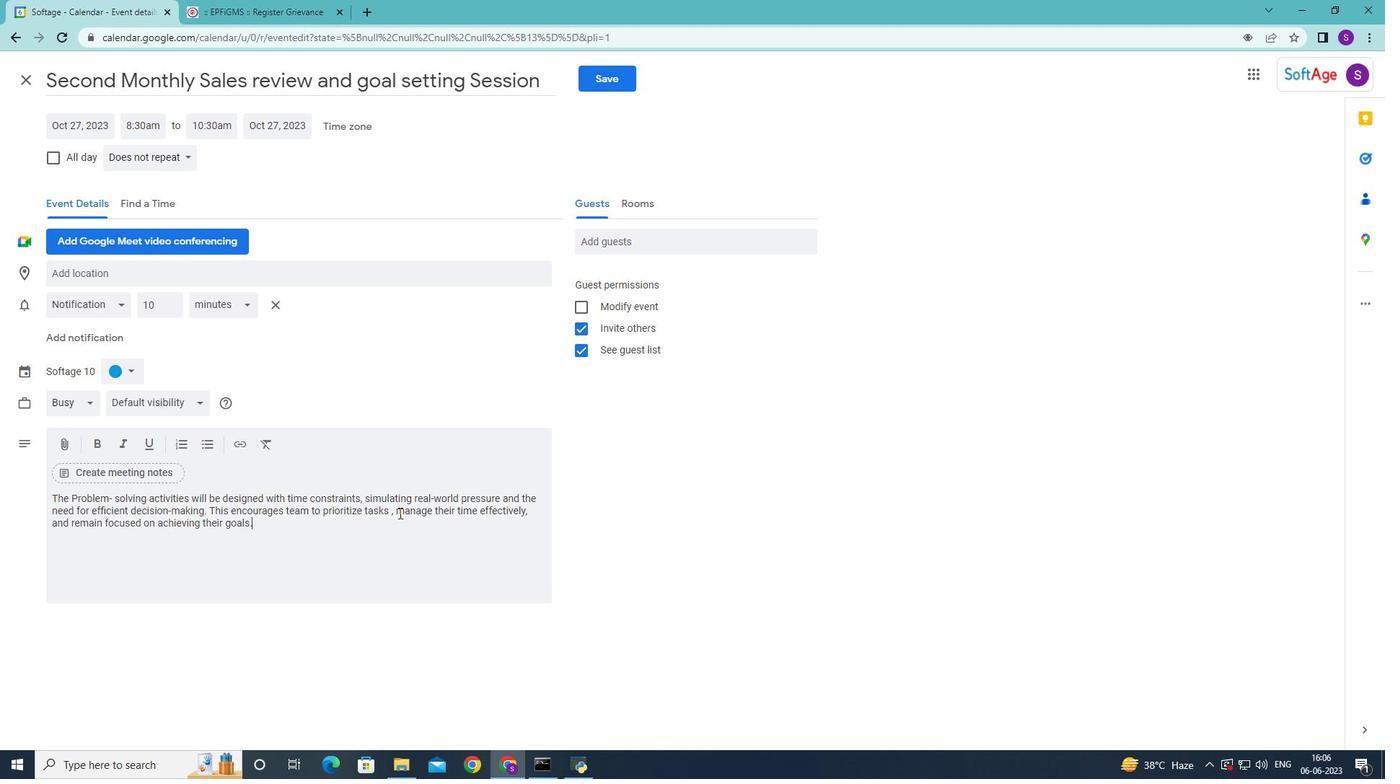 
Action: Mouse moved to (134, 368)
Screenshot: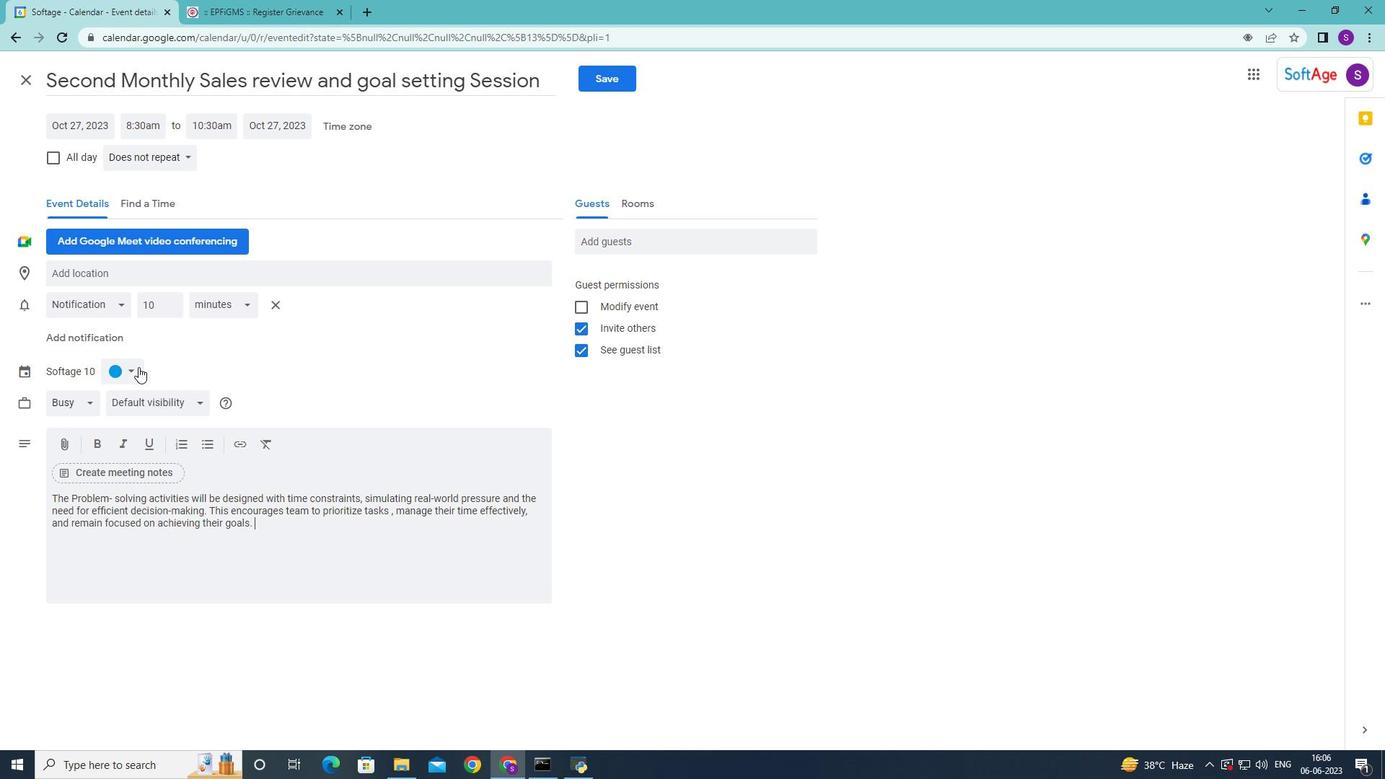 
Action: Mouse pressed left at (134, 368)
Screenshot: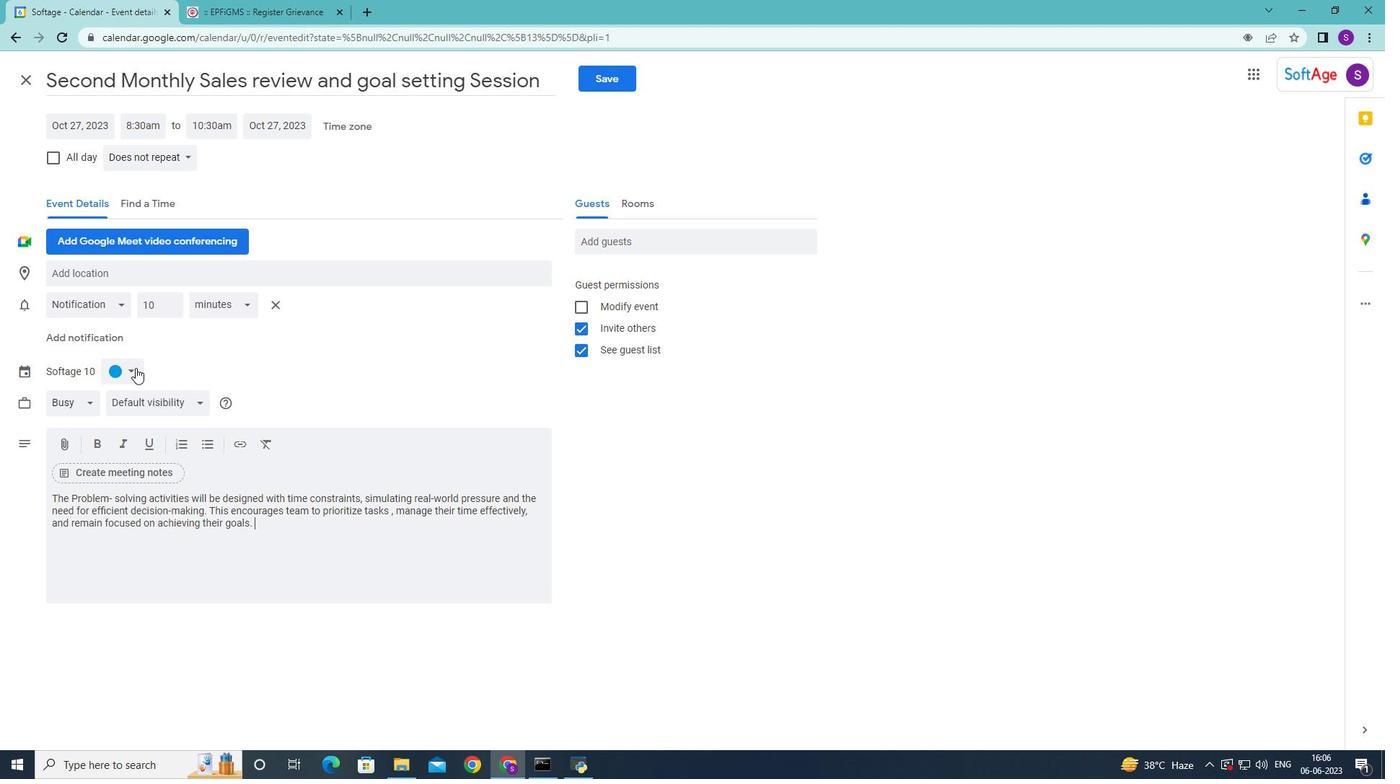 
Action: Mouse moved to (133, 444)
Screenshot: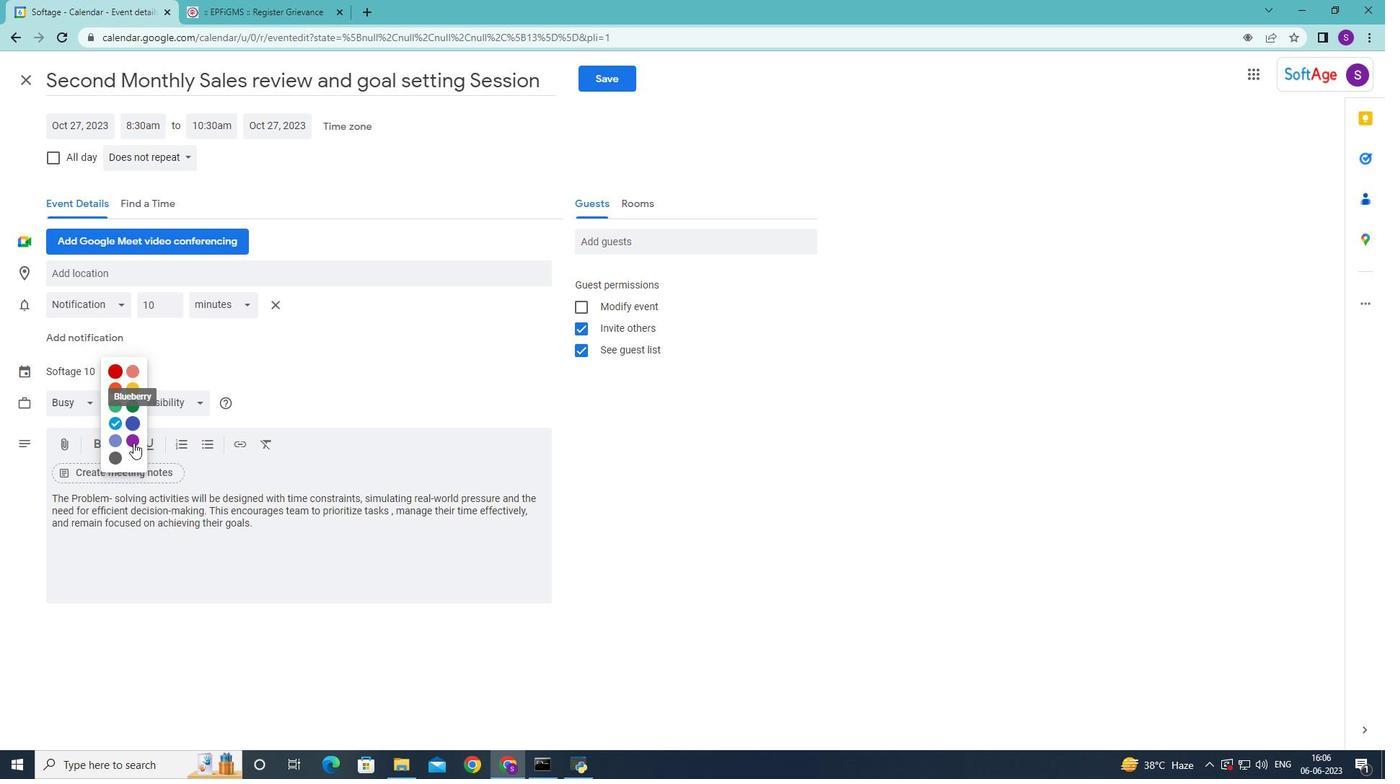
Action: Mouse pressed left at (133, 444)
Screenshot: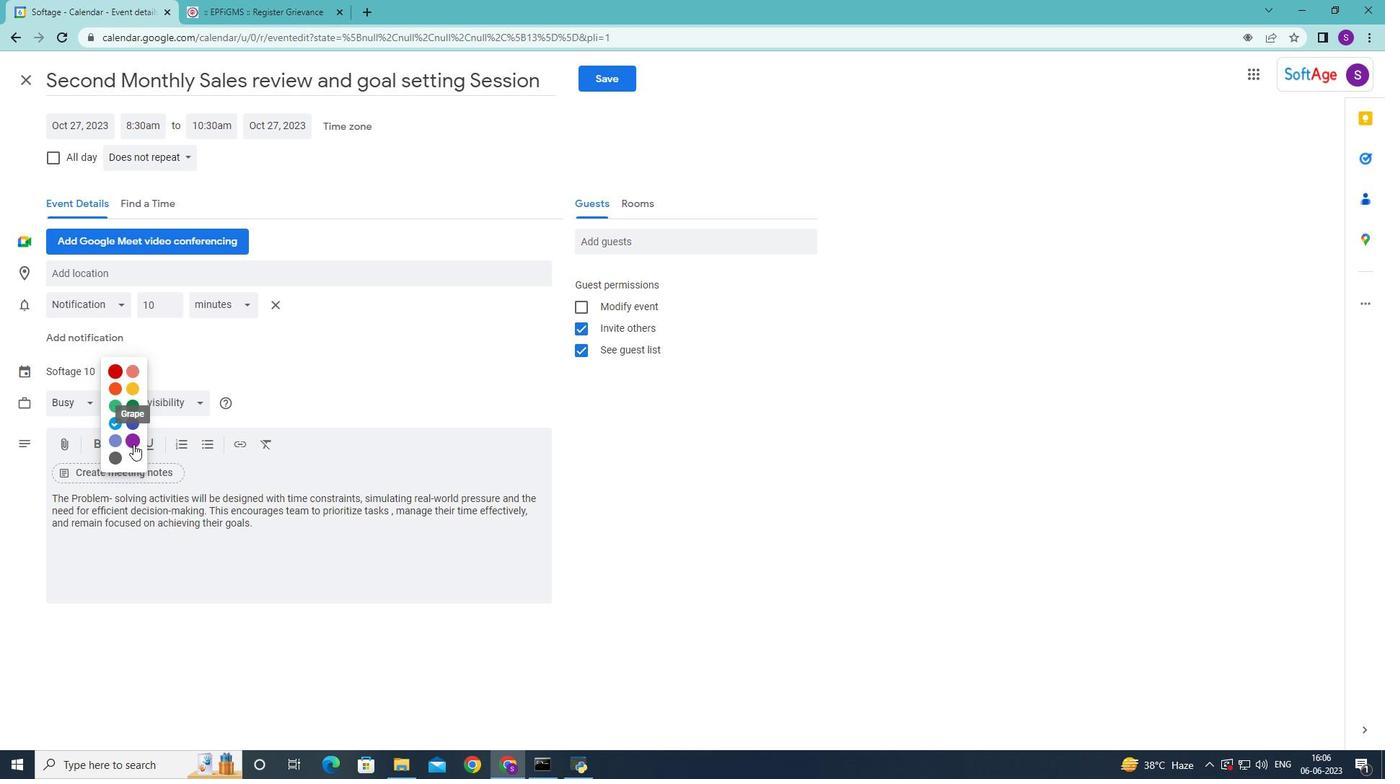 
Action: Mouse moved to (170, 279)
Screenshot: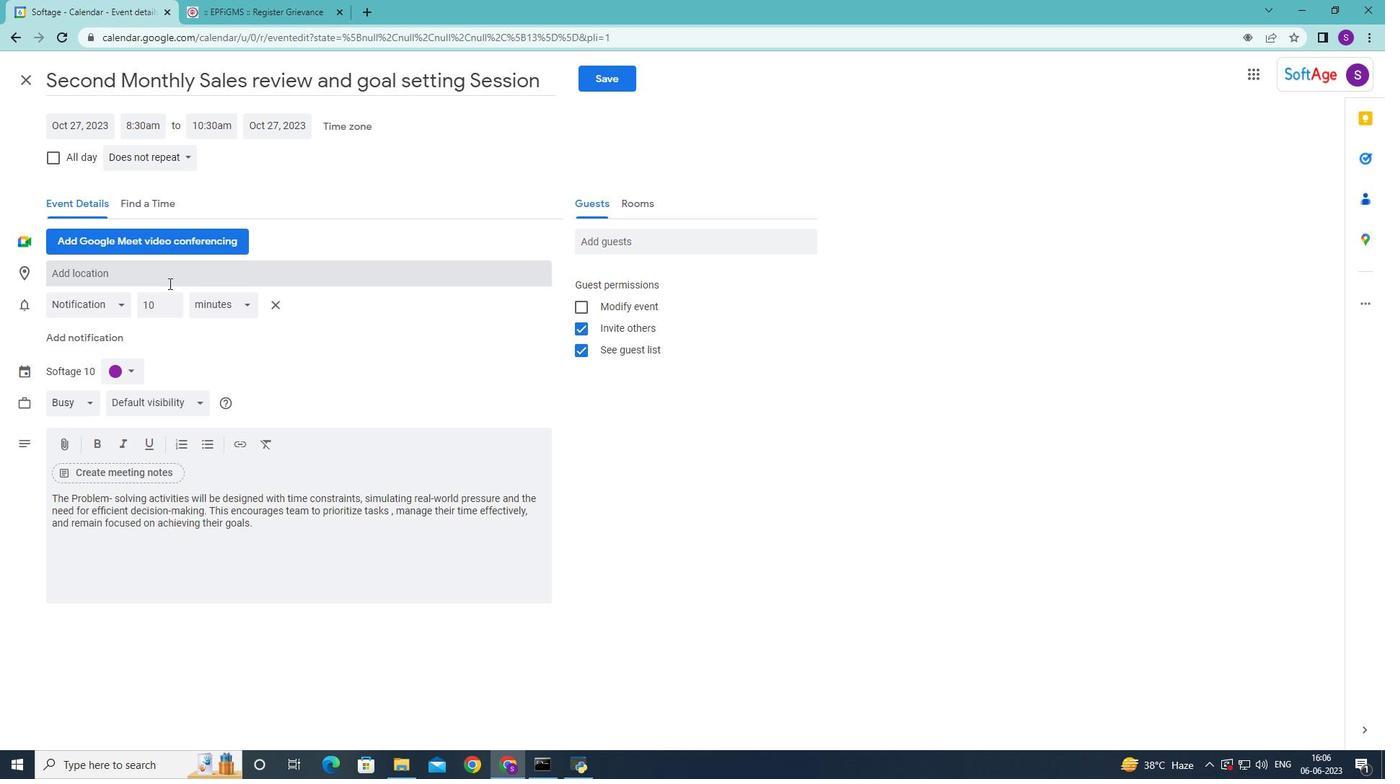 
Action: Mouse pressed left at (170, 279)
Screenshot: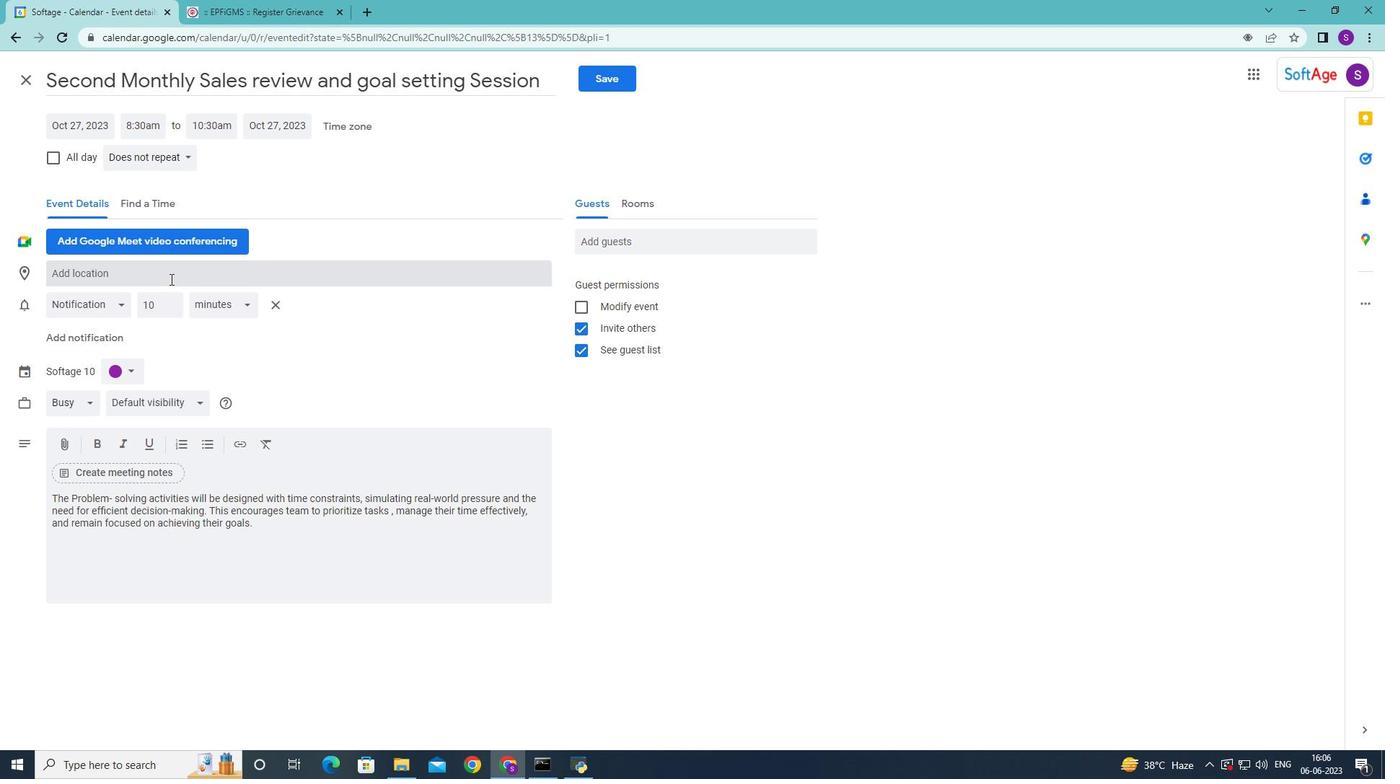 
Action: Key pressed 321<Key.space><Key.shift>ancient<Key.space><Key.shift>Agora<Key.space>of<Key.space>athens,<Key.space>athem<Key.backspace>ns,<Key.shift>Greece<Key.space>
Screenshot: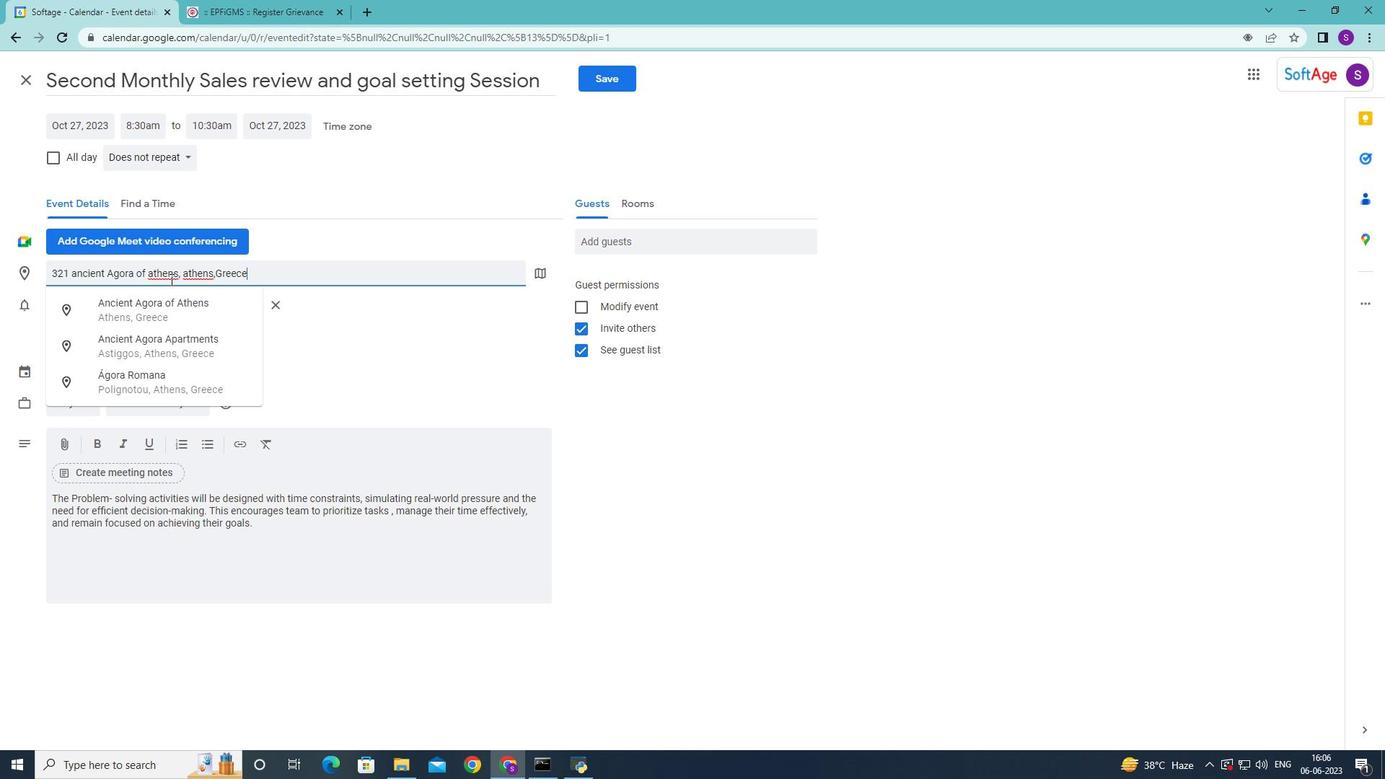 
Action: Mouse moved to (152, 325)
Screenshot: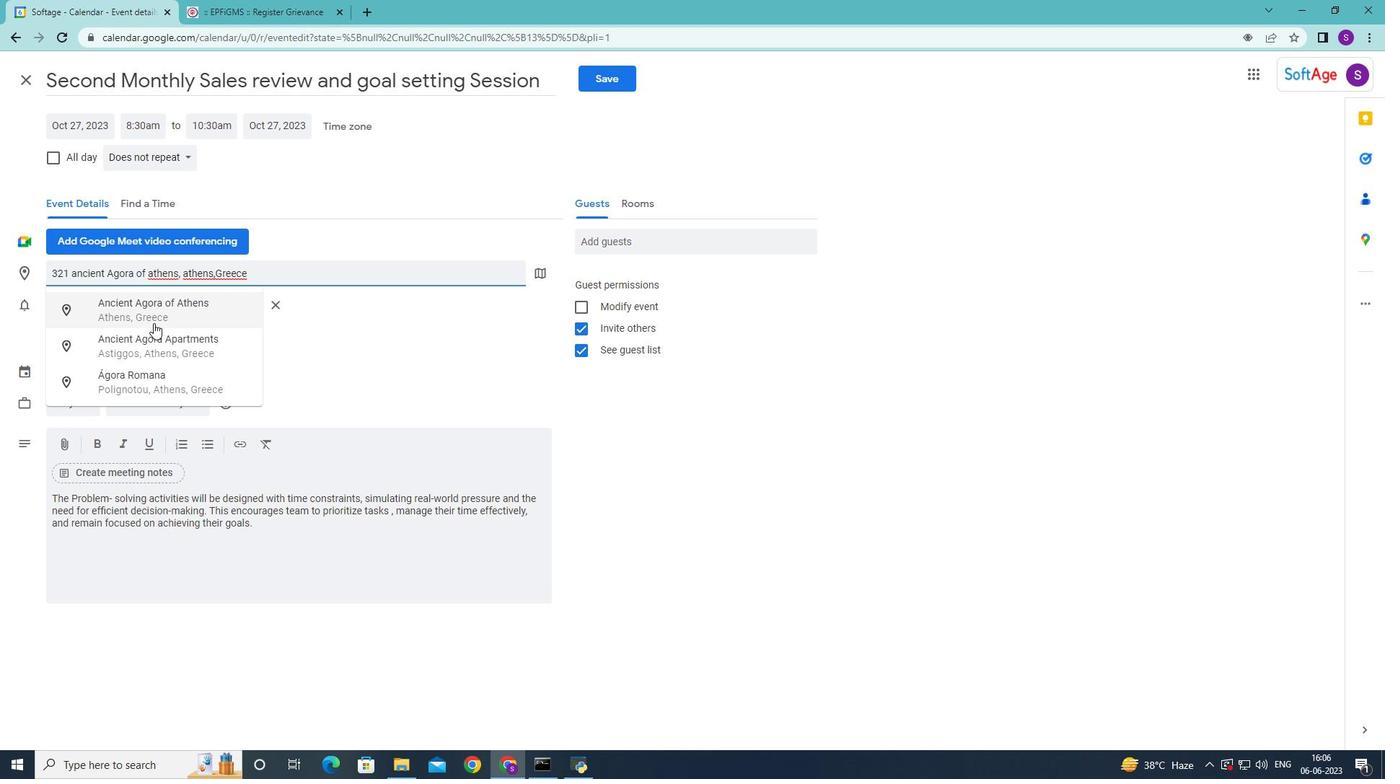 
Action: Mouse pressed left at (152, 325)
Screenshot: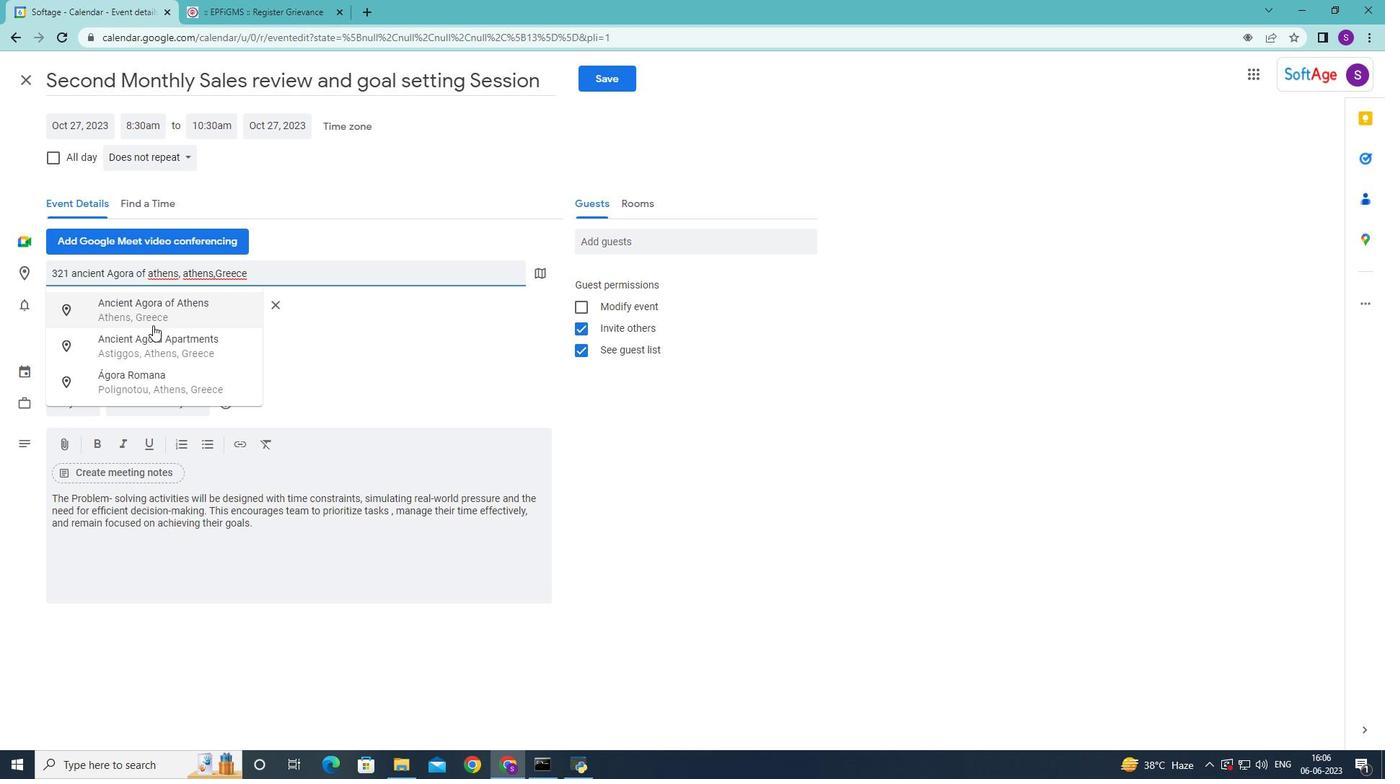 
Action: Mouse moved to (635, 241)
Screenshot: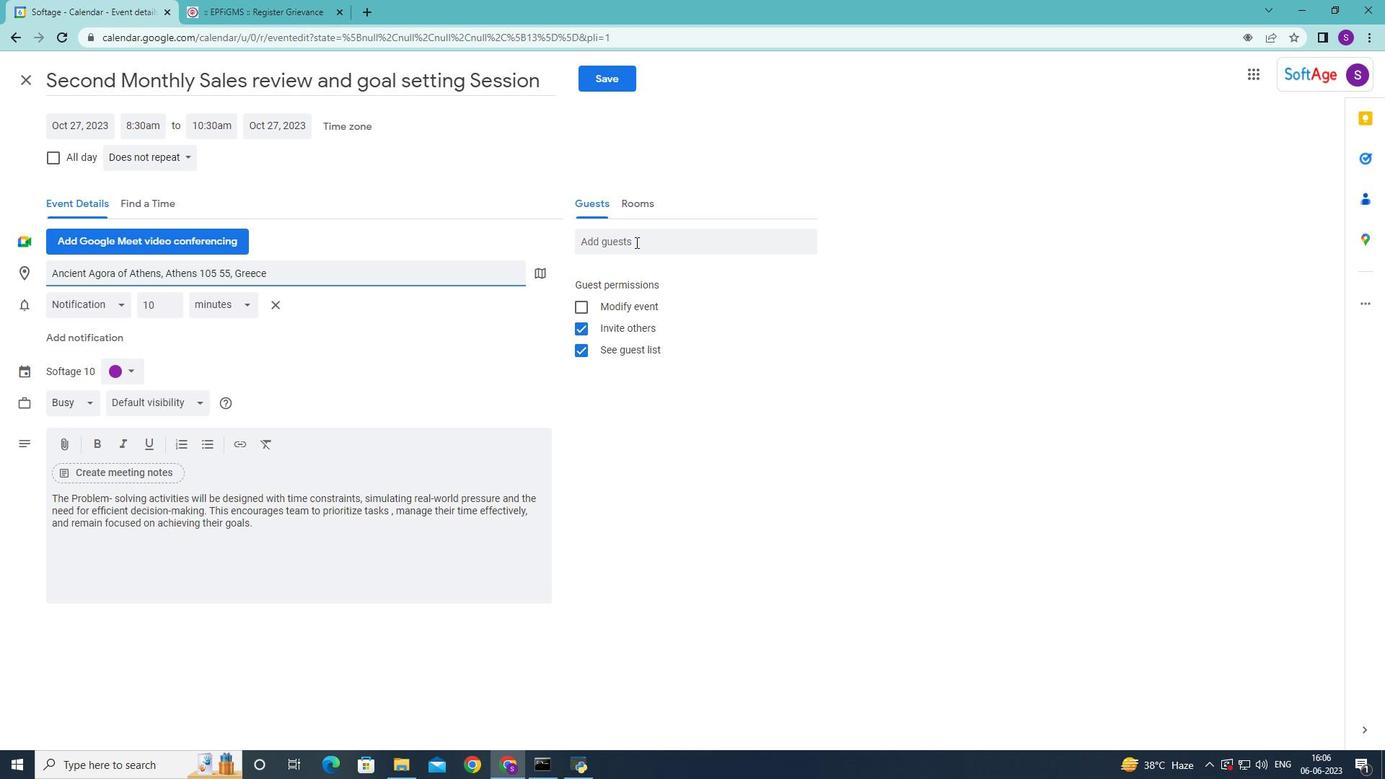 
Action: Mouse pressed left at (635, 241)
Screenshot: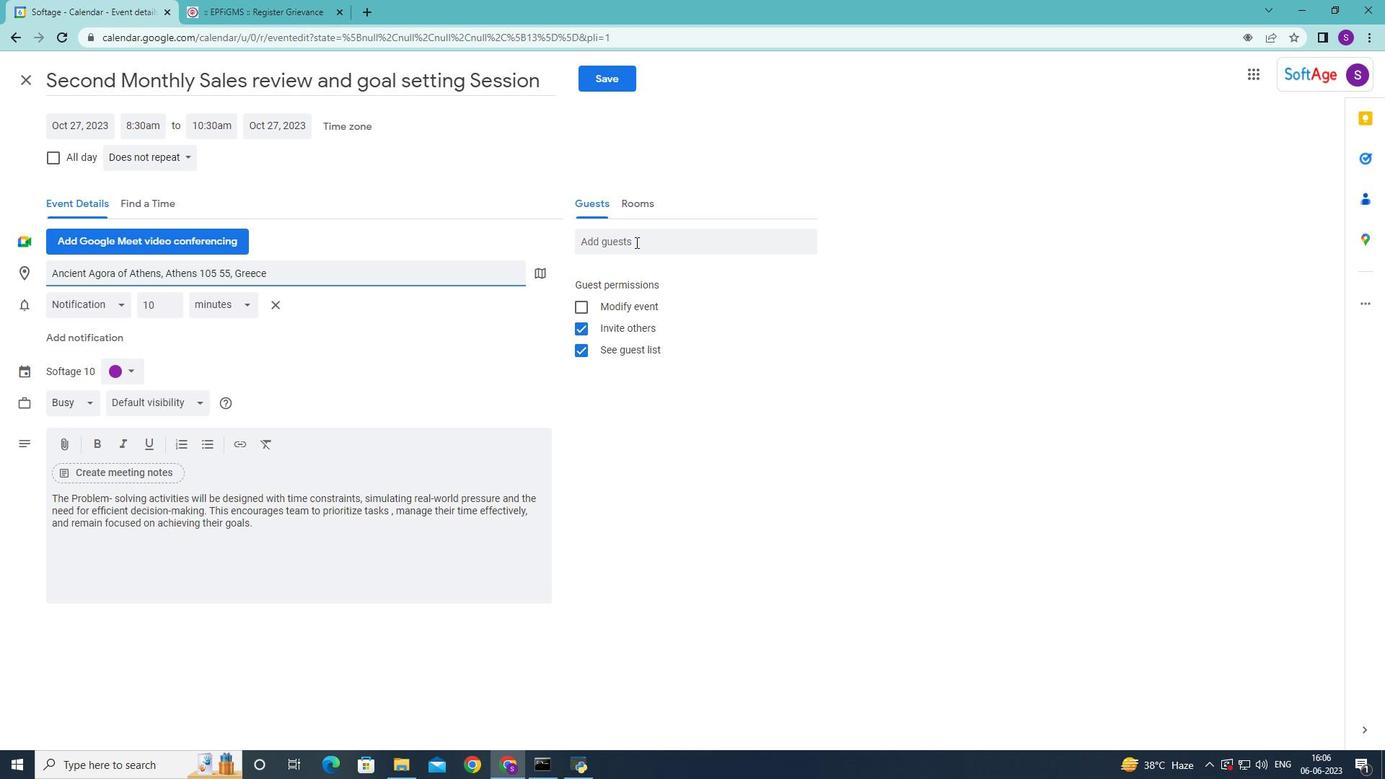 
Action: Key pressed <Key.shift>Softage.5<Key.shift>2softage.net<Key.enter>
Screenshot: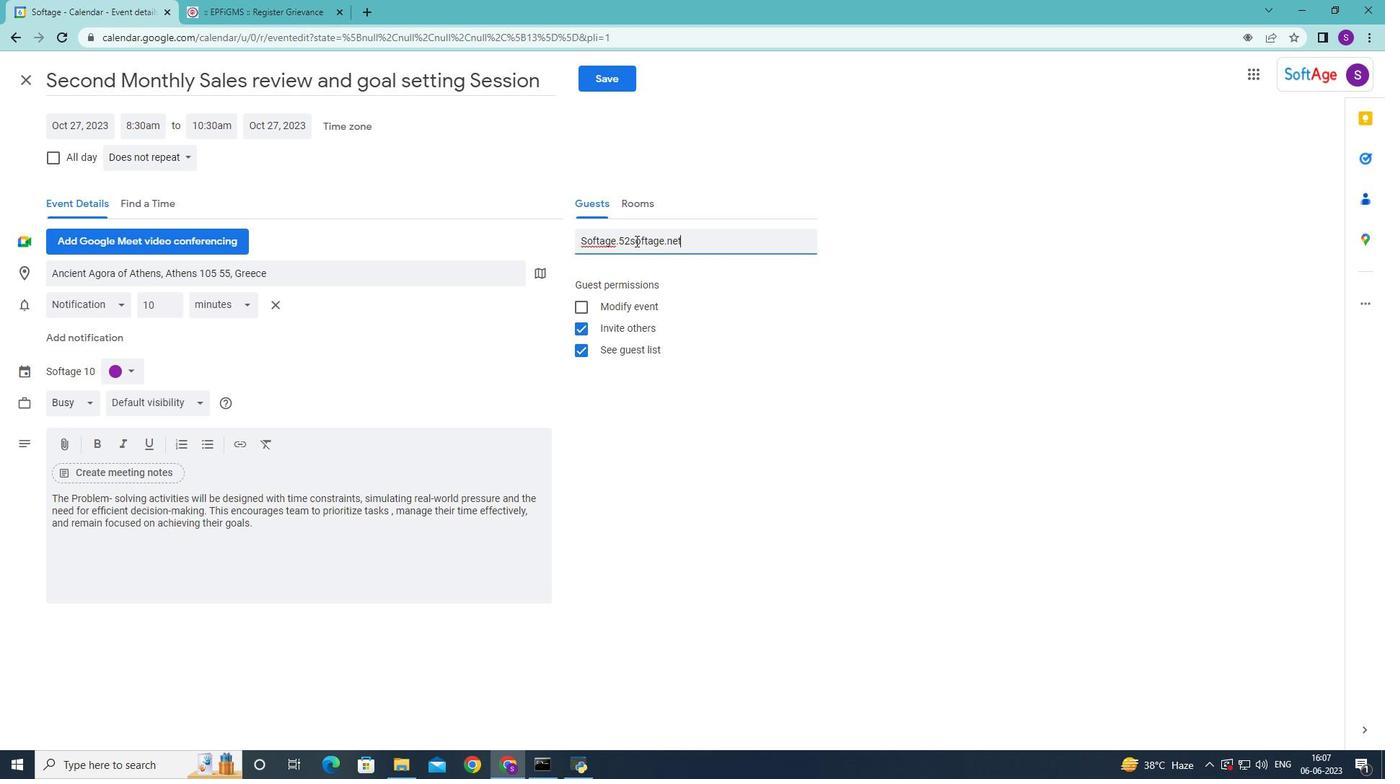 
Action: Mouse moved to (631, 240)
Screenshot: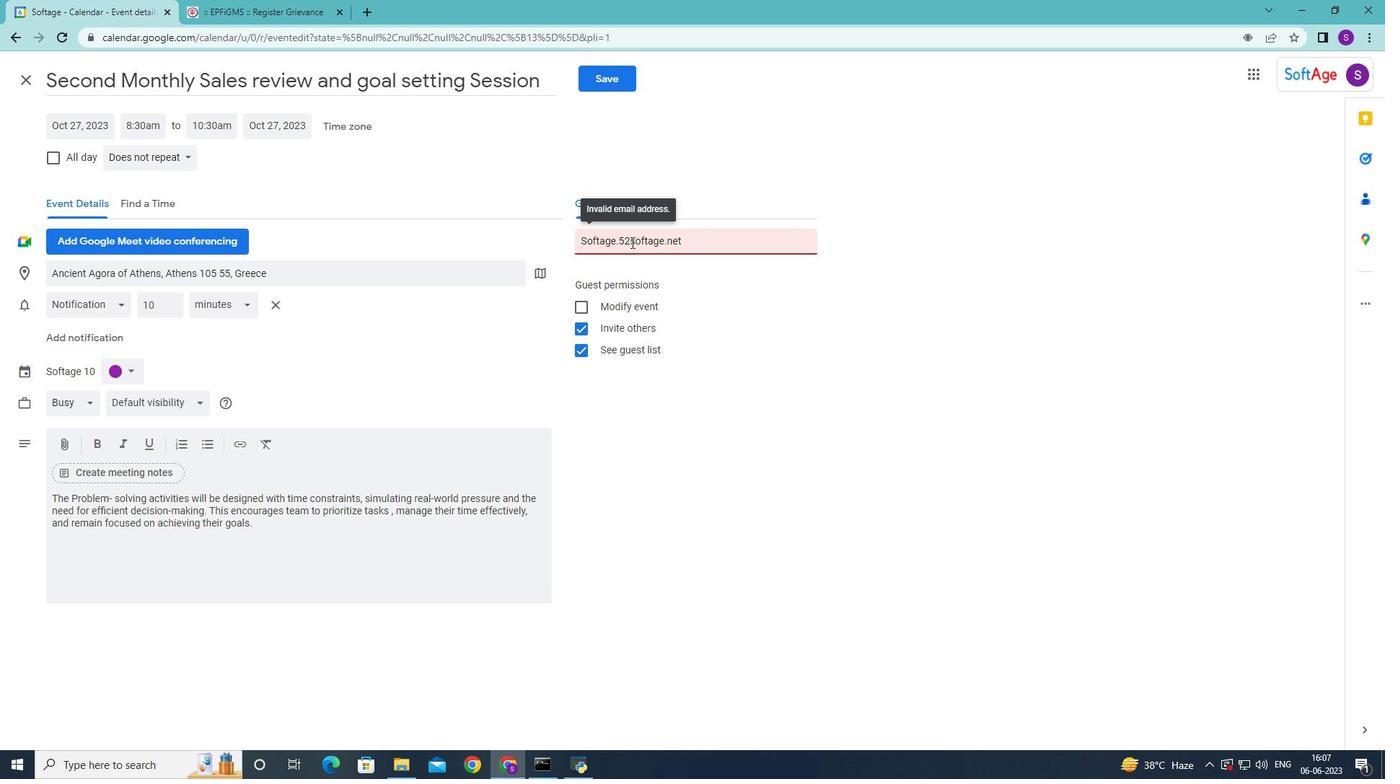 
Action: Mouse pressed left at (631, 240)
Screenshot: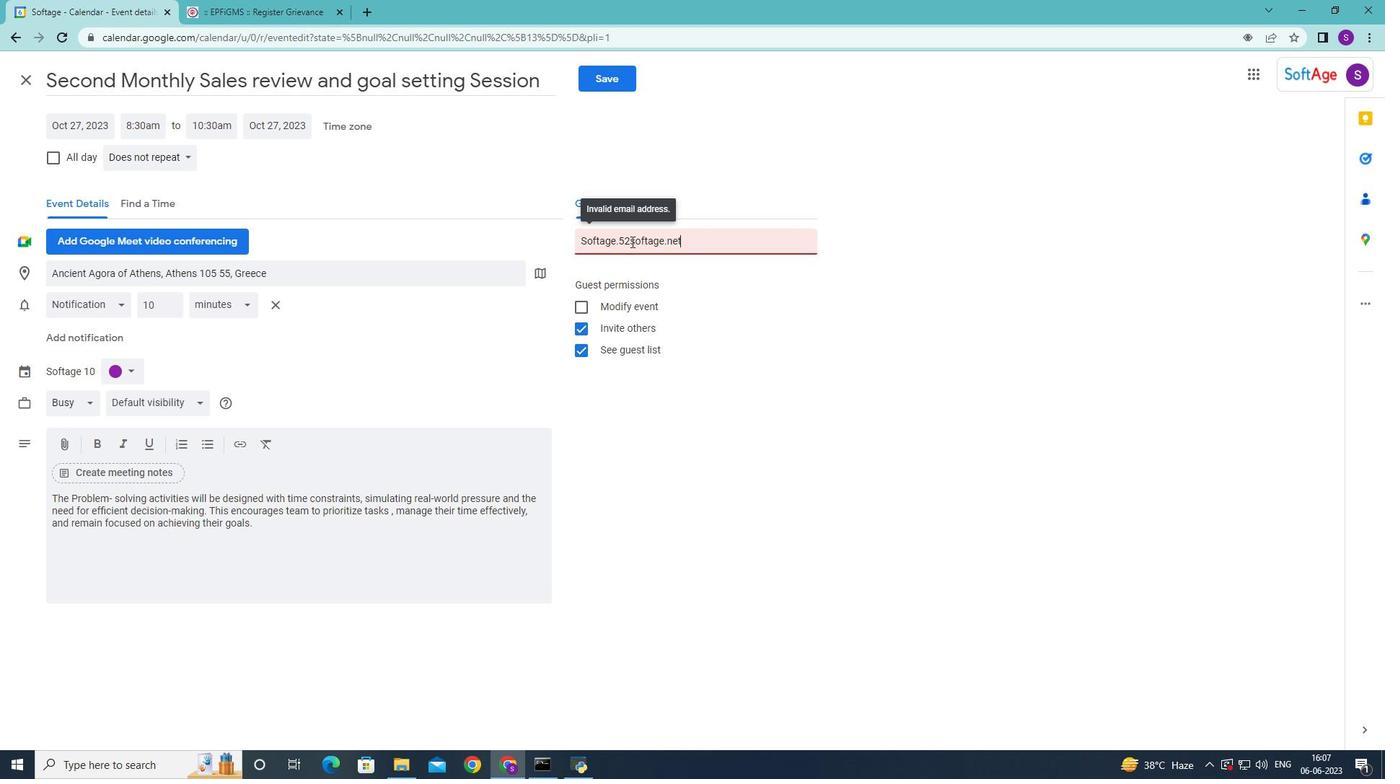 
Action: Mouse moved to (635, 241)
Screenshot: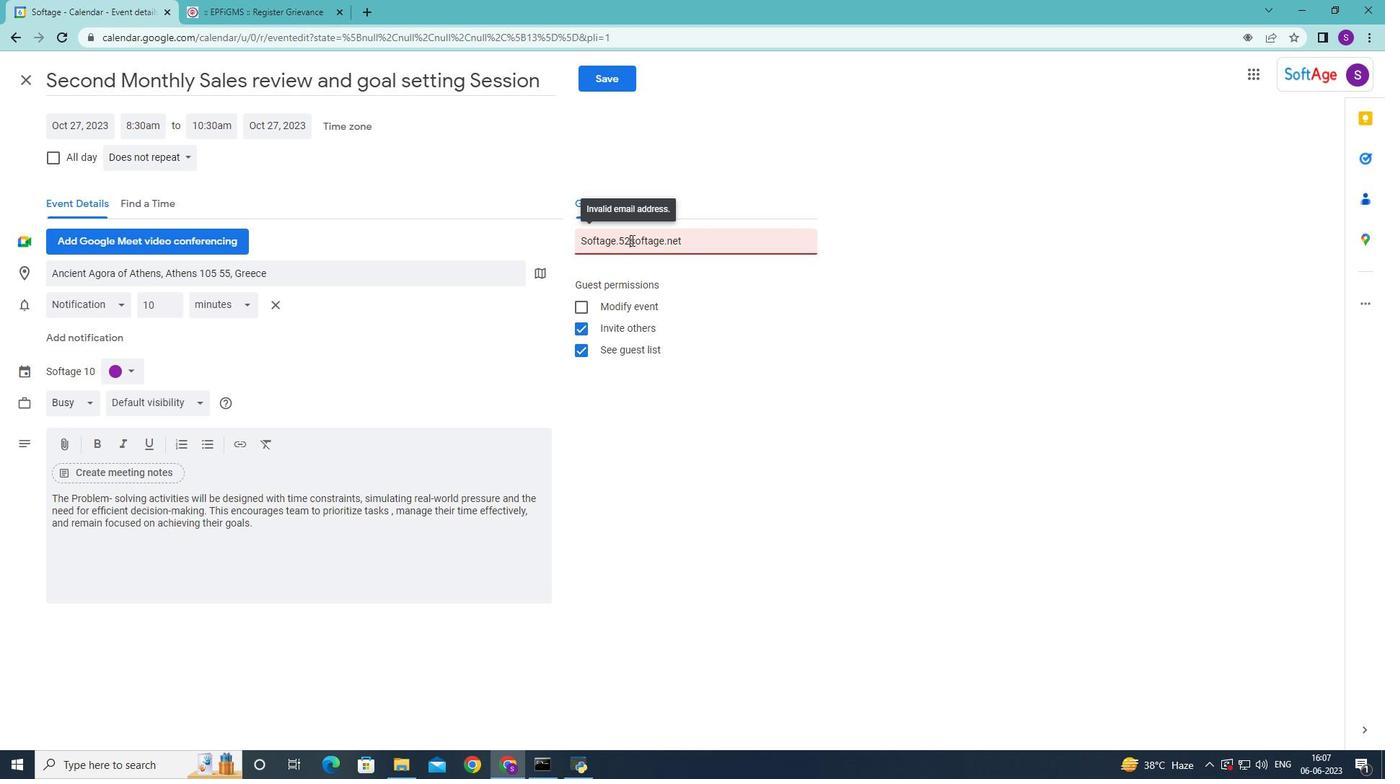 
Action: Key pressed <Key.backspace><Key.shift>@<Key.enter><Key.shift>Softage.6<Key.shift>2softge.nt<Key.enter>
Screenshot: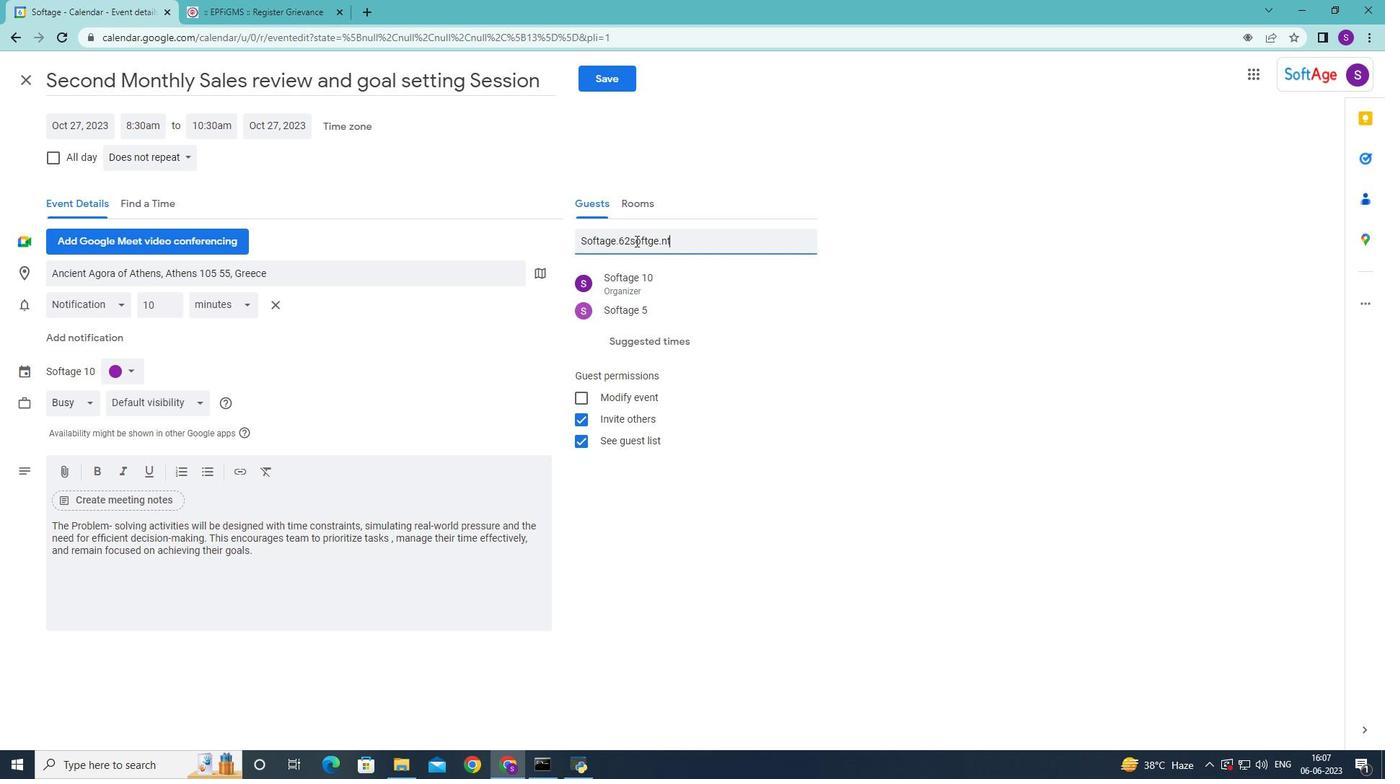 
Action: Mouse moved to (630, 237)
Screenshot: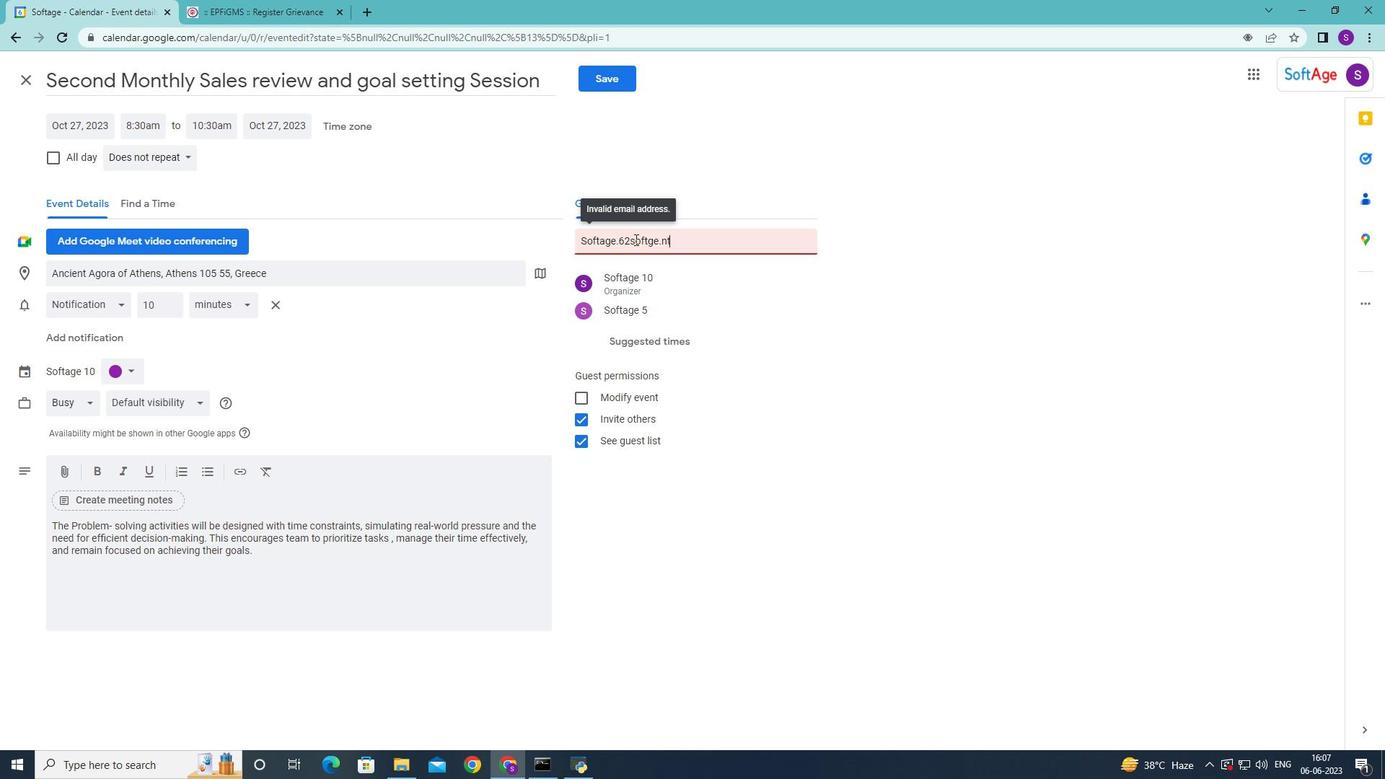 
Action: Mouse pressed left at (630, 237)
Screenshot: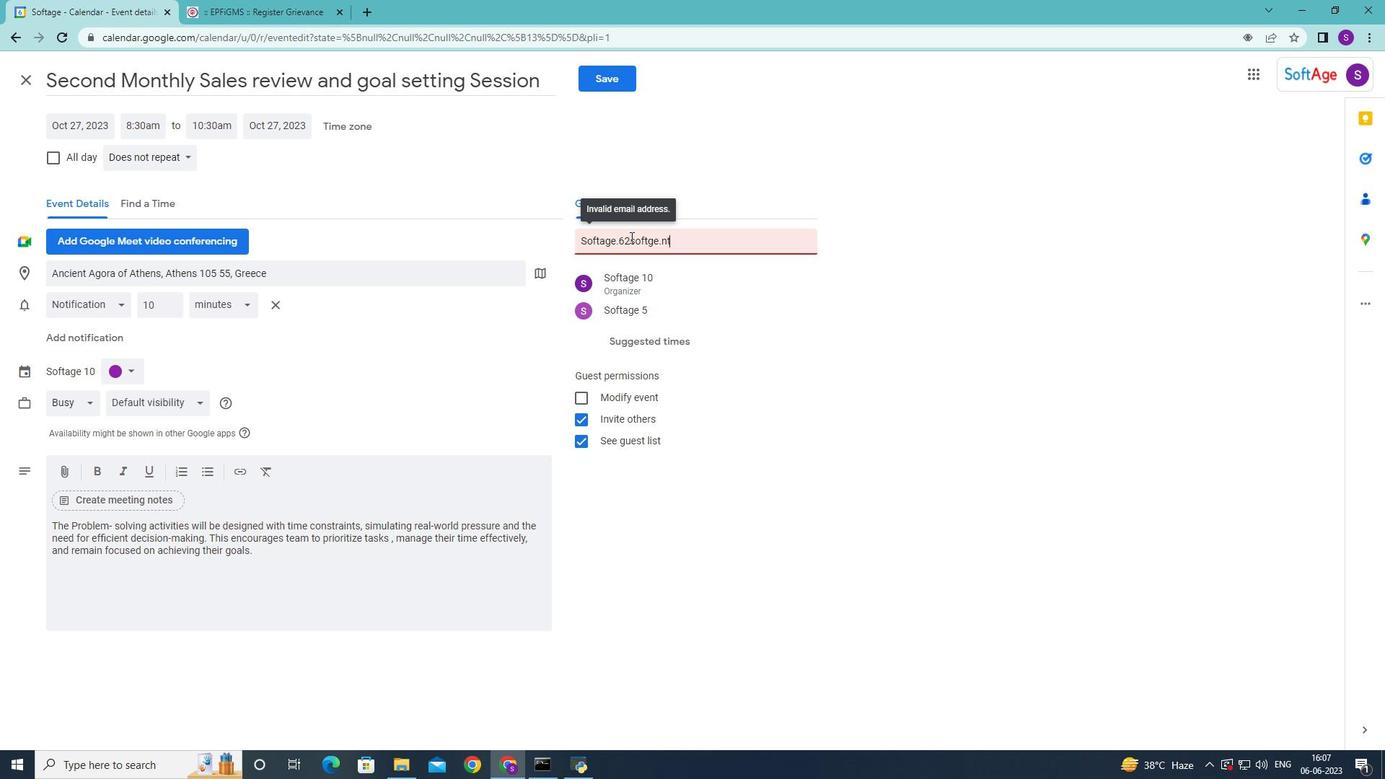 
Action: Mouse moved to (637, 239)
Screenshot: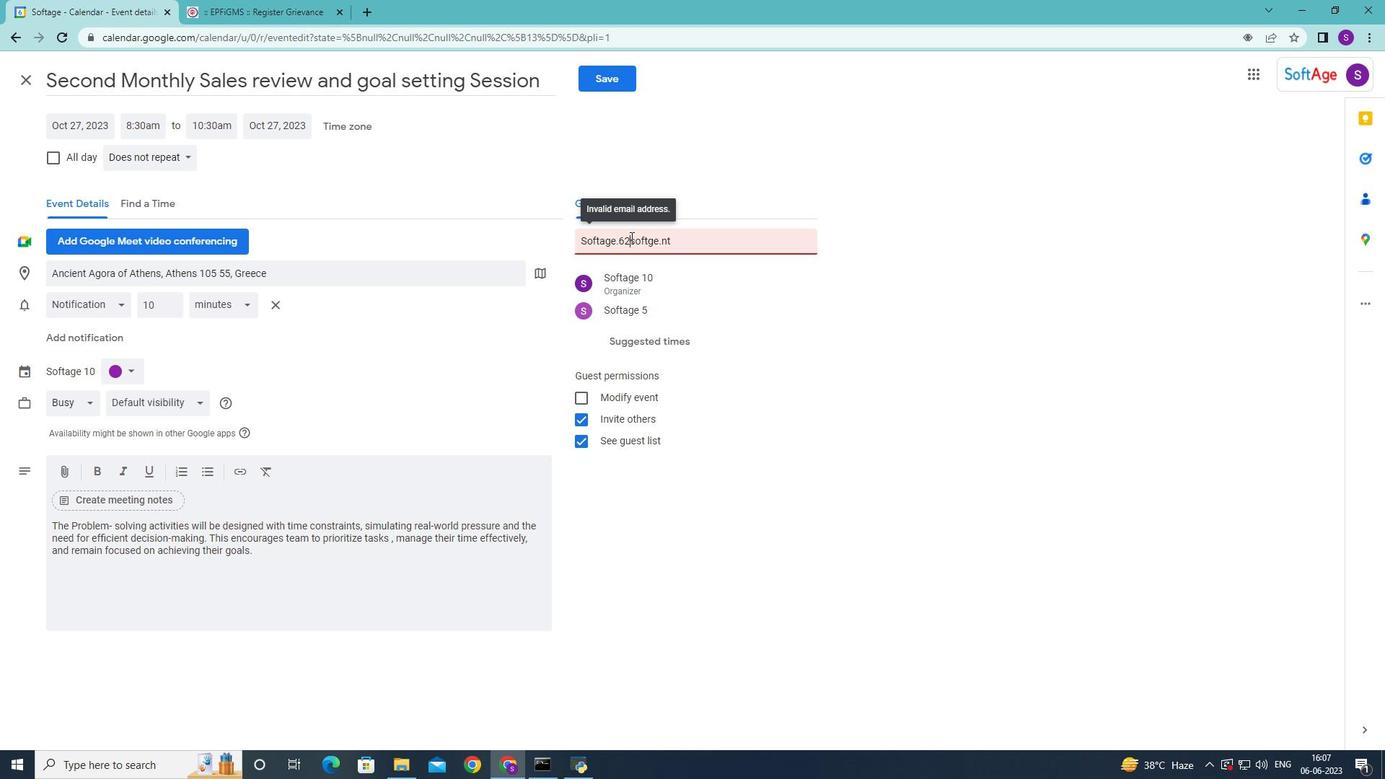 
Action: Key pressed <Key.backspace><Key.shift>@
Screenshot: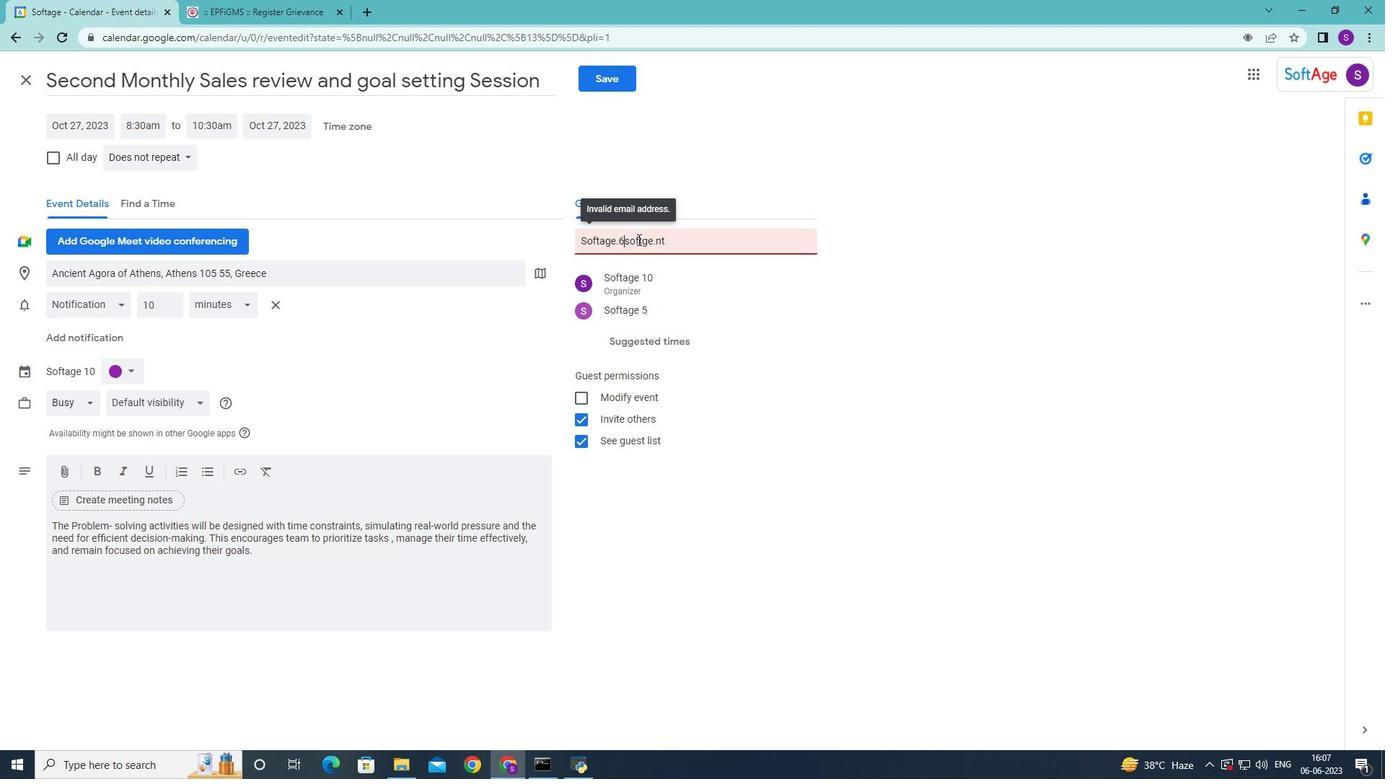 
Action: Mouse moved to (641, 266)
Screenshot: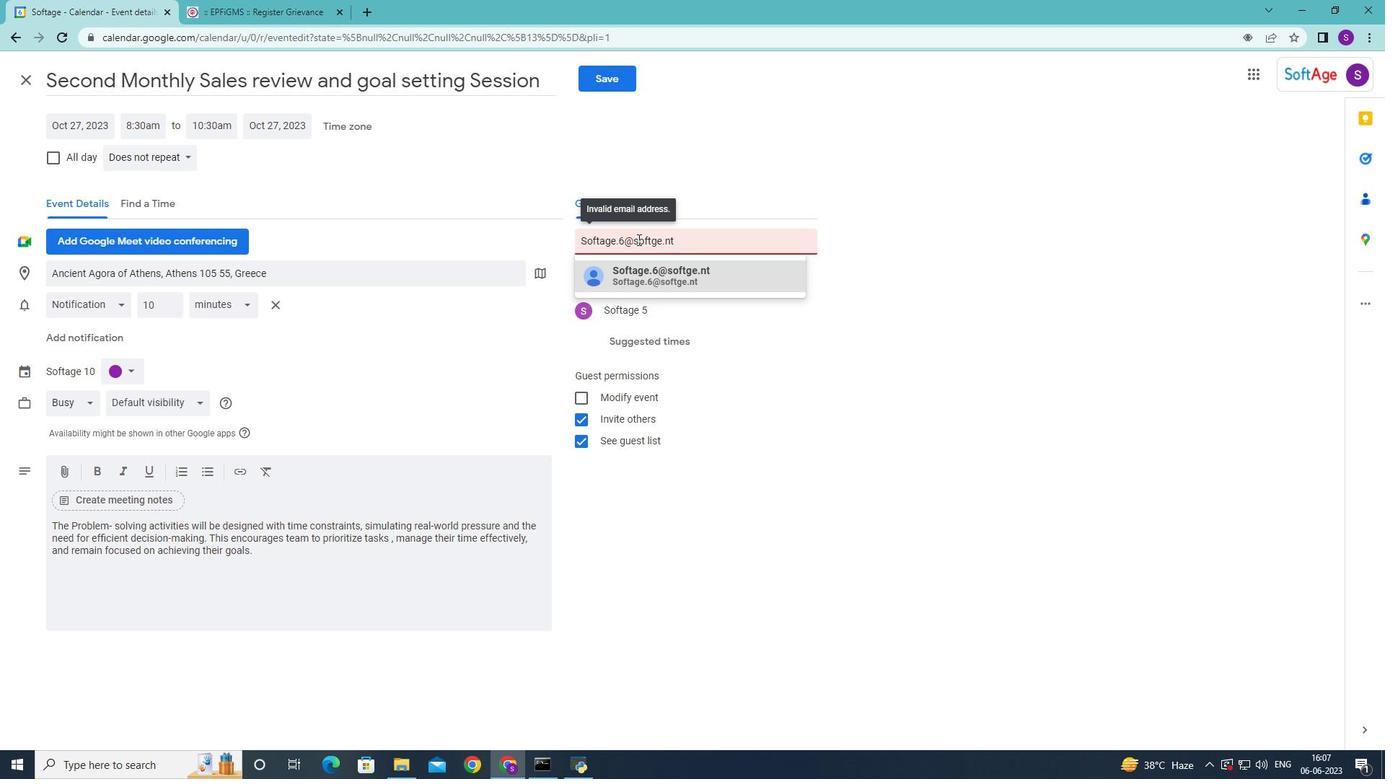 
Action: Mouse pressed left at (641, 266)
Screenshot: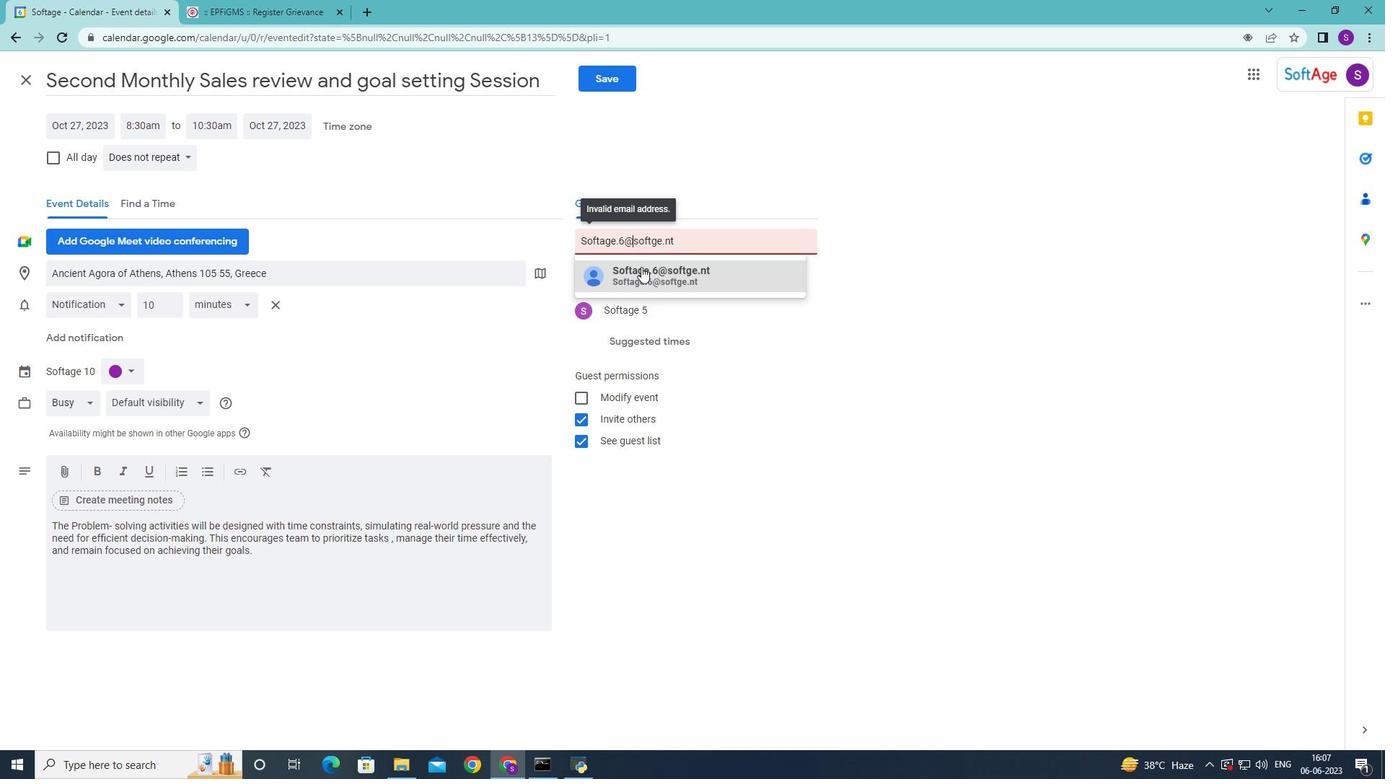 
Action: Mouse moved to (149, 158)
Screenshot: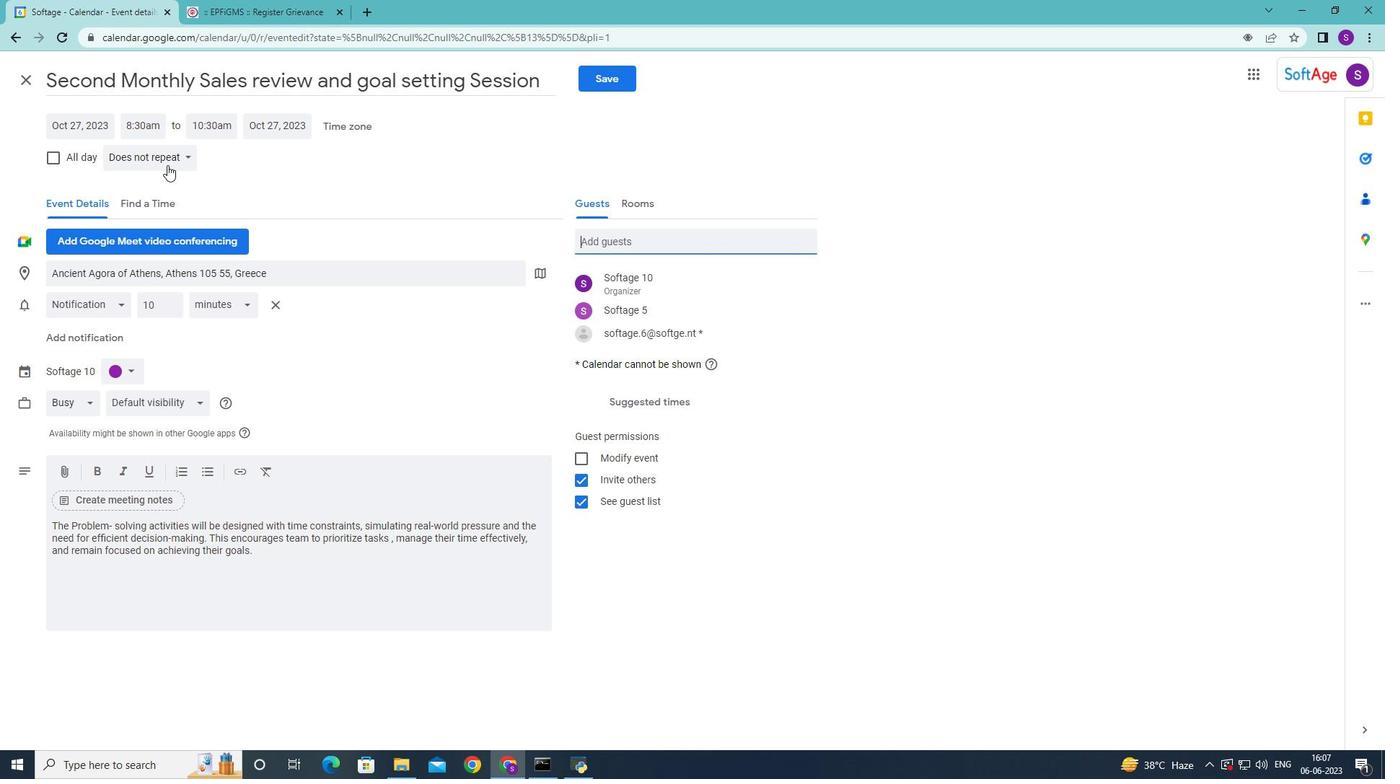 
Action: Mouse pressed left at (149, 158)
Screenshot: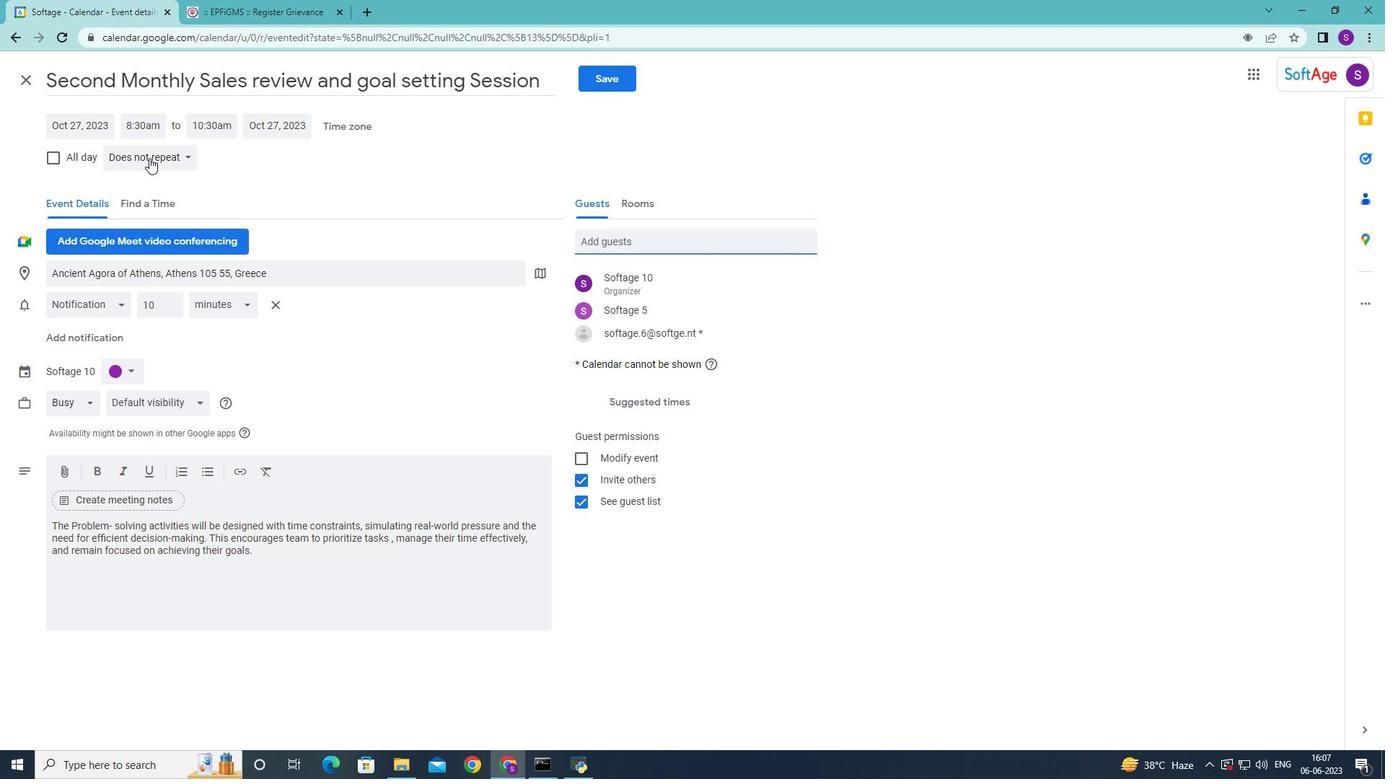 
Action: Mouse moved to (166, 163)
Screenshot: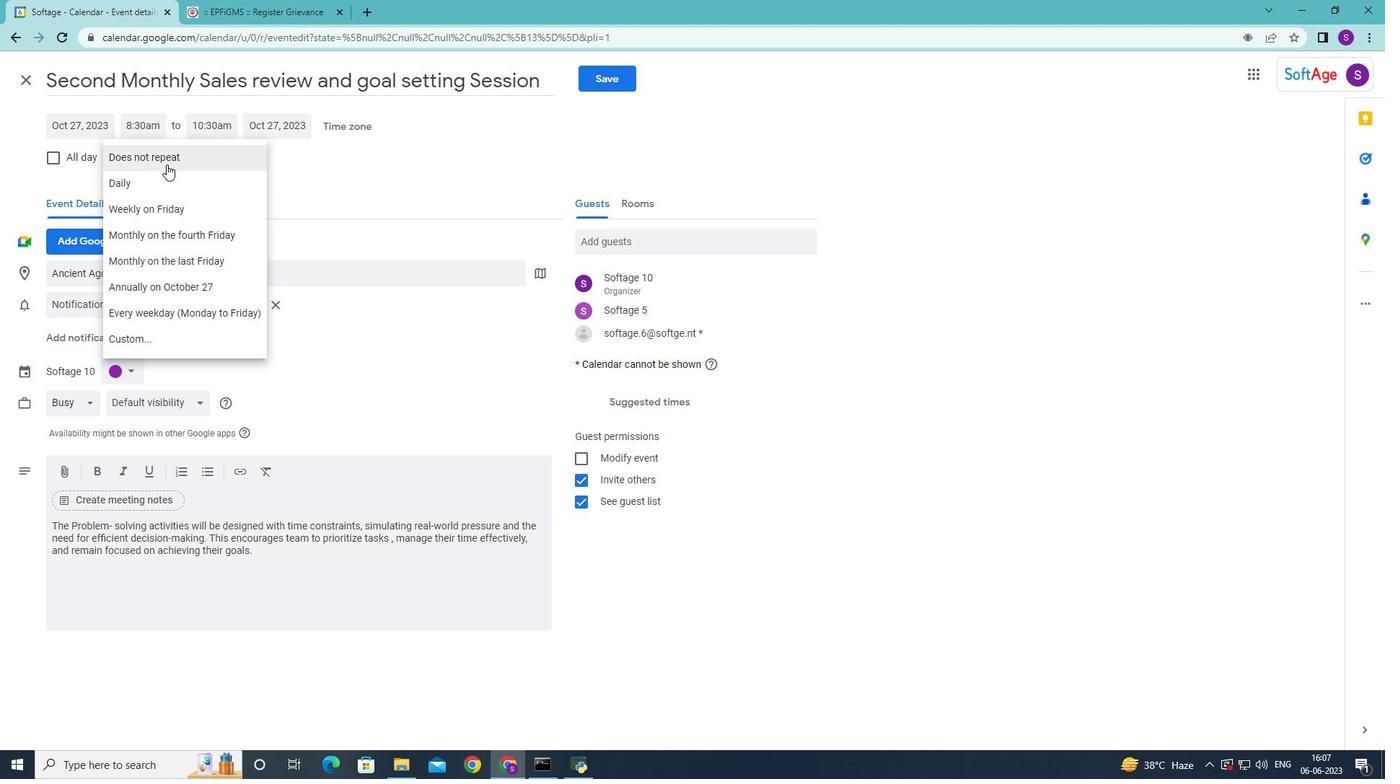 
Action: Mouse pressed left at (166, 163)
Screenshot: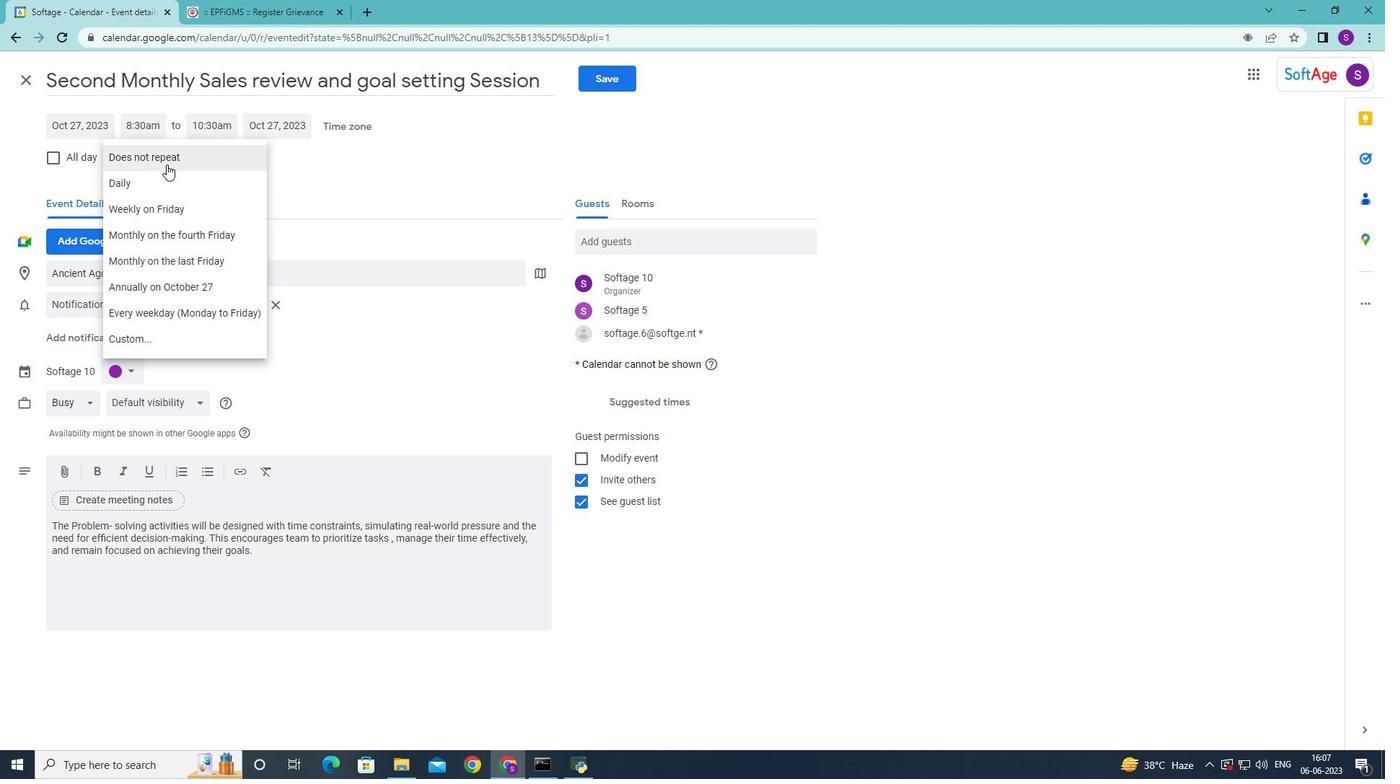 
Action: Mouse moved to (601, 78)
Screenshot: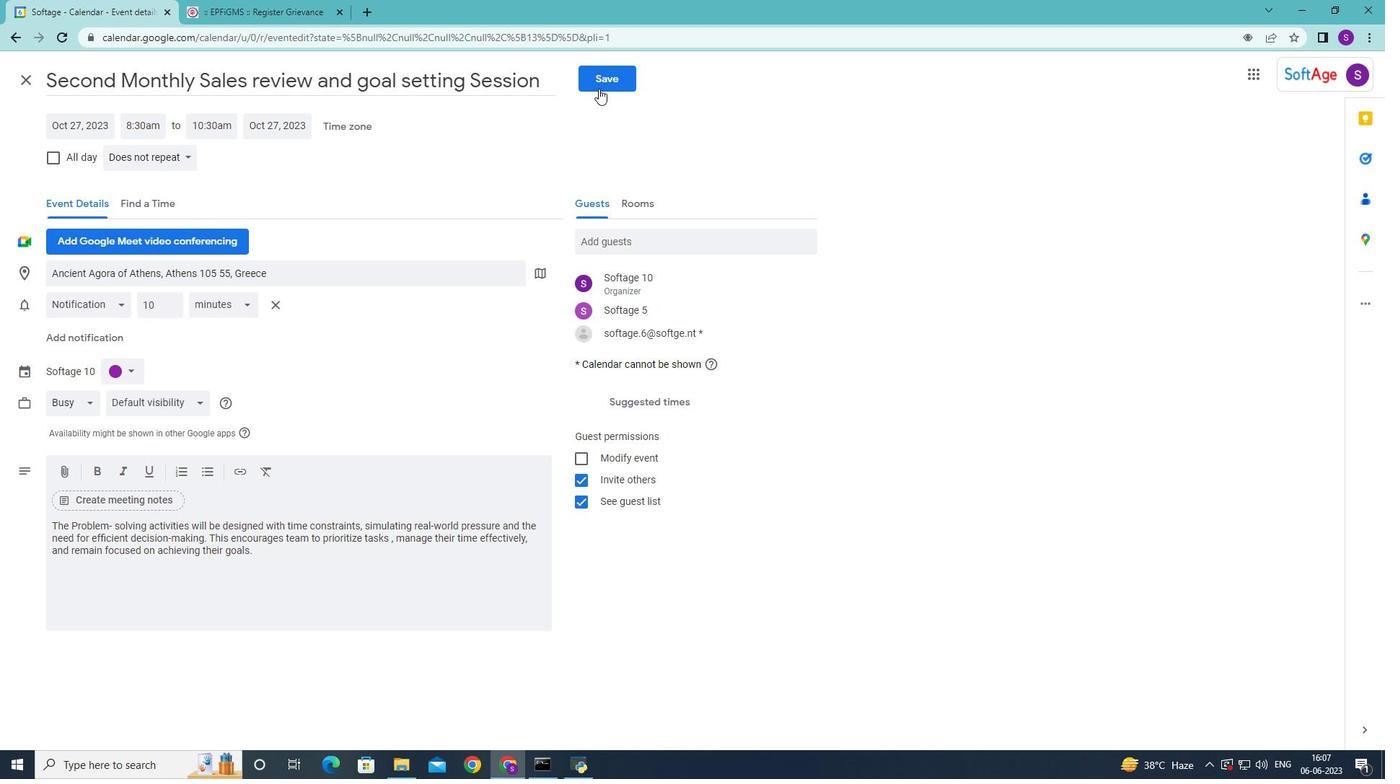 
Action: Mouse pressed left at (601, 78)
Screenshot: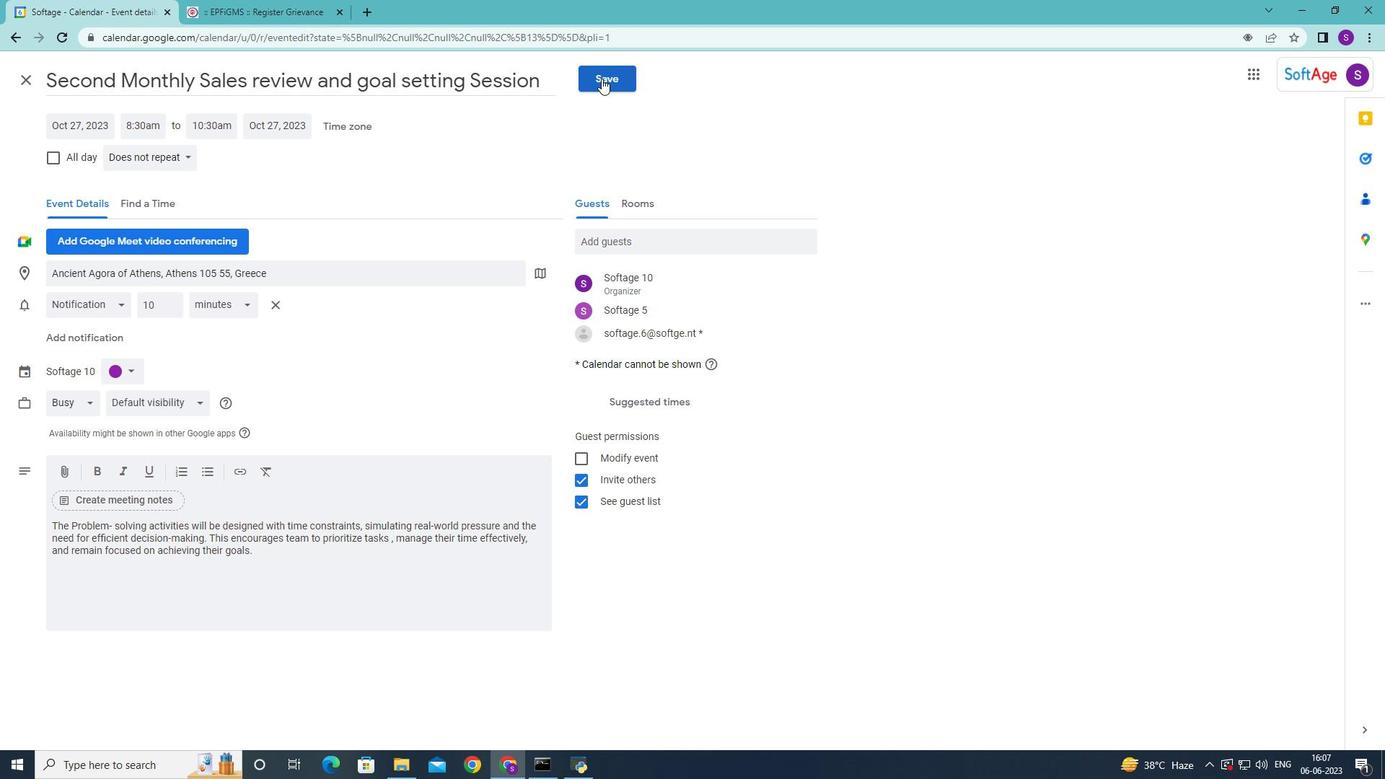 
Action: Mouse moved to (837, 430)
Screenshot: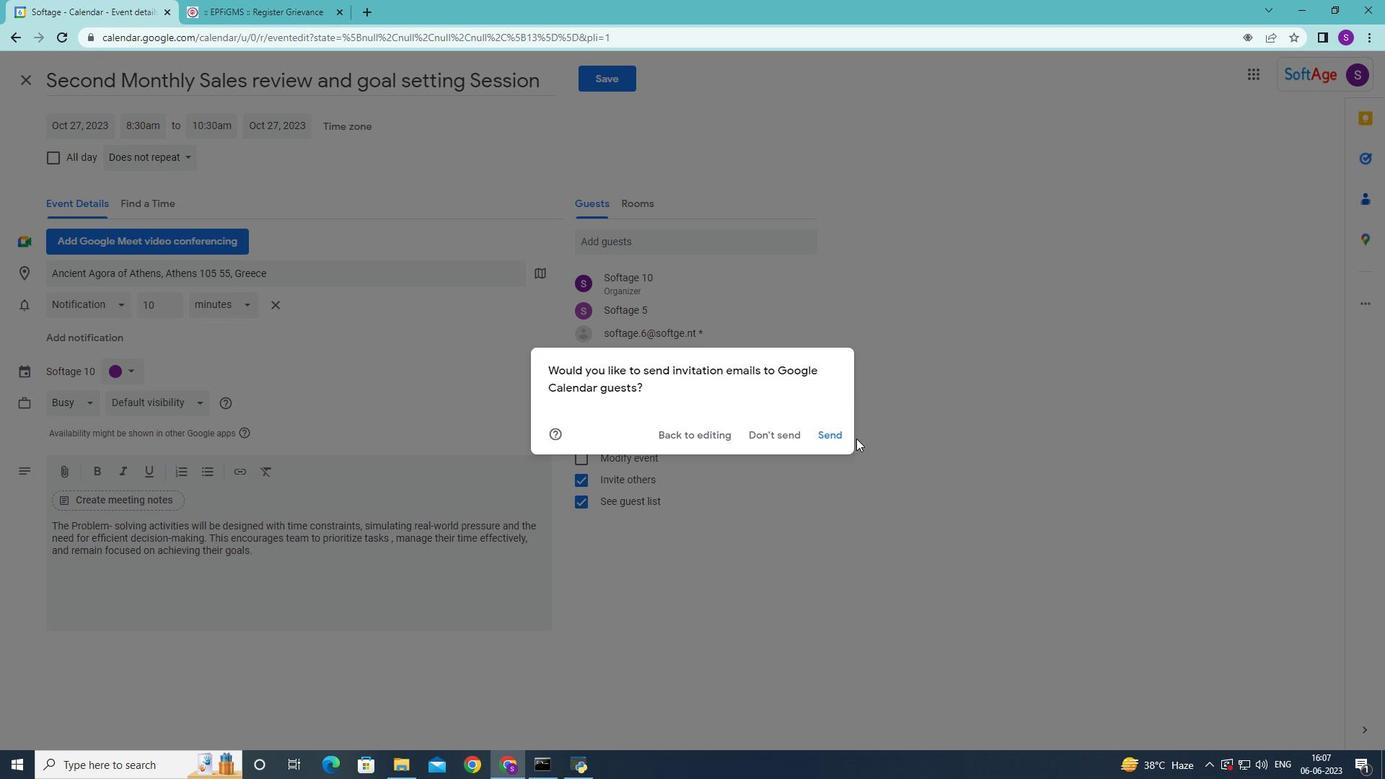 
Action: Mouse pressed left at (837, 430)
Screenshot: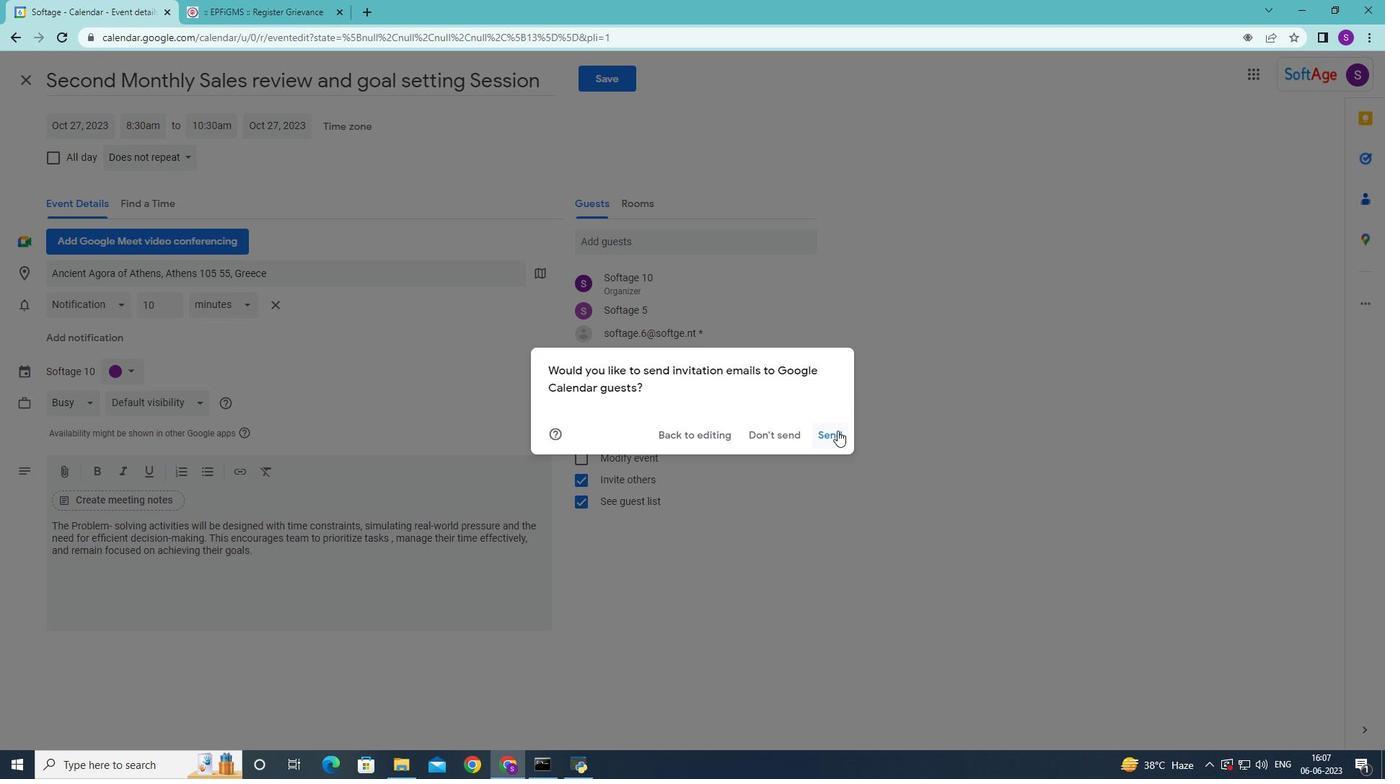 
Action: Mouse moved to (826, 436)
Screenshot: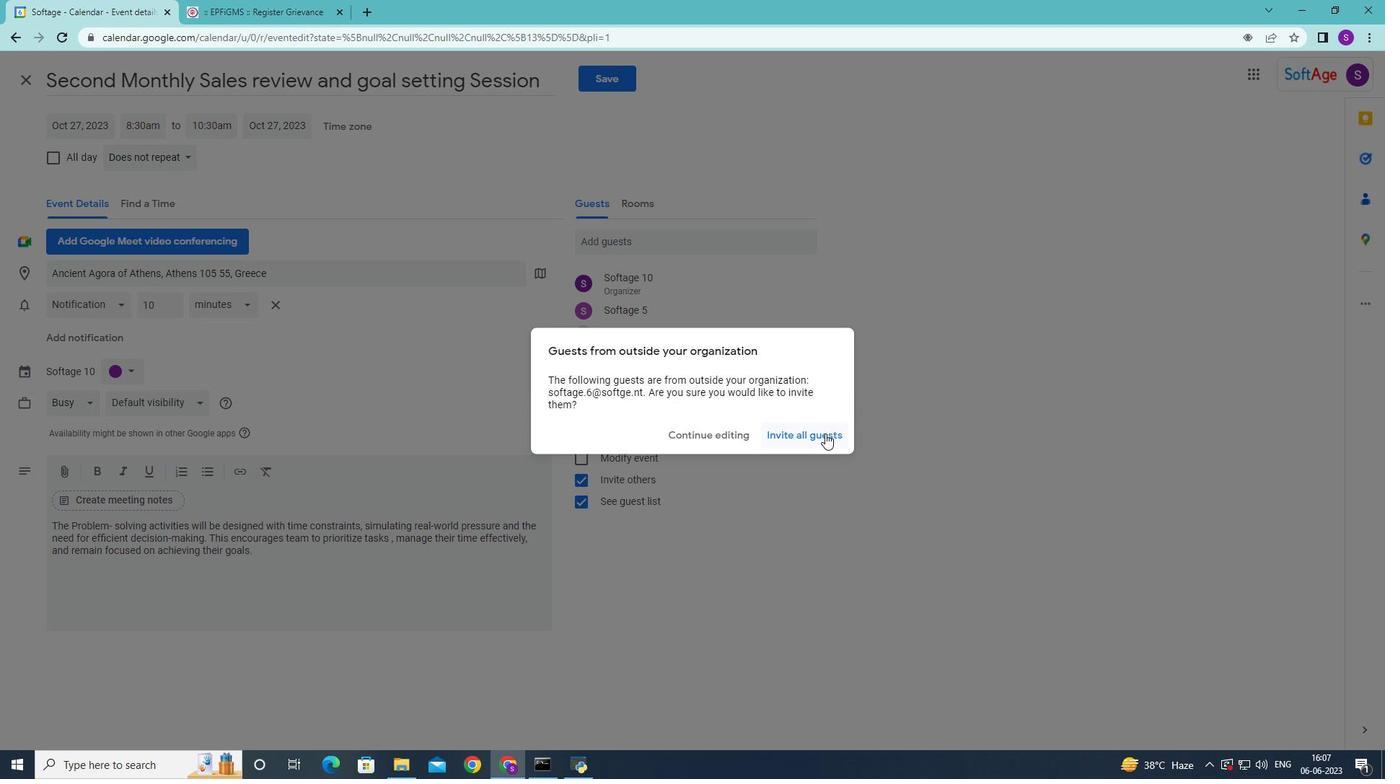 
Action: Mouse pressed left at (826, 436)
Screenshot: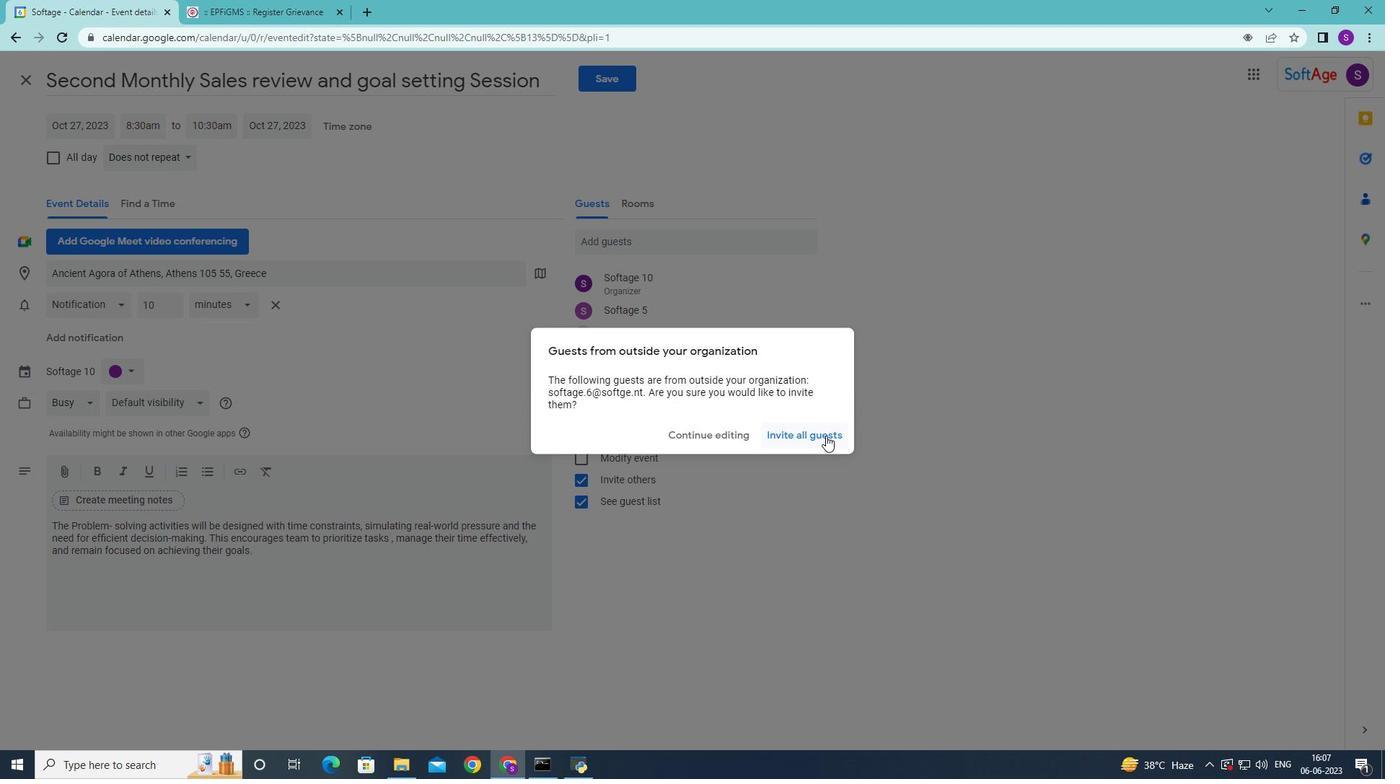 
Action: Mouse moved to (673, 566)
Screenshot: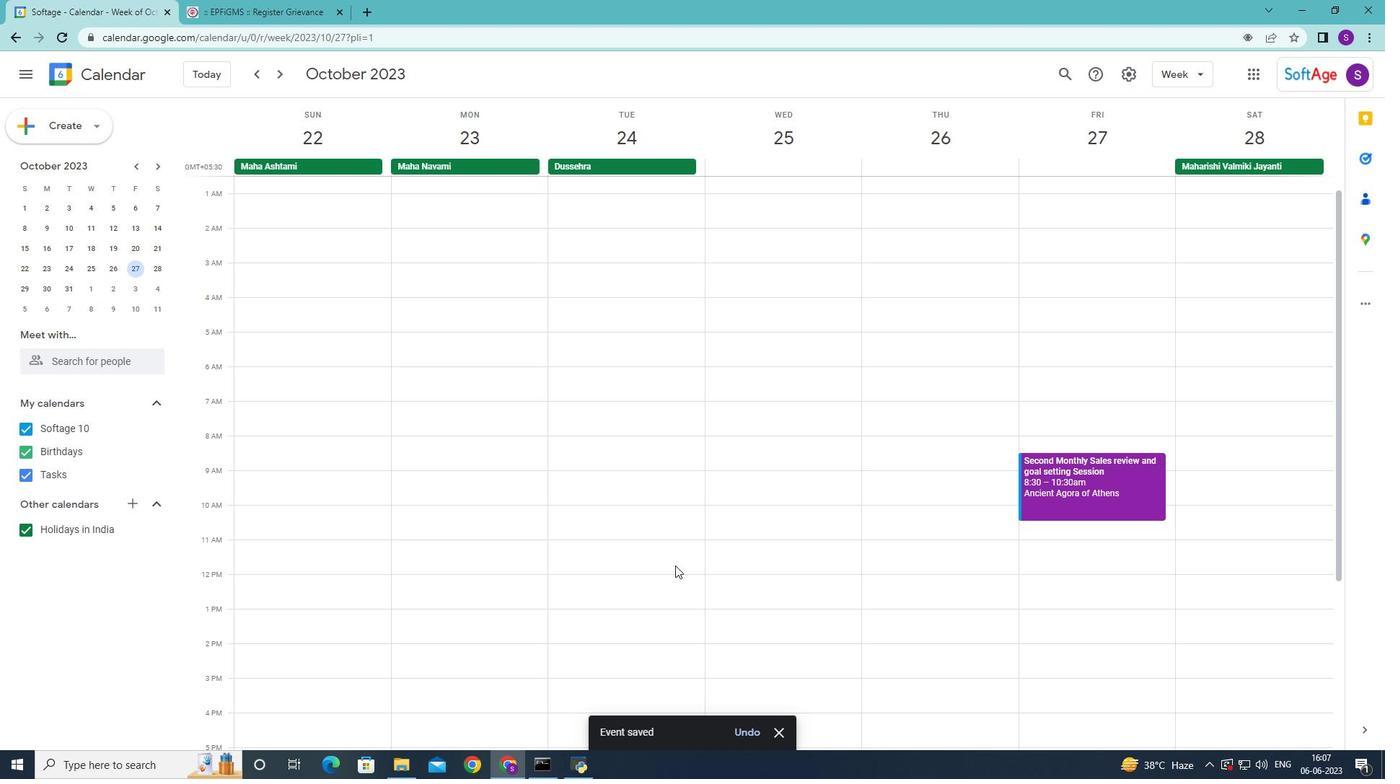 
